 Task: Look for space in Pergamino, Argentina from 5th June, 2023 to 16th June, 2023 for 2 adults in price range Rs.7000 to Rs.15000. Place can be entire place with 1  bedroom having 1 bed and 1 bathroom. Property type can be hotel. Amenities needed are: heating, . Booking option can be shelf check-in. Required host language is English.
Action: Mouse moved to (529, 105)
Screenshot: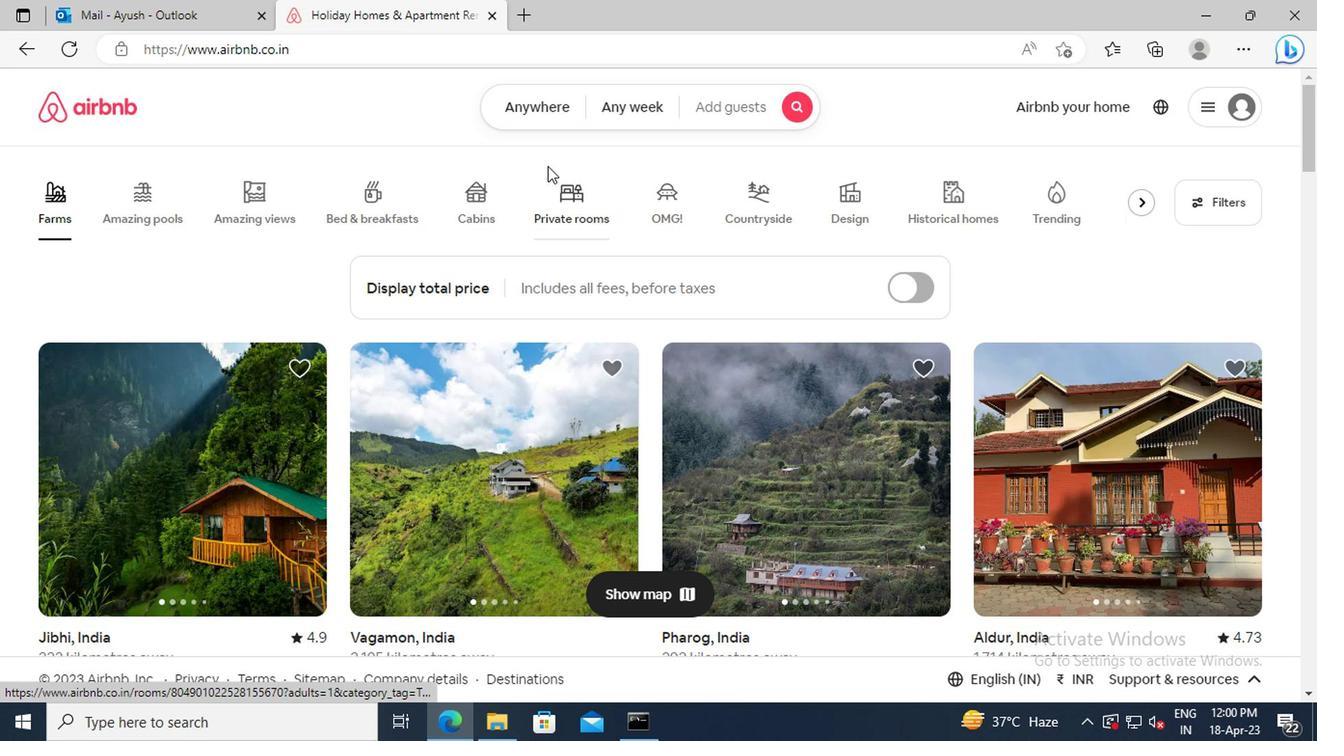 
Action: Mouse pressed left at (529, 105)
Screenshot: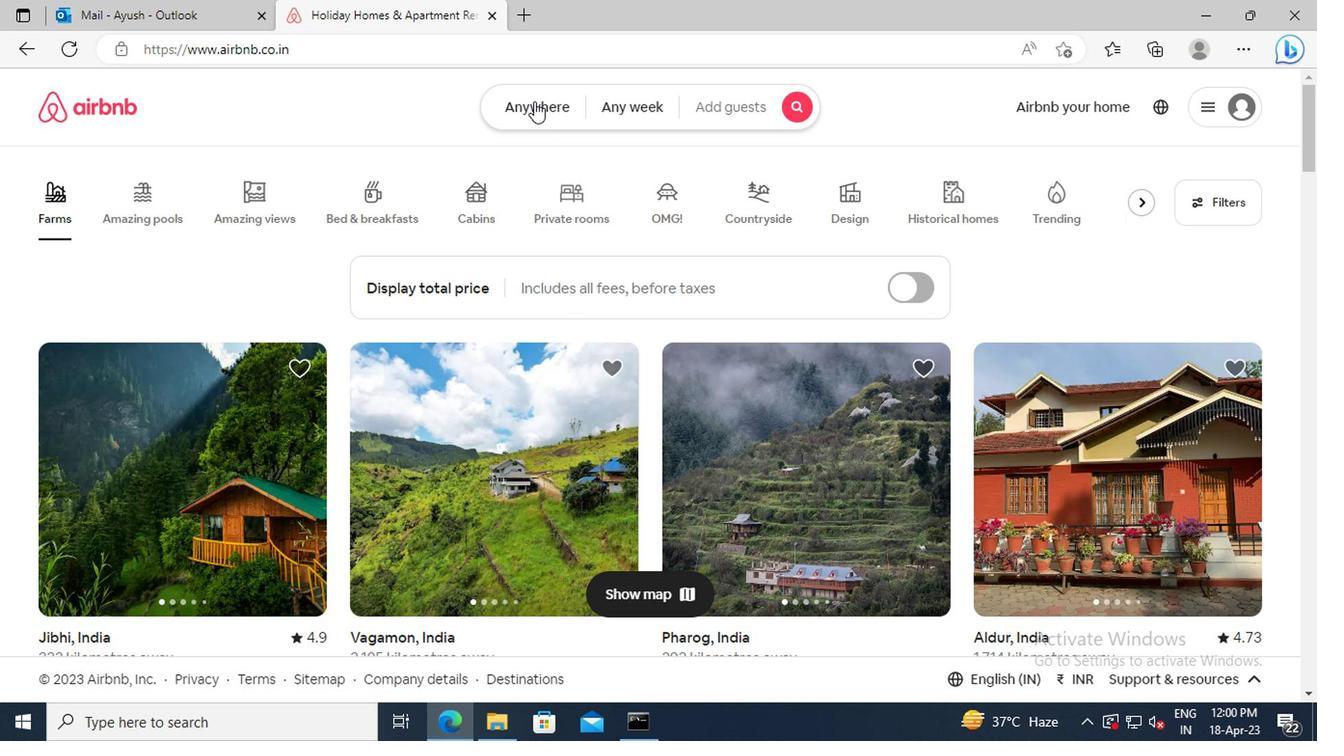 
Action: Mouse moved to (349, 188)
Screenshot: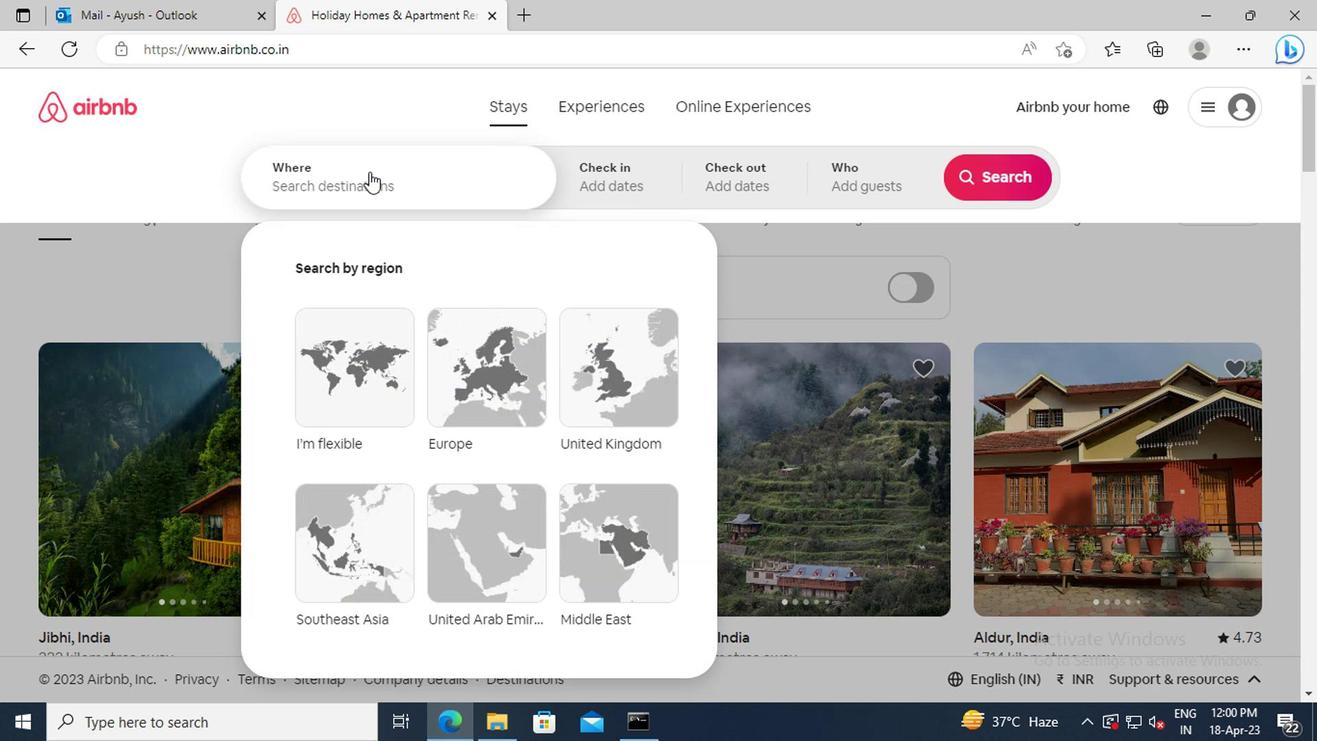 
Action: Mouse pressed left at (349, 188)
Screenshot: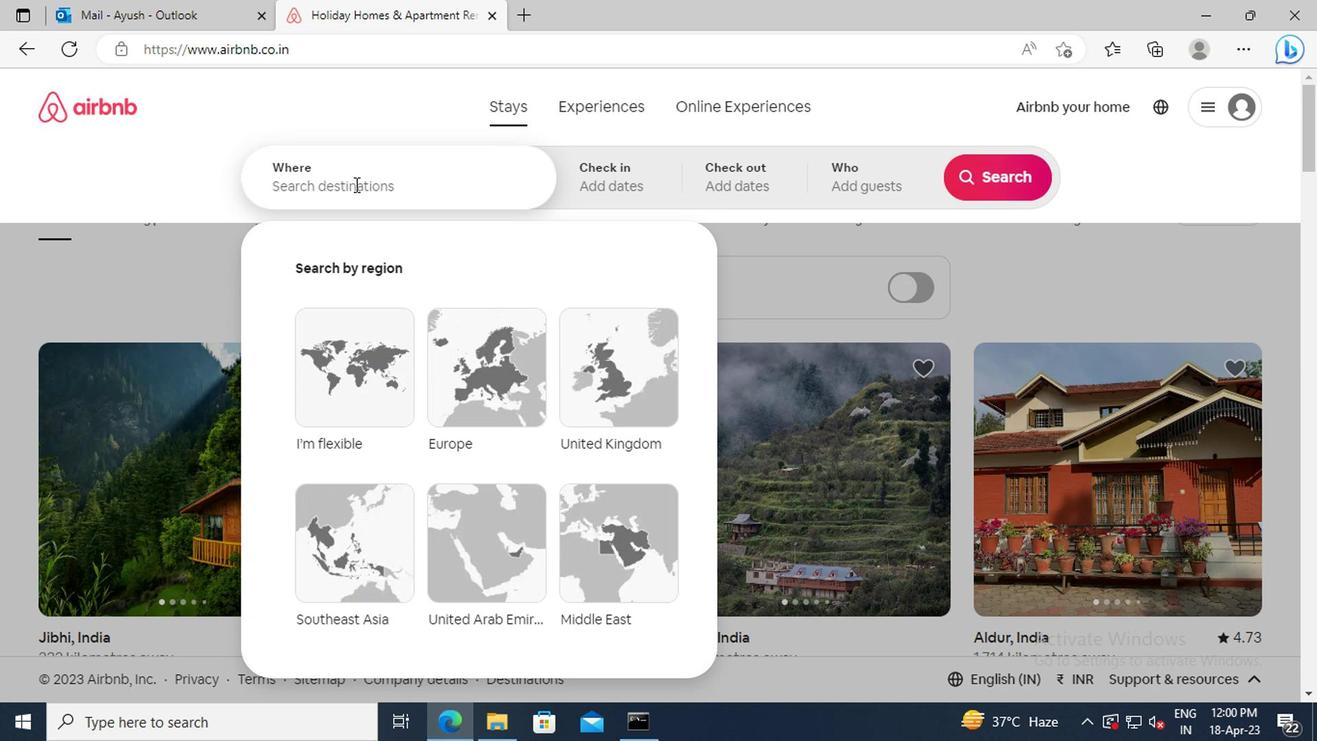 
Action: Key pressed <Key.shift>PERGAMINO,<Key.space><Key.shift_r>ARGENTINA<Key.enter>
Screenshot: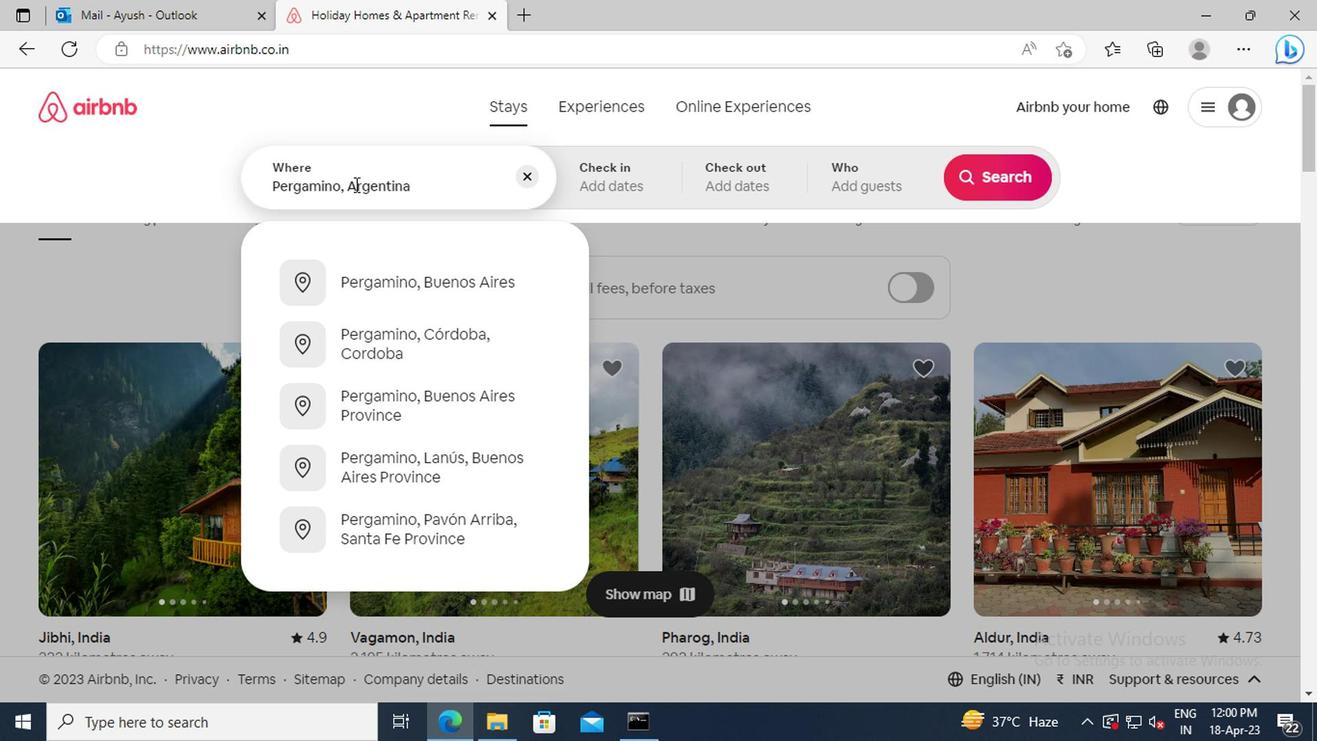 
Action: Mouse moved to (994, 334)
Screenshot: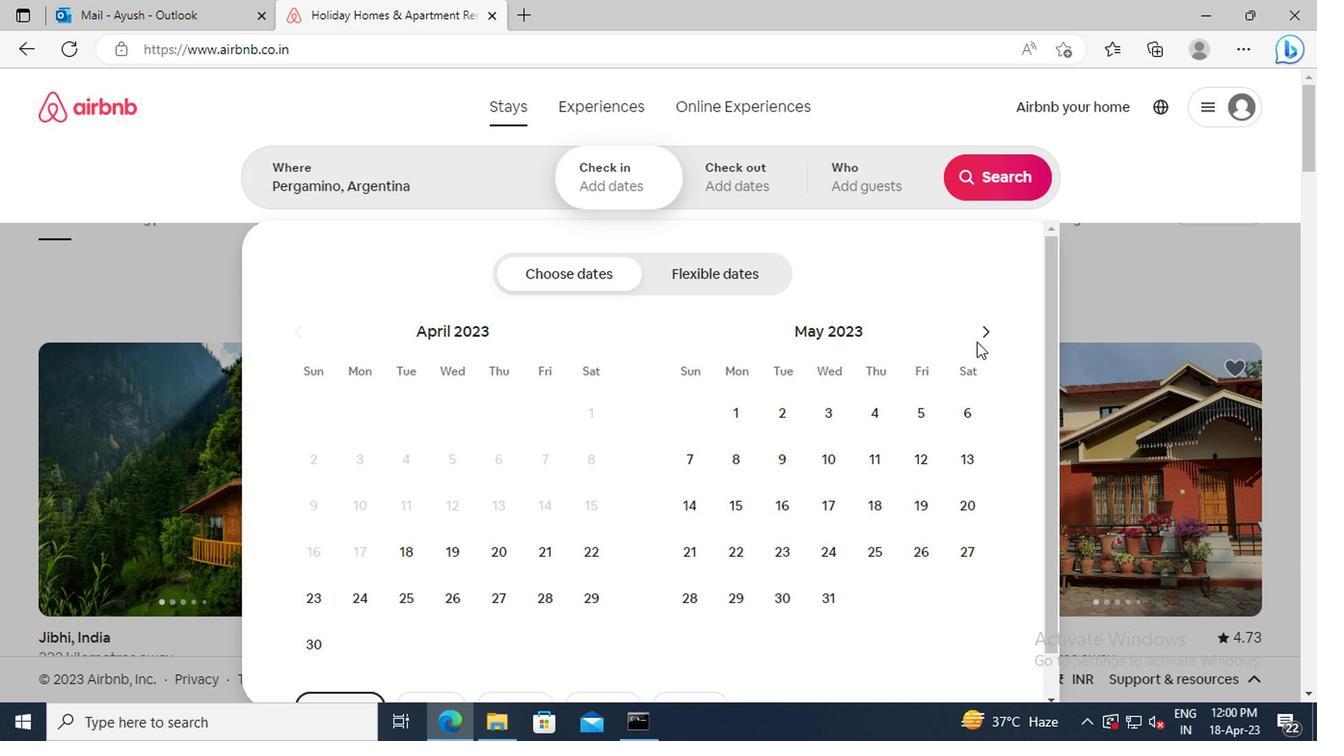 
Action: Mouse pressed left at (994, 334)
Screenshot: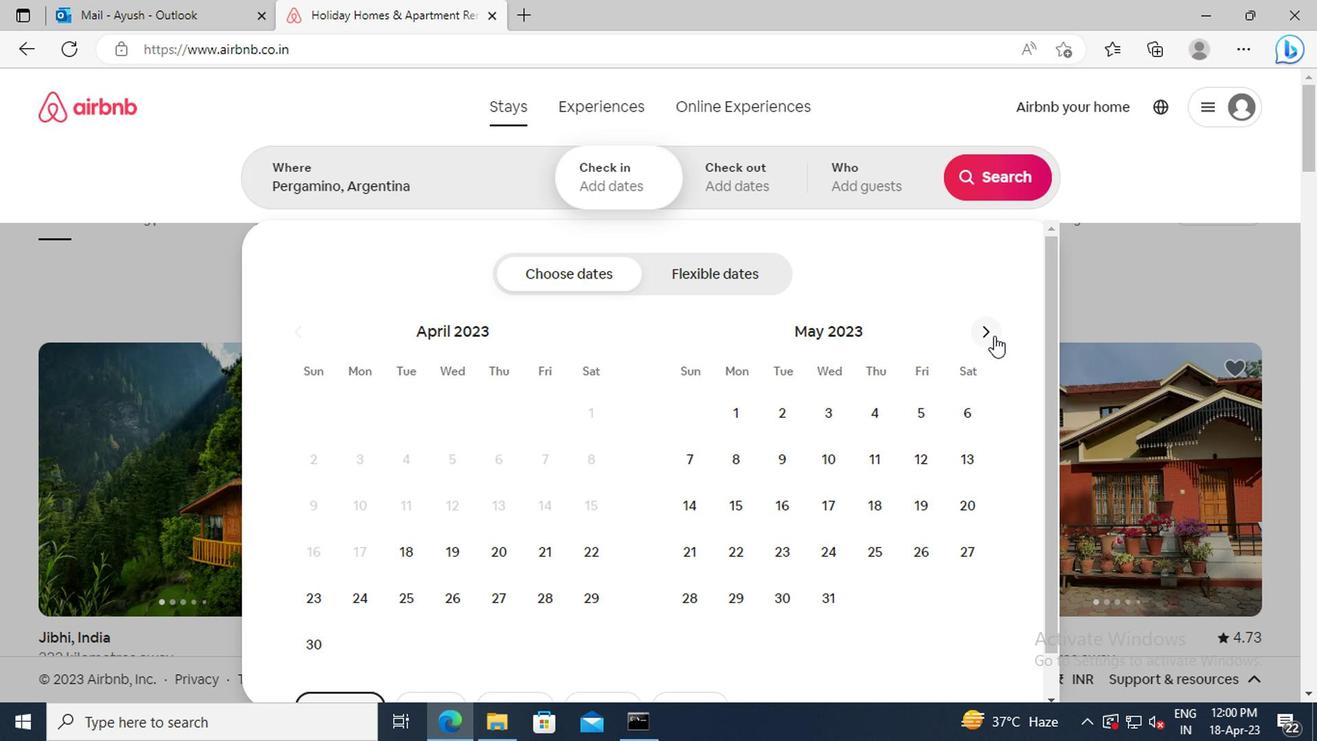 
Action: Mouse moved to (734, 451)
Screenshot: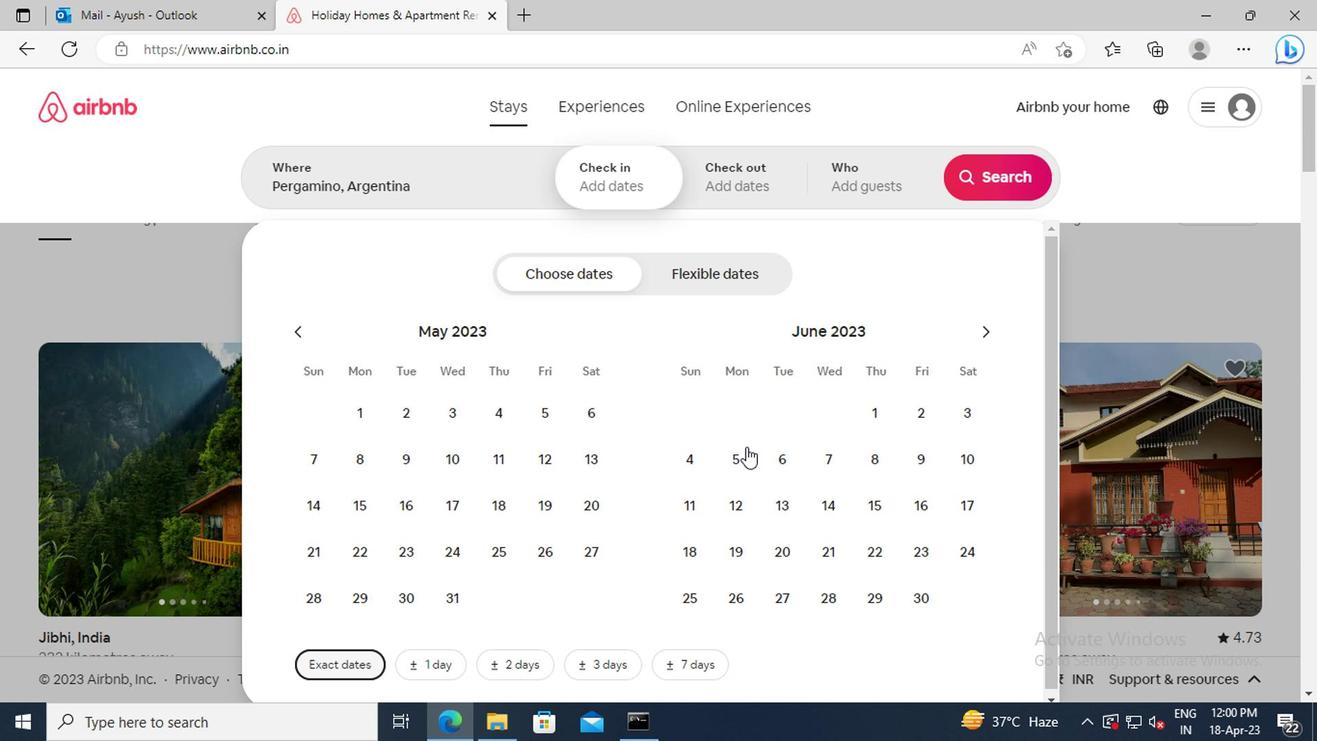 
Action: Mouse pressed left at (734, 451)
Screenshot: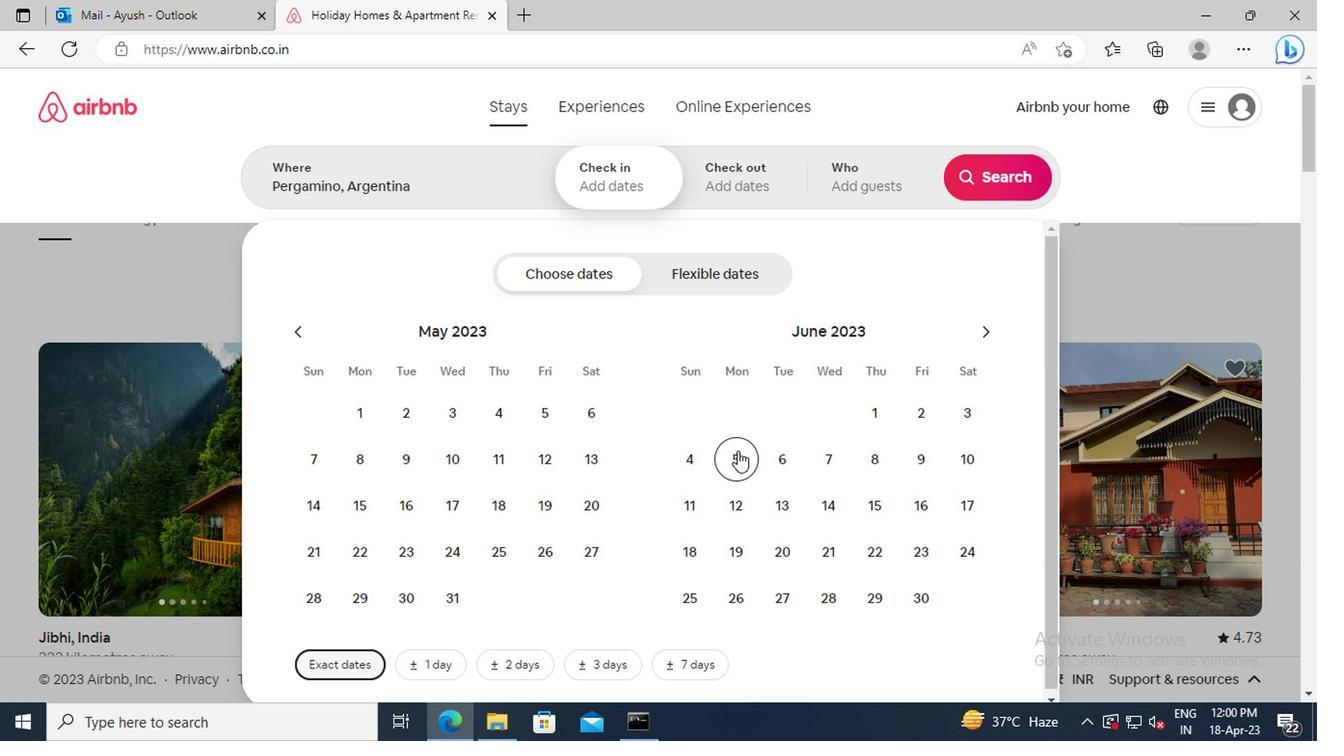 
Action: Mouse moved to (911, 507)
Screenshot: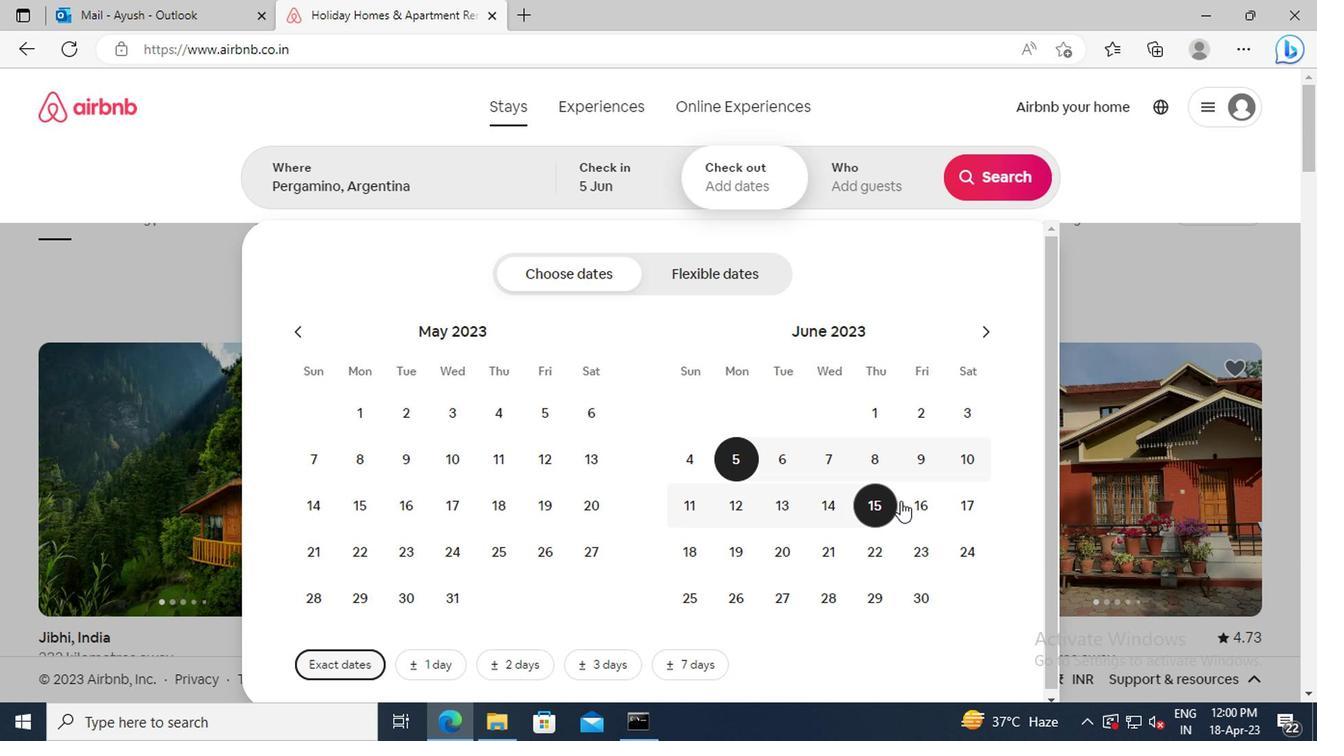 
Action: Mouse pressed left at (911, 507)
Screenshot: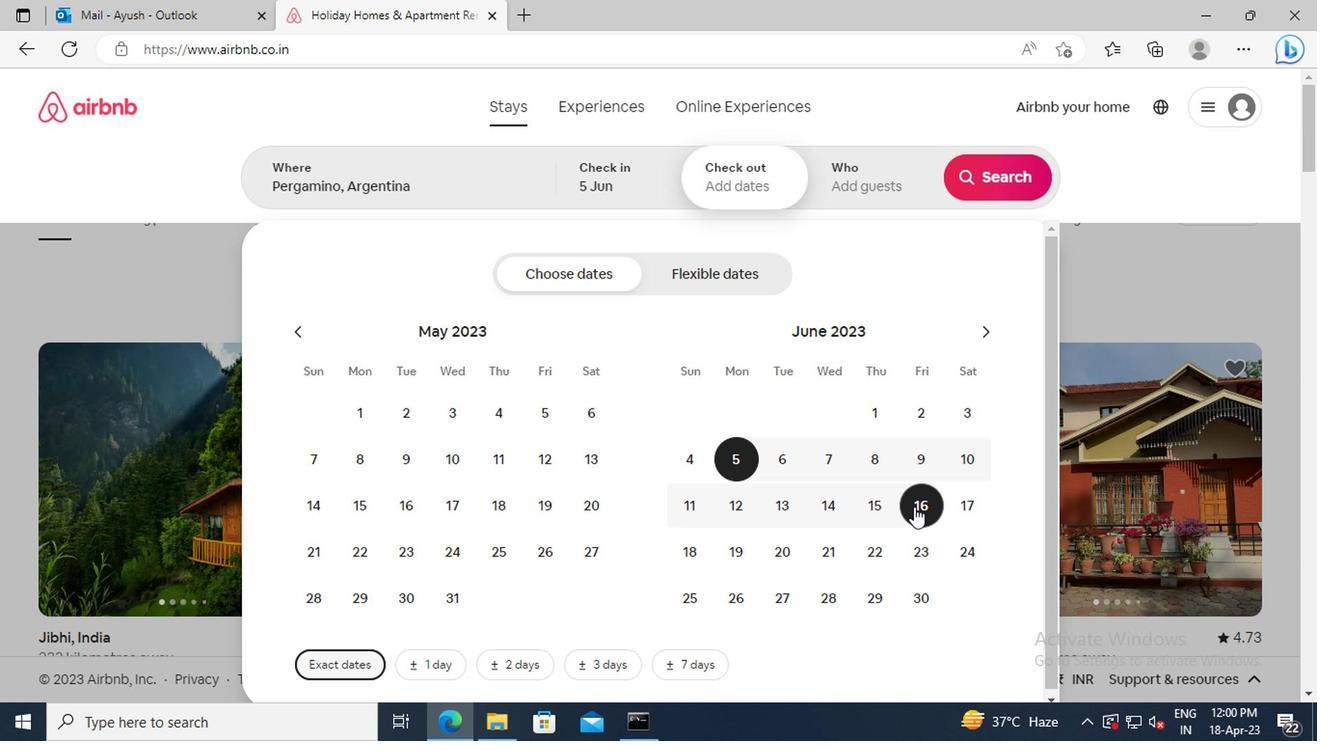 
Action: Mouse moved to (848, 188)
Screenshot: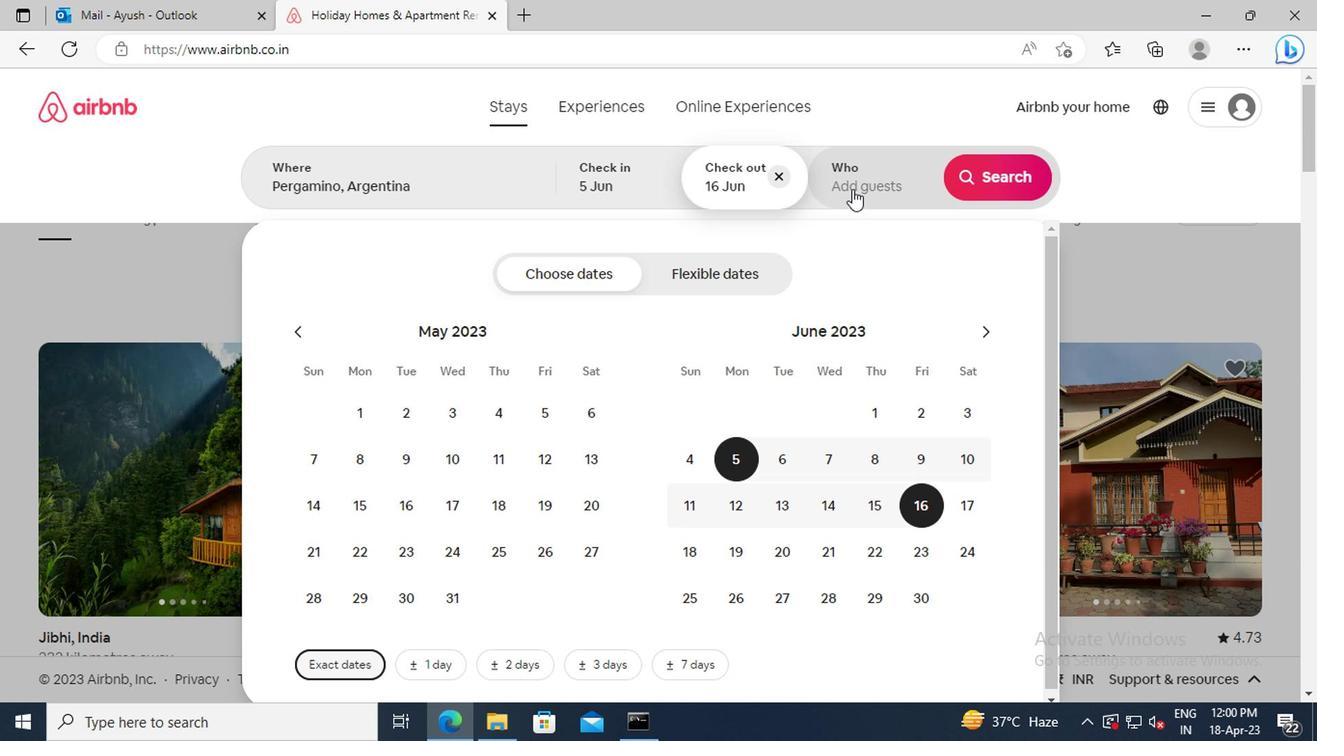
Action: Mouse pressed left at (848, 188)
Screenshot: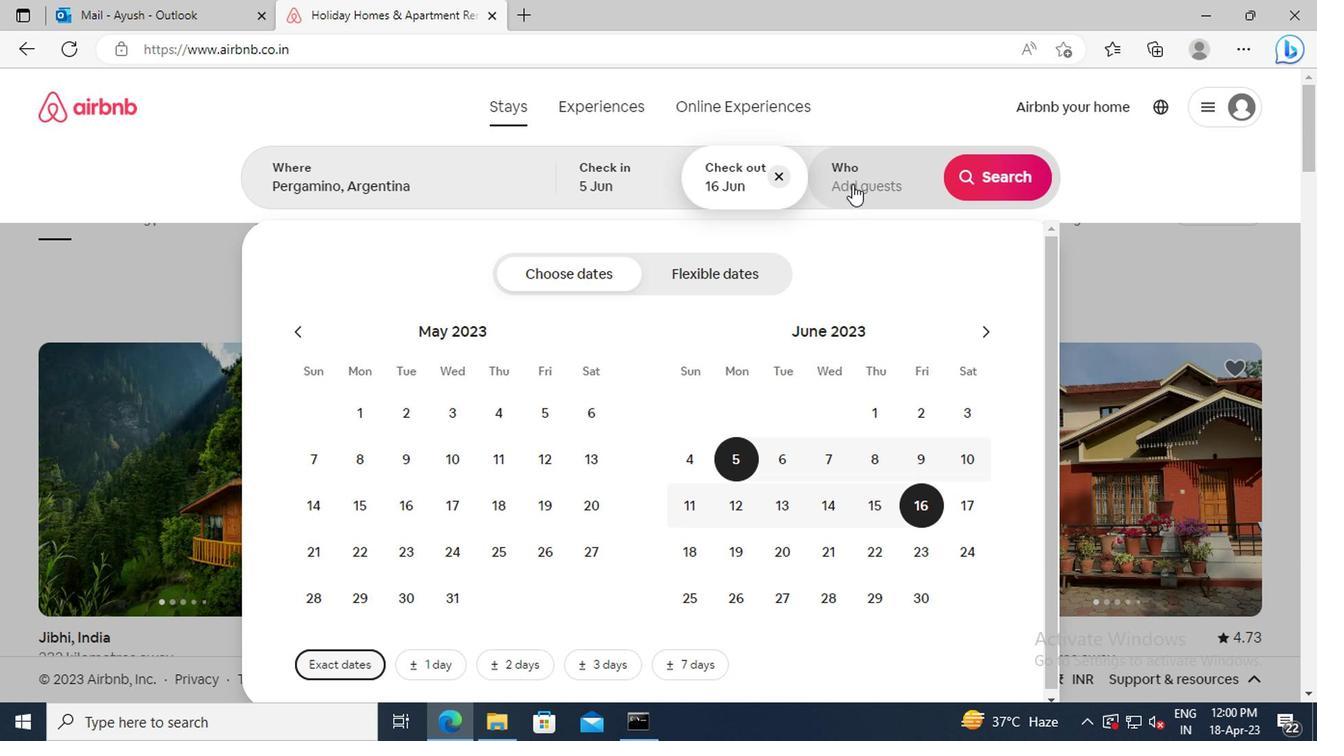 
Action: Mouse moved to (995, 281)
Screenshot: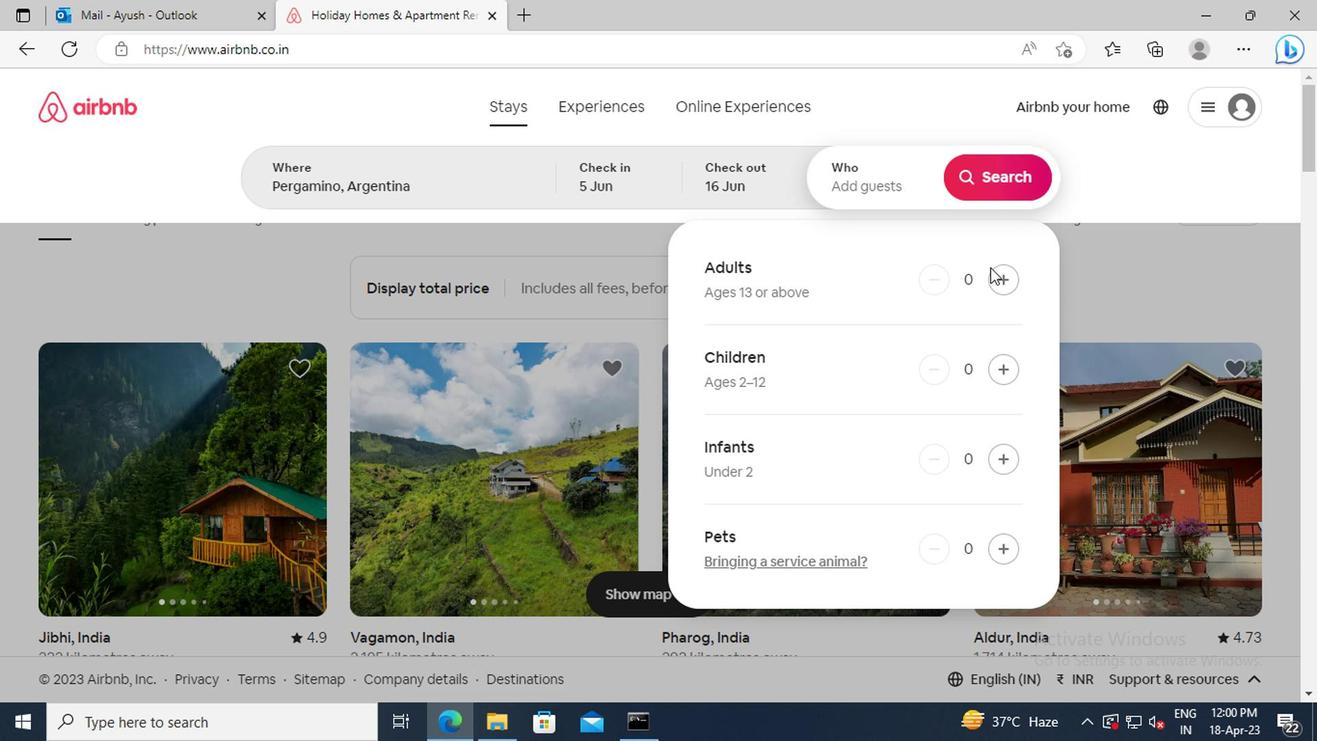 
Action: Mouse pressed left at (995, 281)
Screenshot: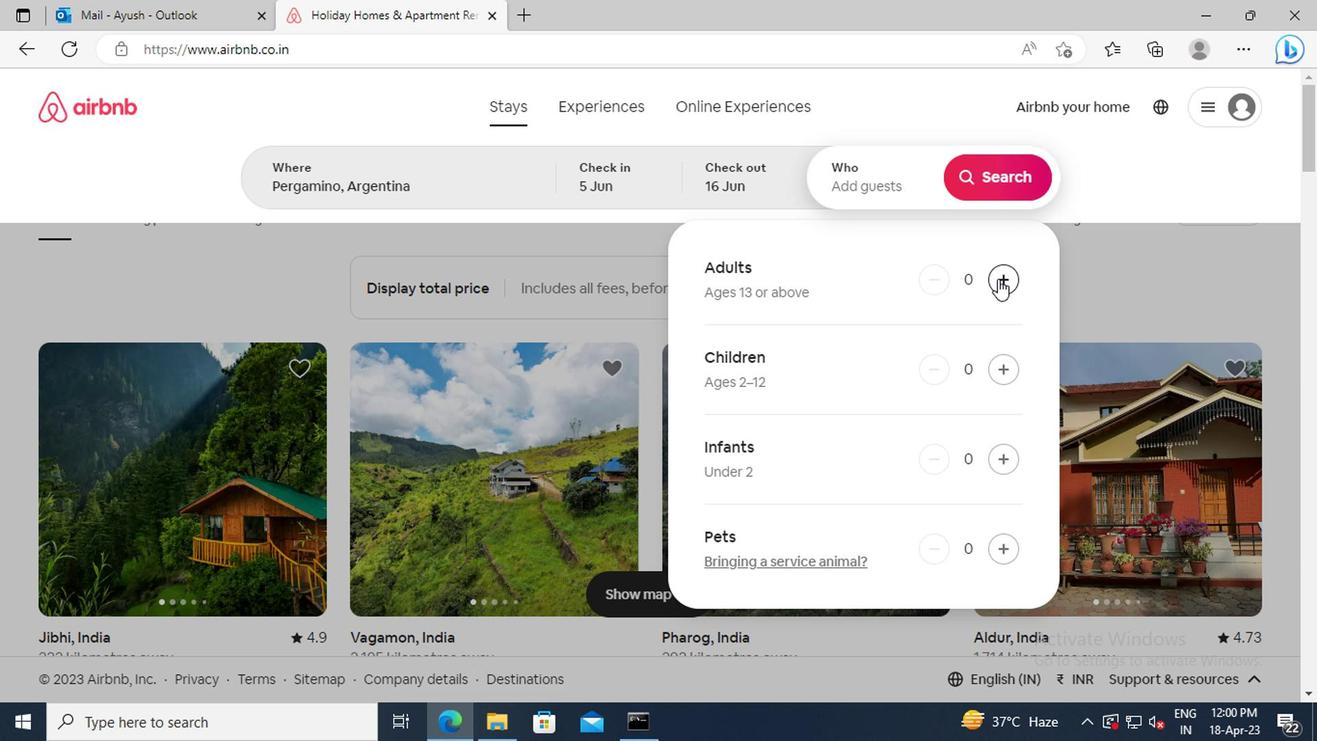 
Action: Mouse moved to (996, 281)
Screenshot: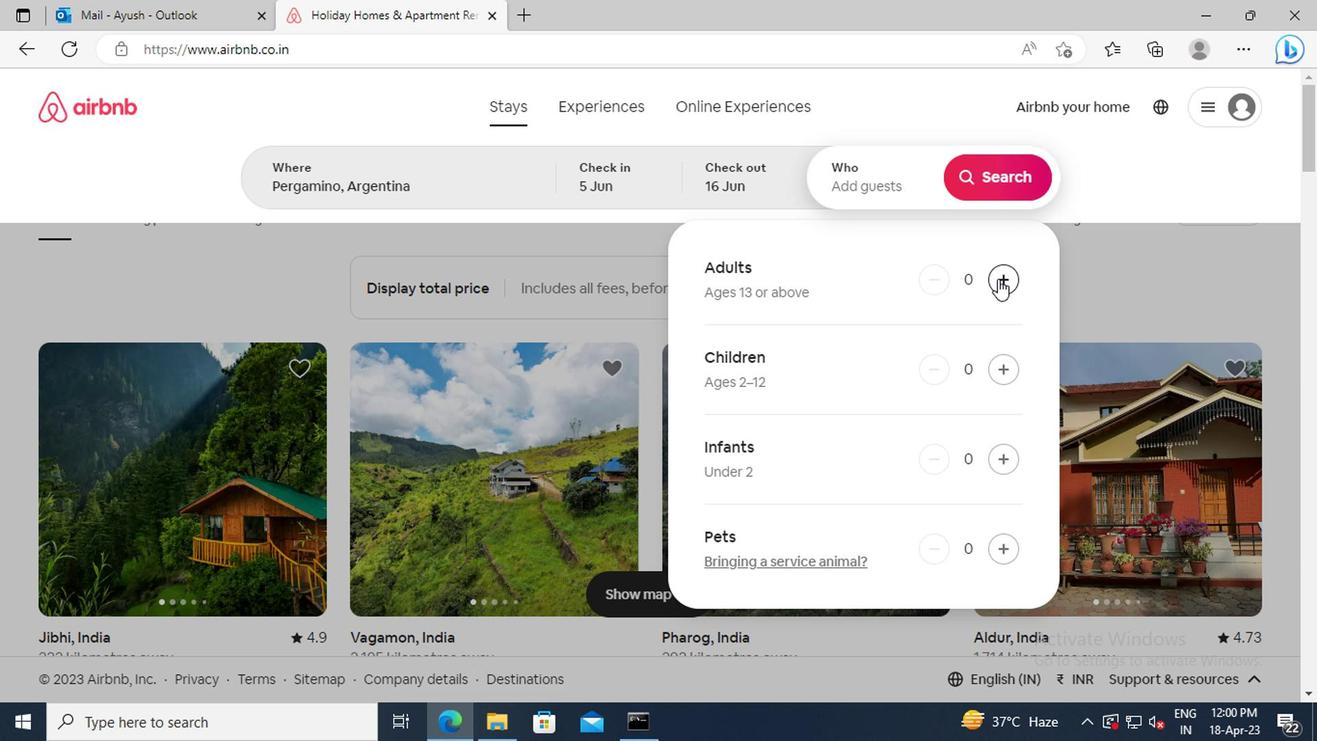 
Action: Mouse pressed left at (996, 281)
Screenshot: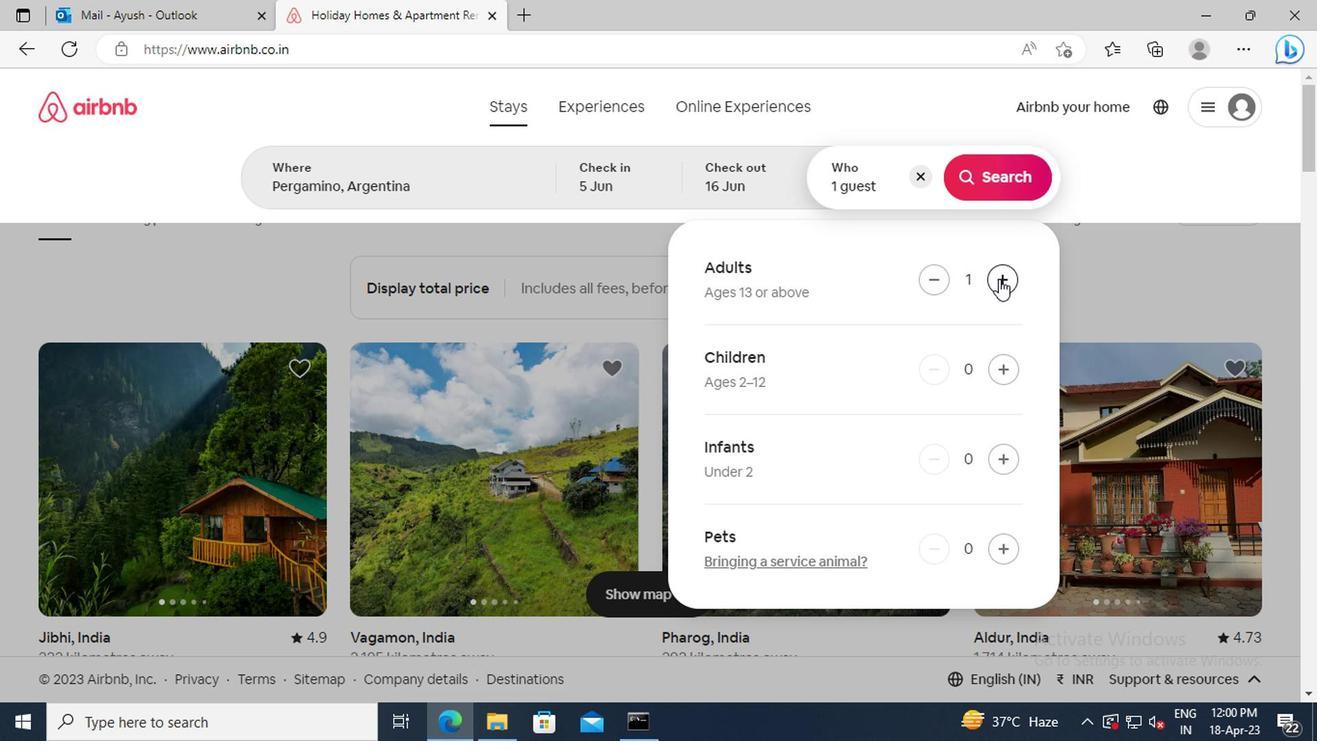 
Action: Mouse moved to (992, 181)
Screenshot: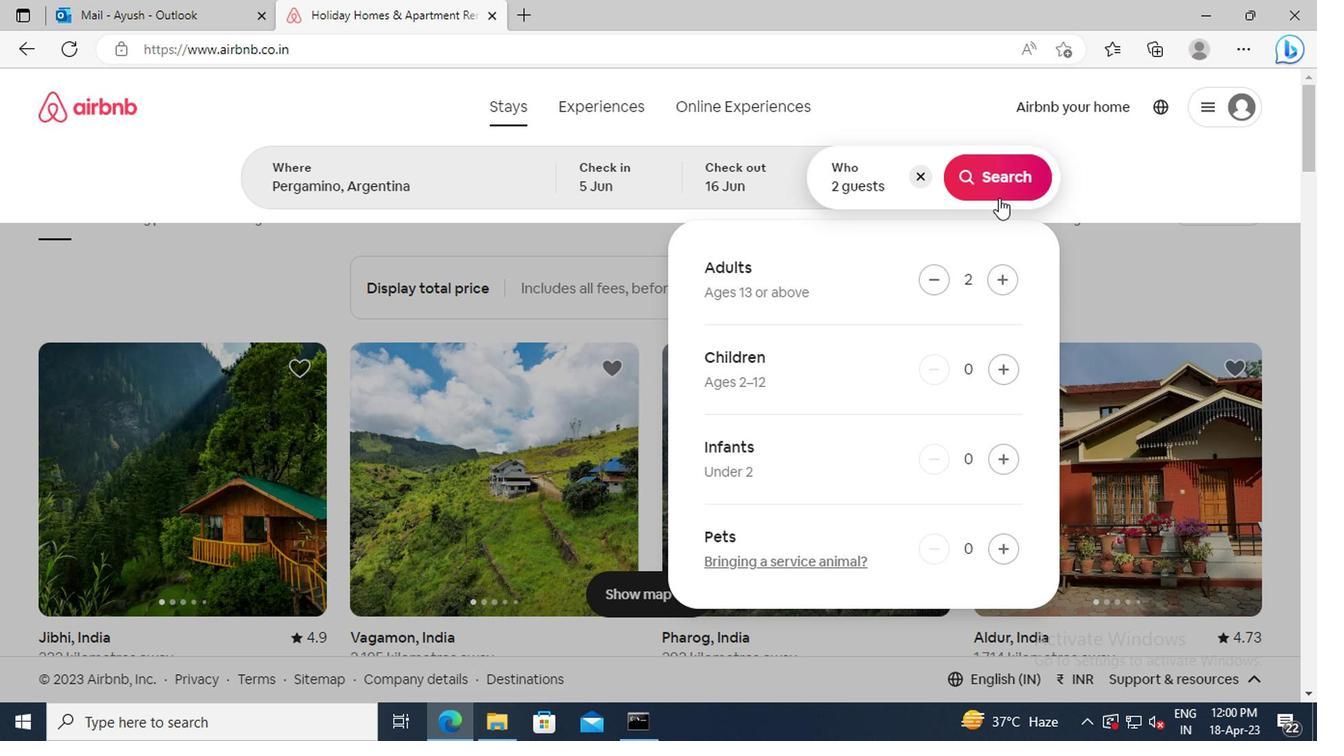 
Action: Mouse pressed left at (992, 181)
Screenshot: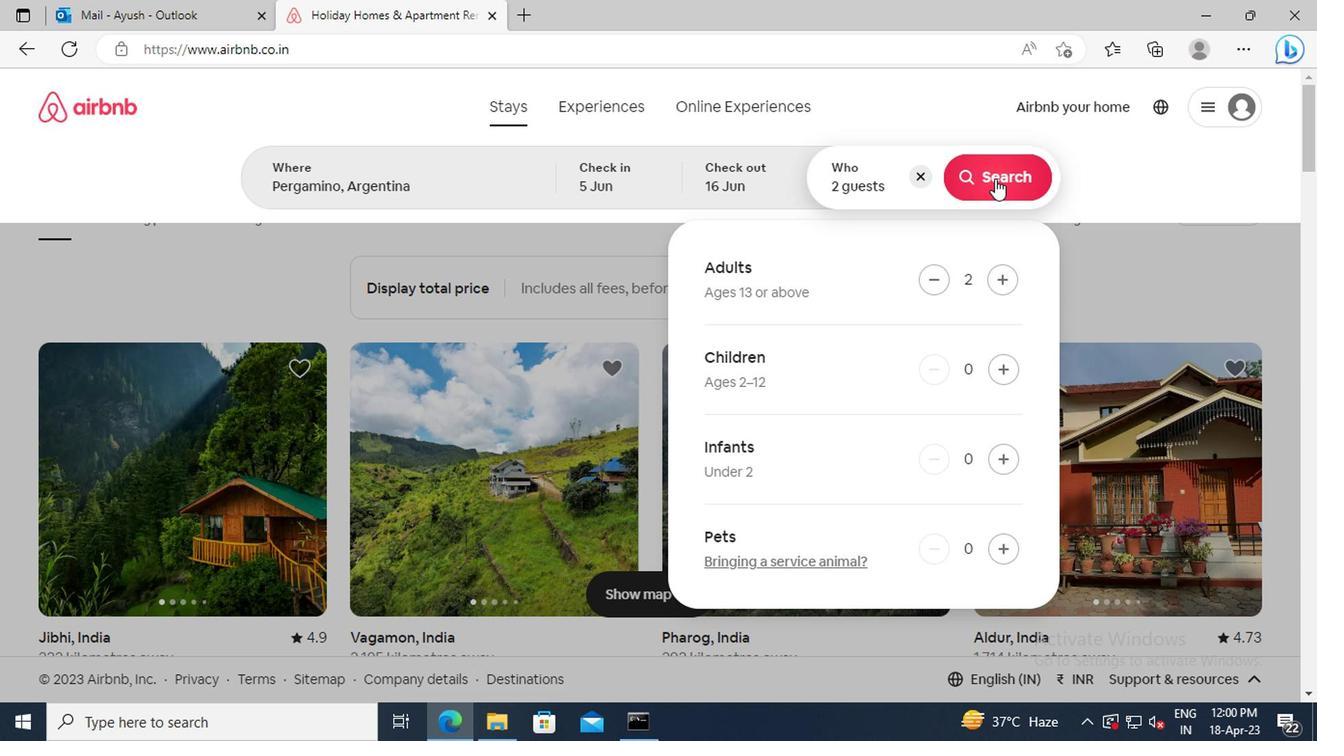 
Action: Mouse moved to (1223, 195)
Screenshot: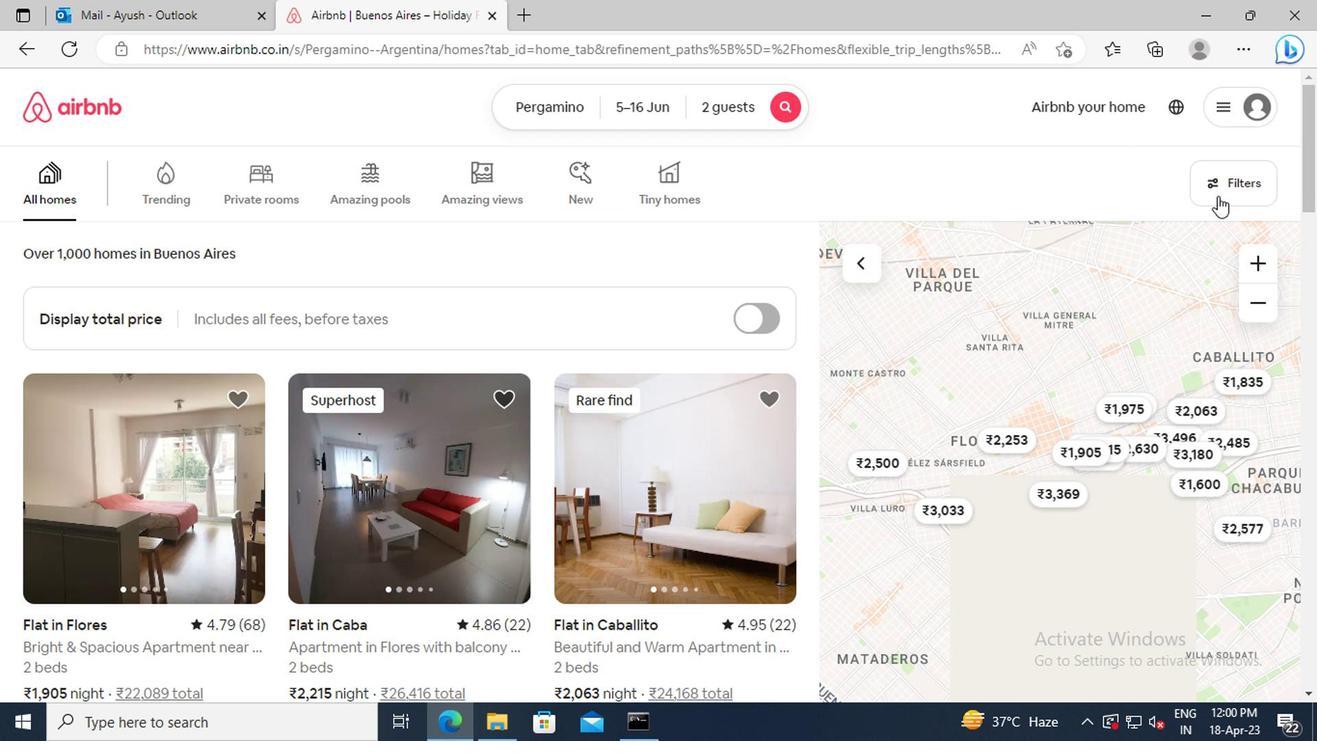 
Action: Mouse pressed left at (1223, 195)
Screenshot: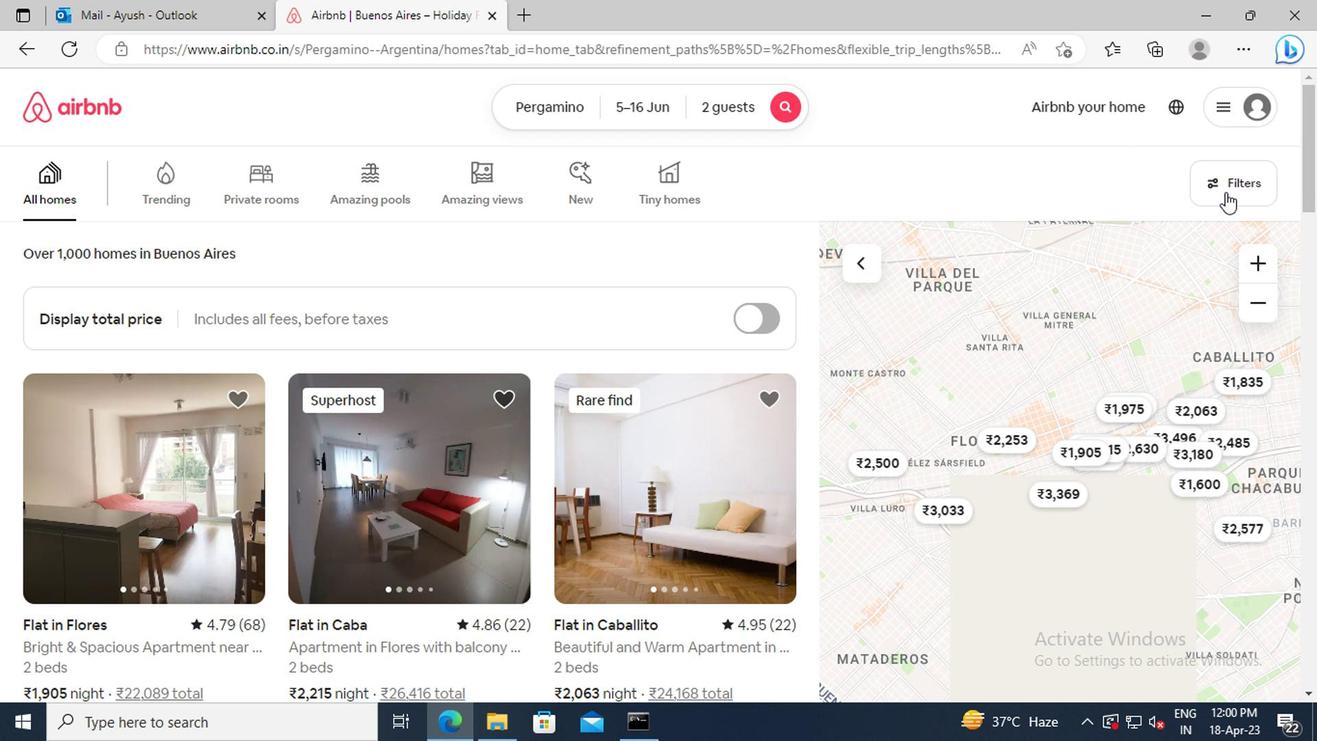 
Action: Mouse moved to (413, 429)
Screenshot: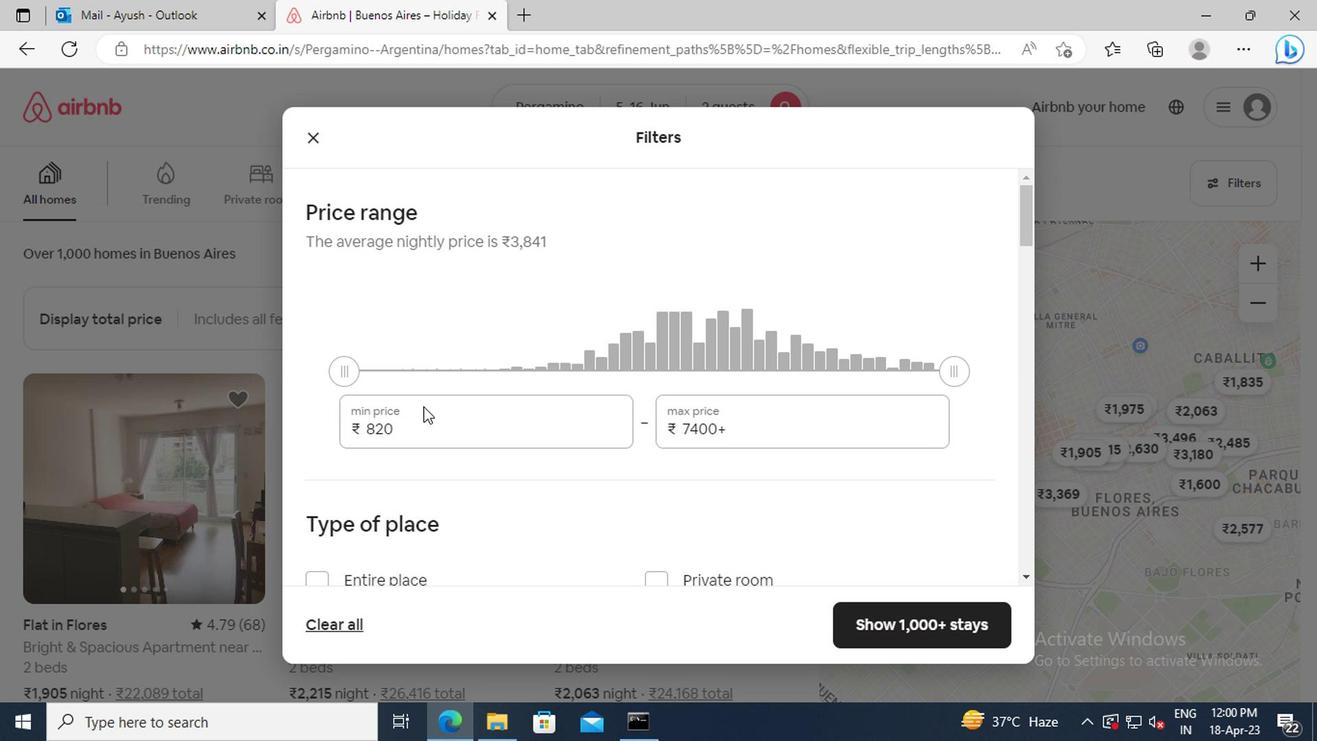 
Action: Mouse pressed left at (413, 429)
Screenshot: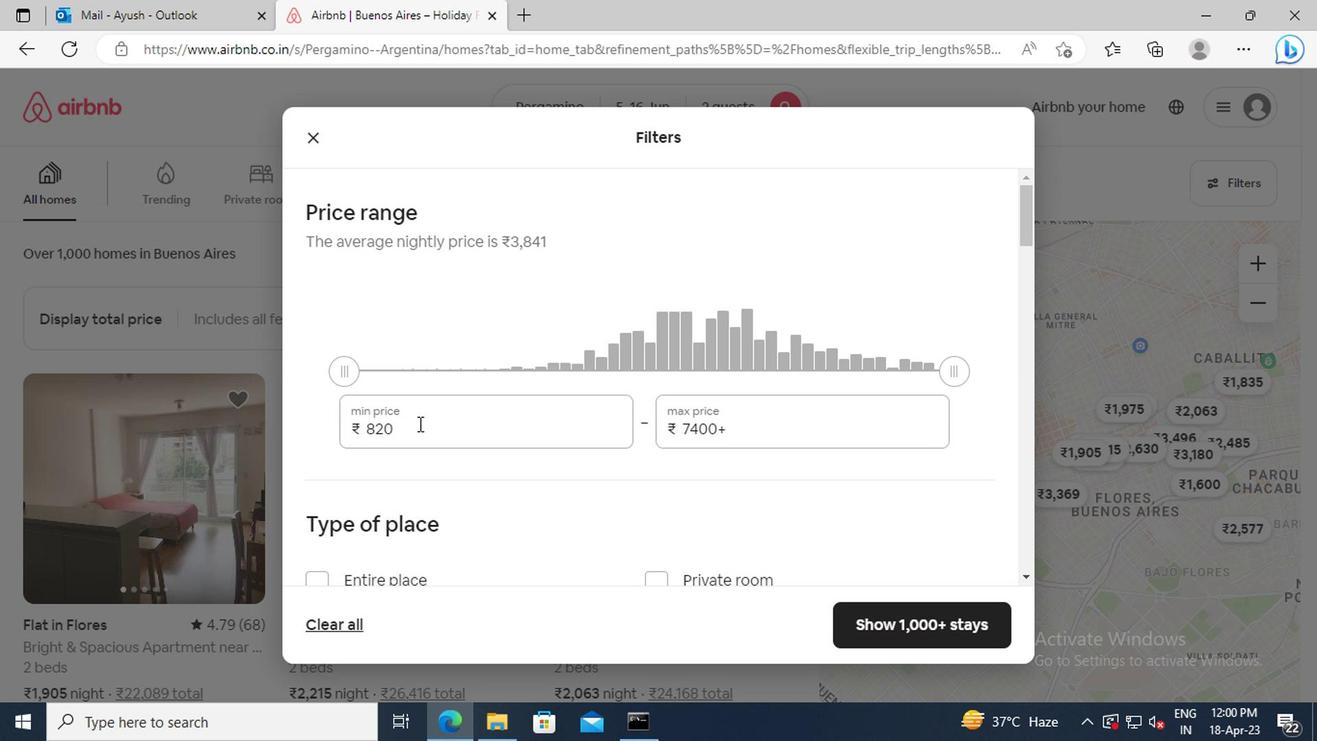 
Action: Key pressed <Key.backspace><Key.backspace><Key.backspace>7000<Key.tab><Key.delete>15000
Screenshot: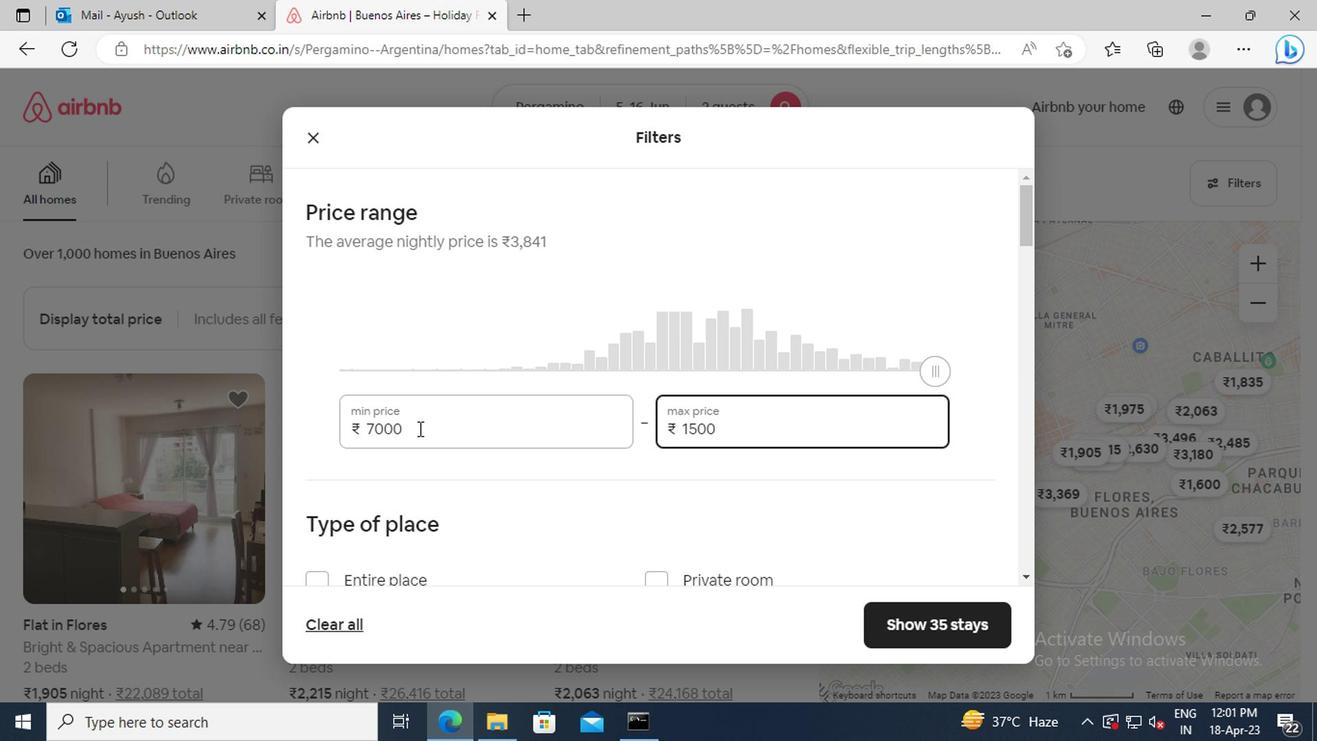 
Action: Mouse moved to (424, 409)
Screenshot: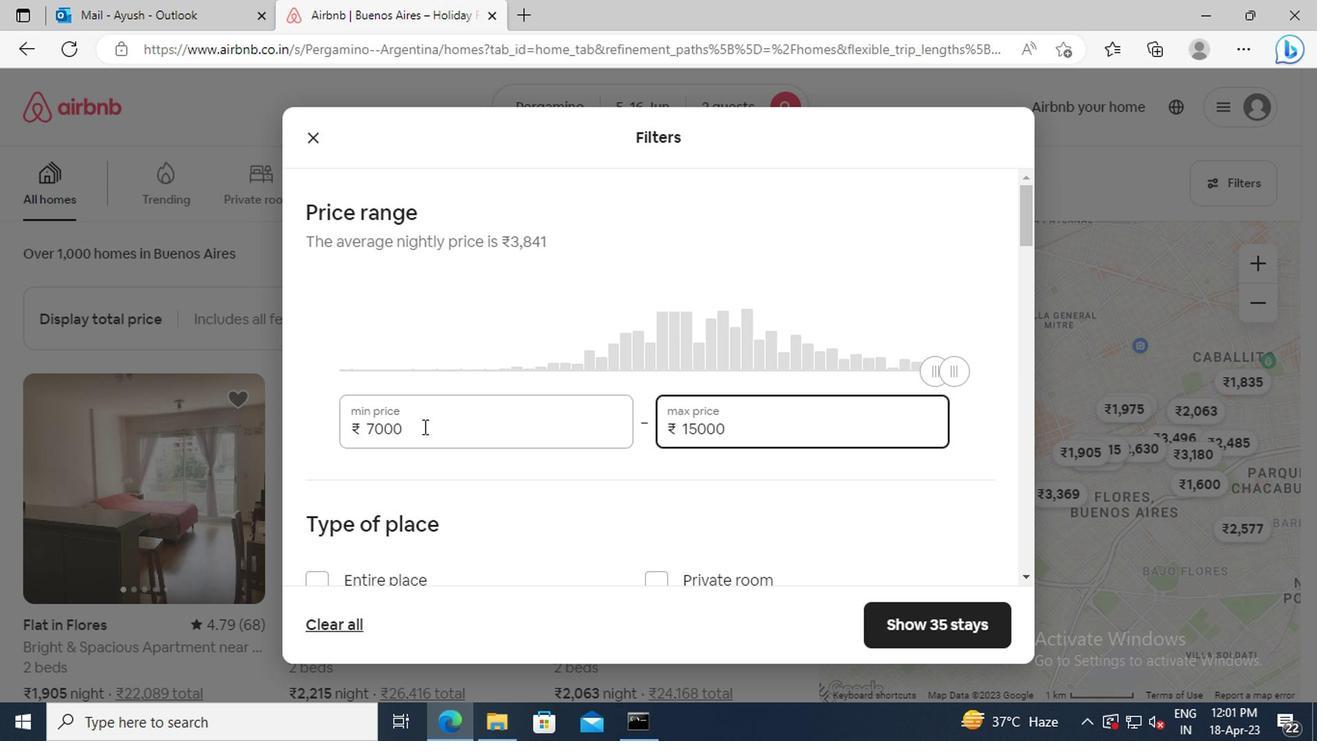 
Action: Mouse scrolled (424, 408) with delta (0, -1)
Screenshot: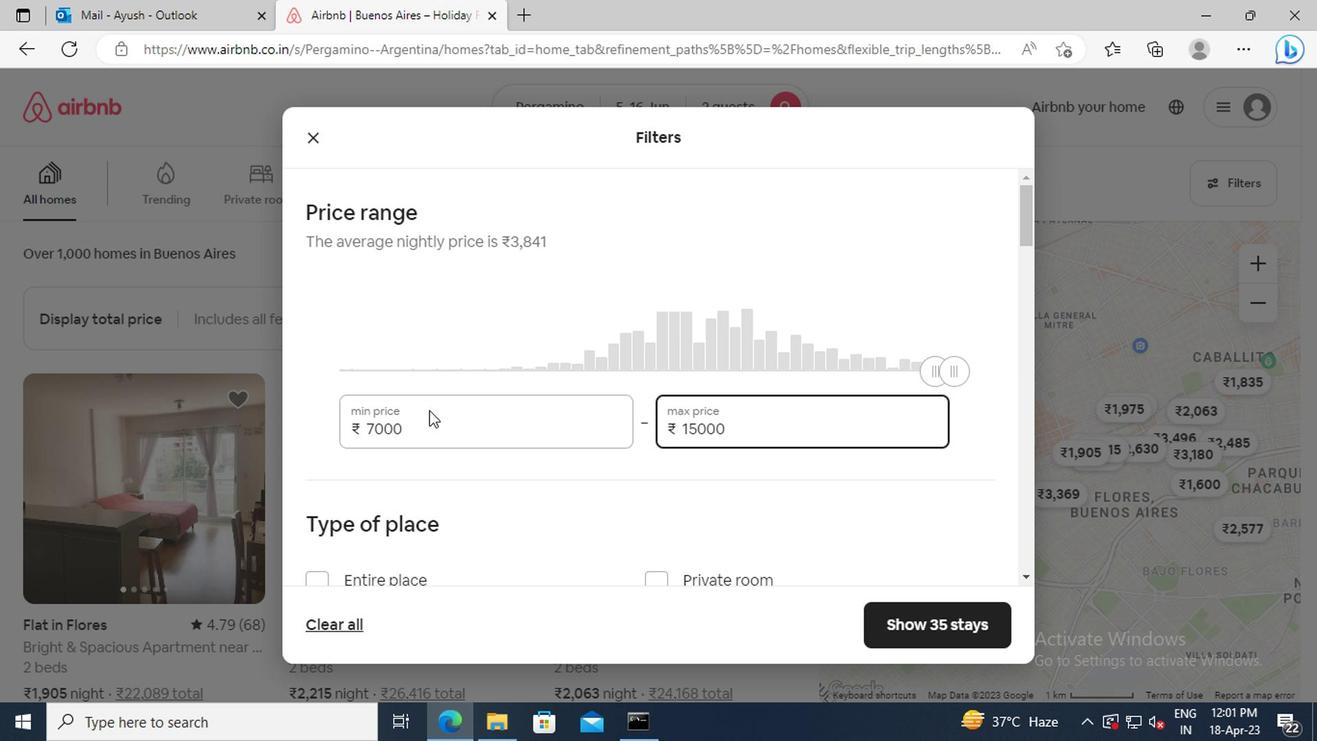 
Action: Mouse scrolled (424, 408) with delta (0, -1)
Screenshot: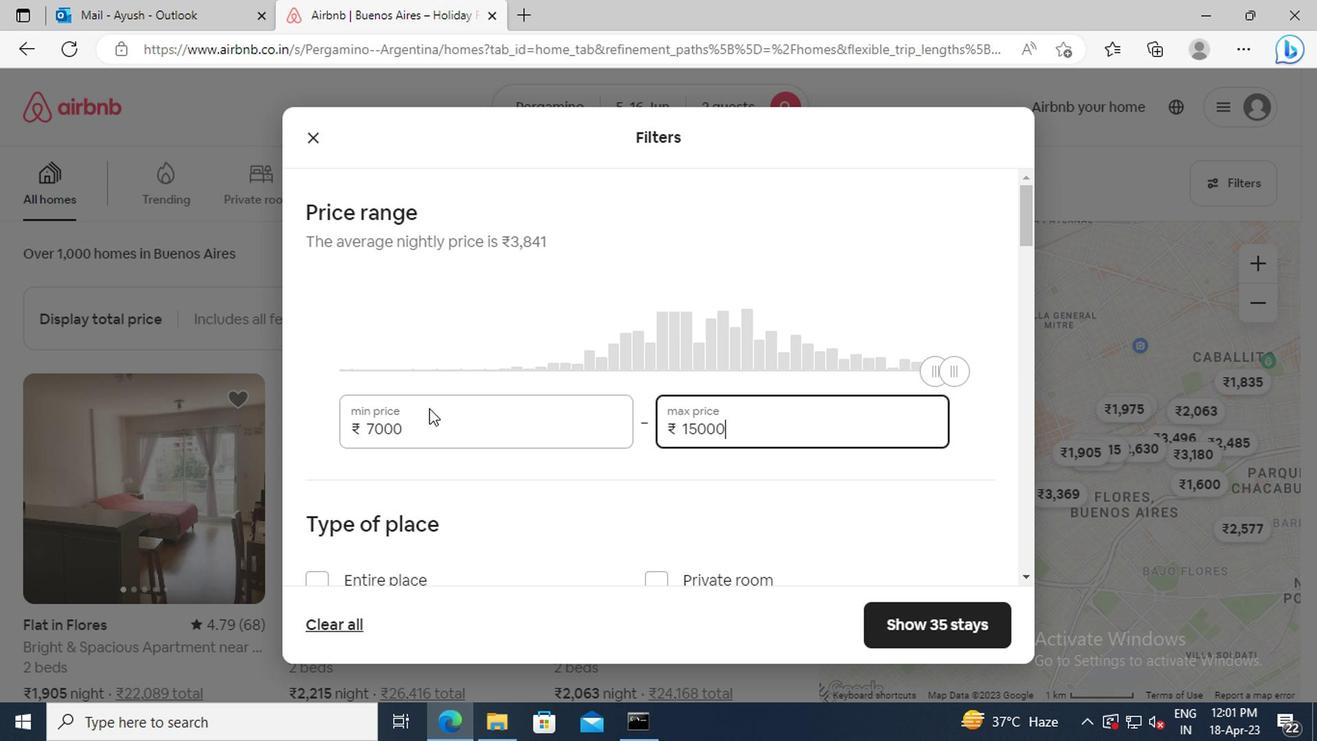 
Action: Mouse moved to (320, 455)
Screenshot: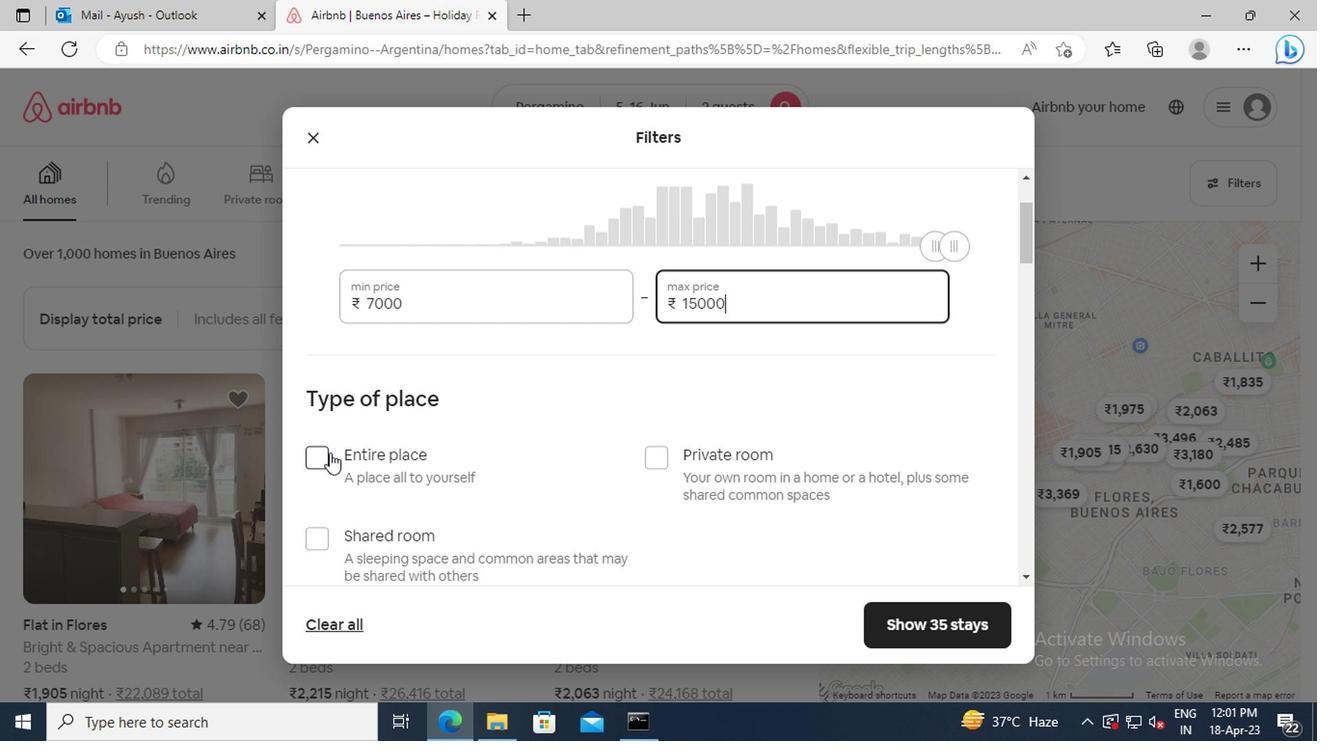 
Action: Mouse pressed left at (320, 455)
Screenshot: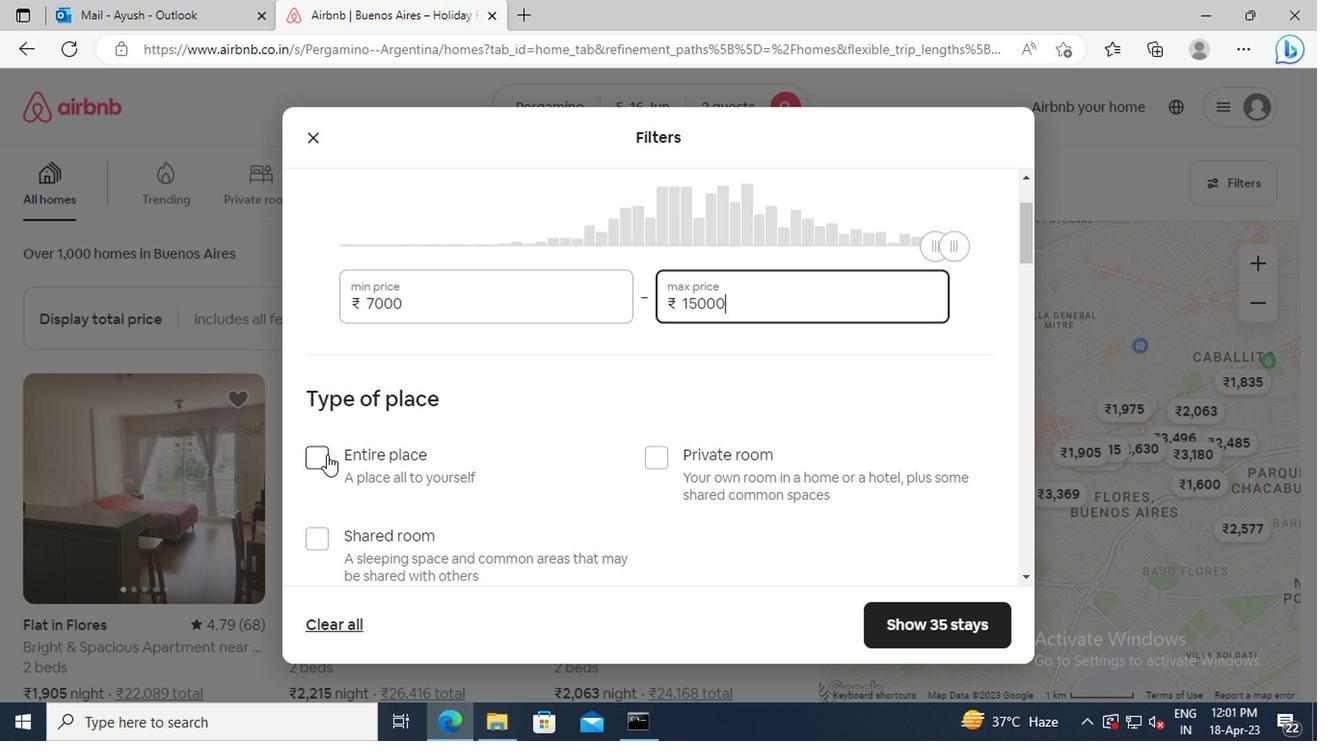 
Action: Mouse moved to (529, 411)
Screenshot: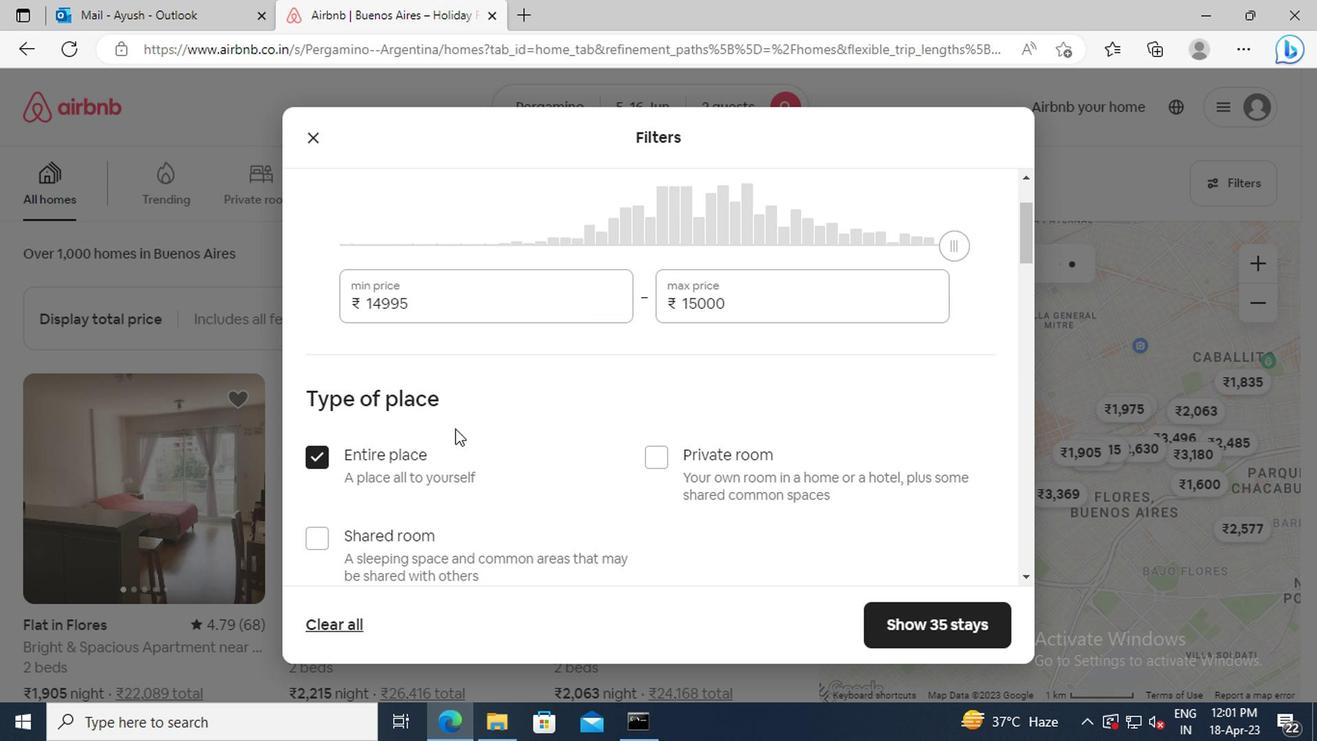 
Action: Mouse scrolled (529, 410) with delta (0, -1)
Screenshot: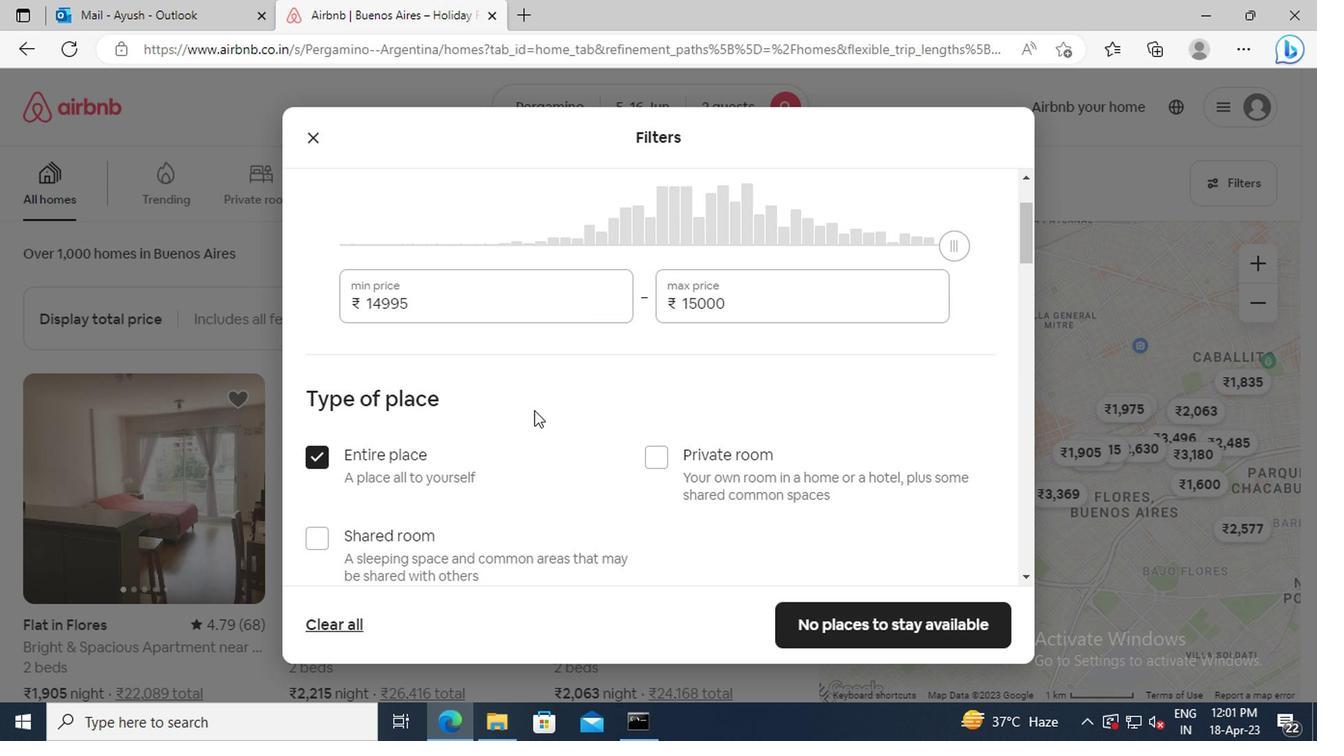 
Action: Mouse scrolled (529, 410) with delta (0, -1)
Screenshot: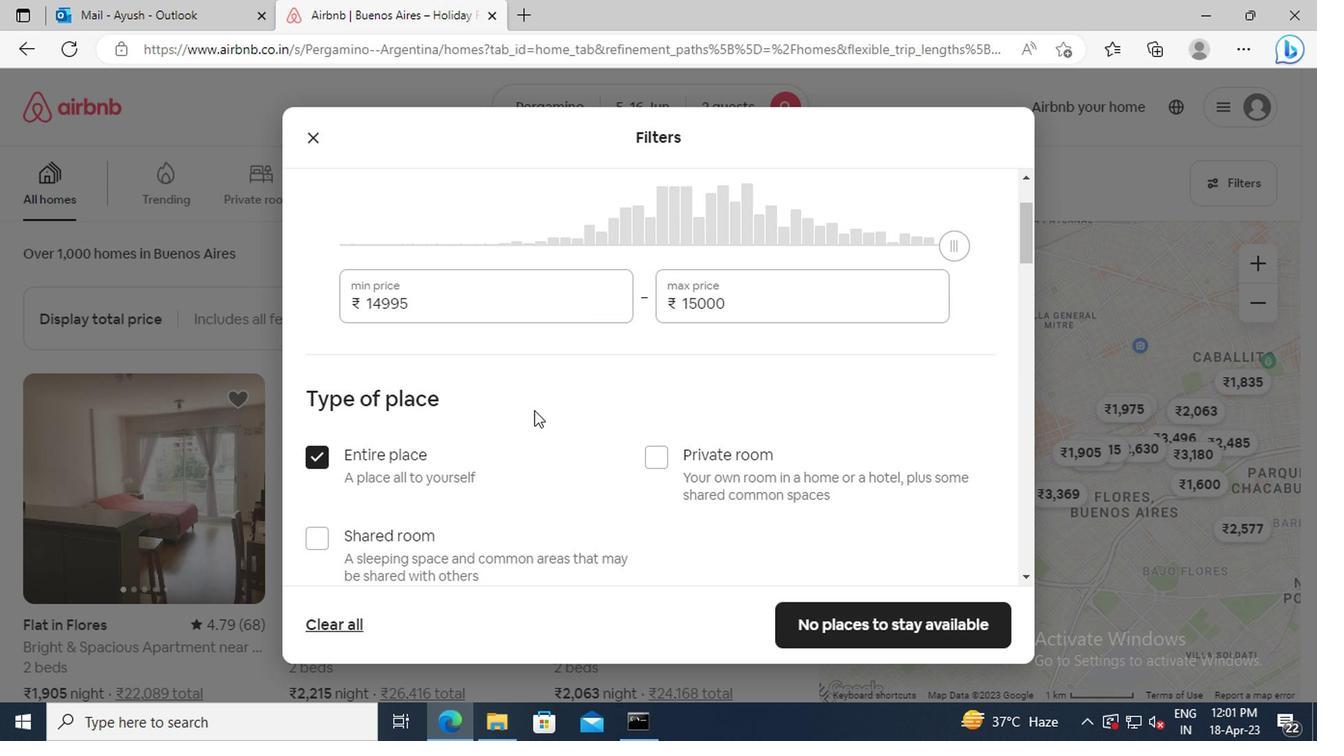 
Action: Mouse scrolled (529, 410) with delta (0, -1)
Screenshot: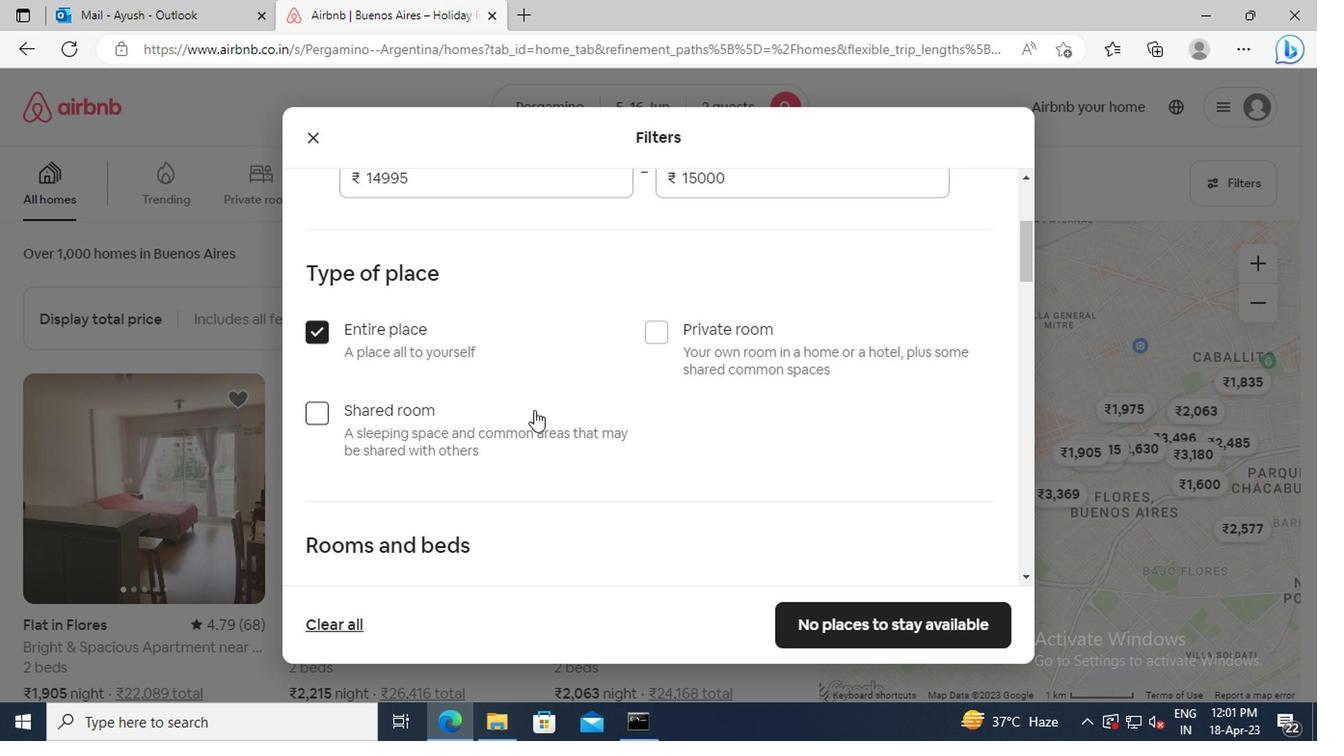
Action: Mouse scrolled (529, 410) with delta (0, -1)
Screenshot: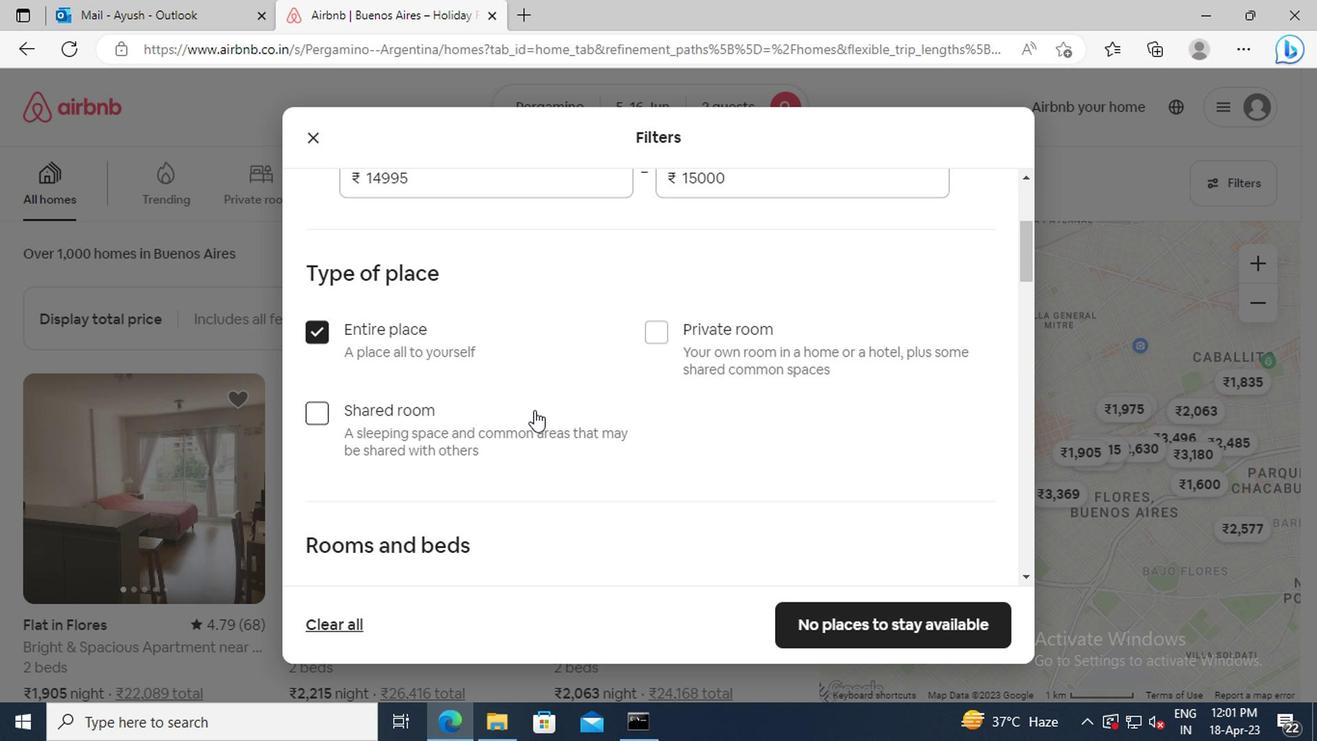 
Action: Mouse moved to (543, 365)
Screenshot: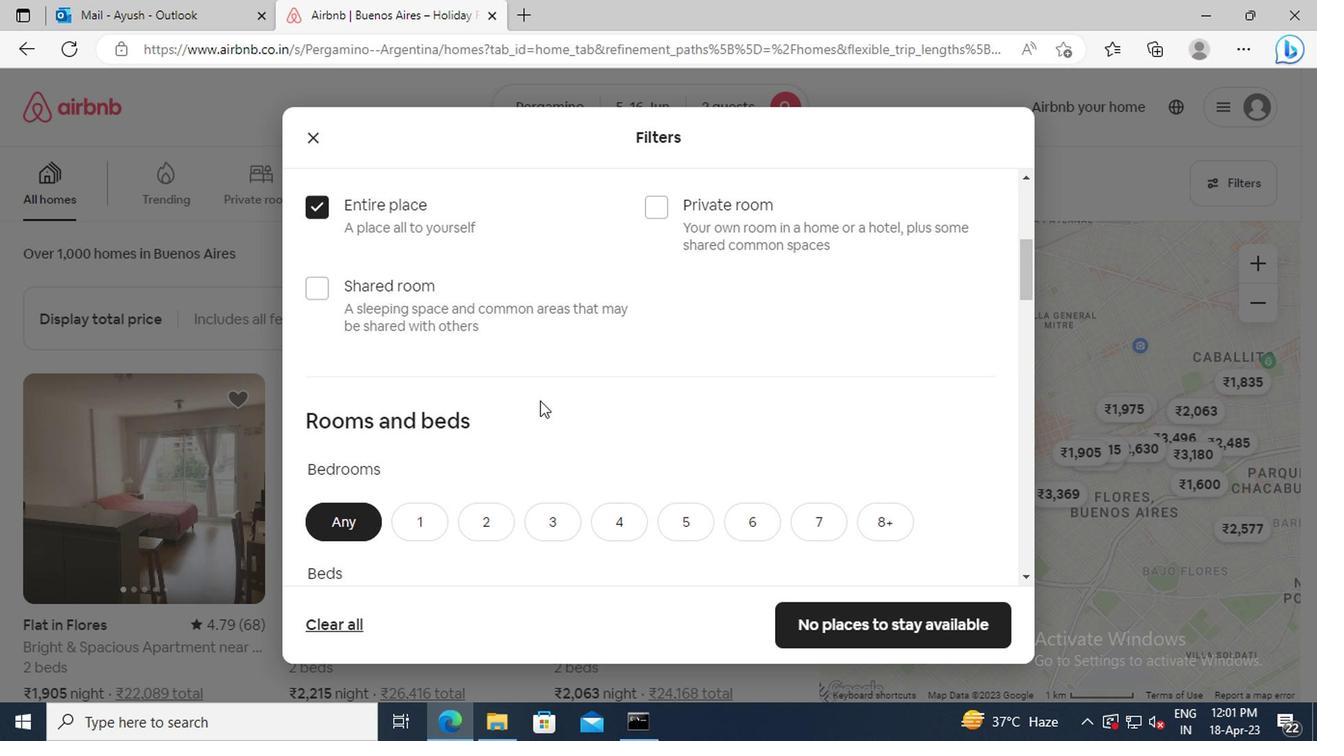 
Action: Mouse scrolled (543, 364) with delta (0, -1)
Screenshot: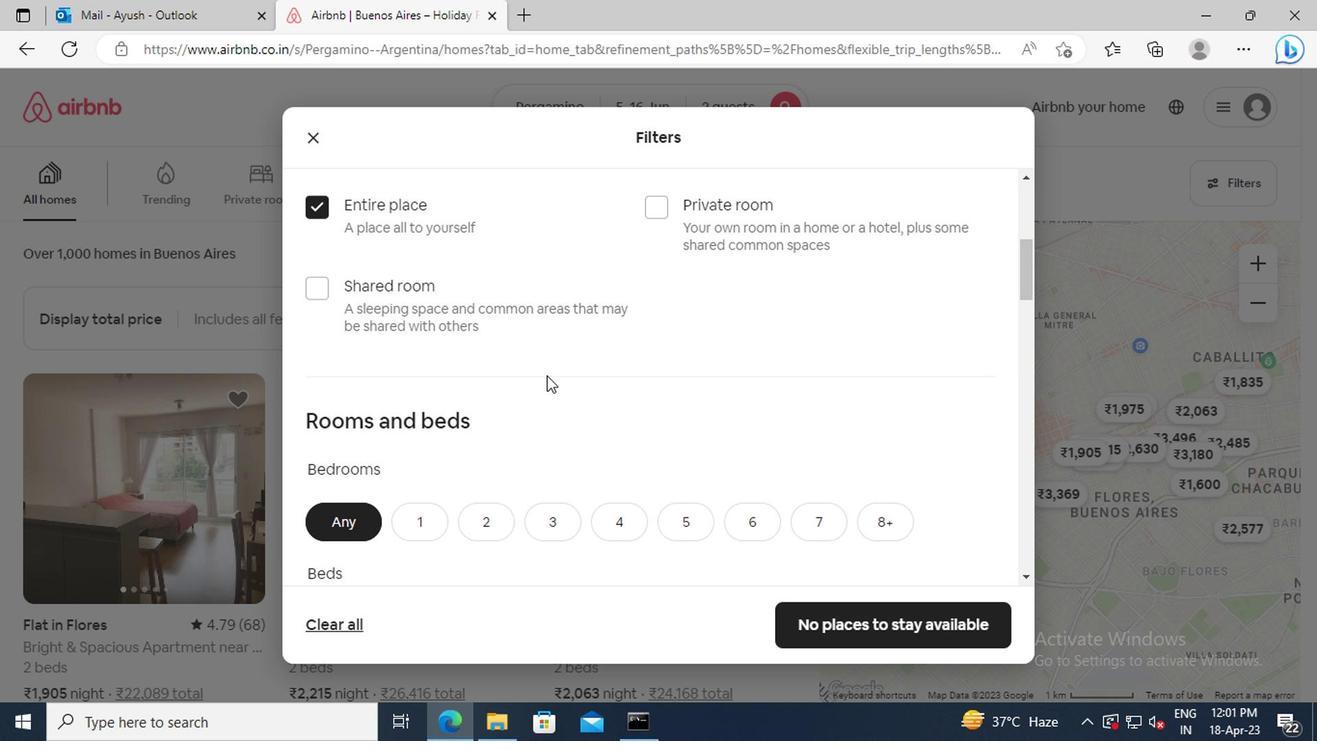 
Action: Mouse scrolled (543, 364) with delta (0, -1)
Screenshot: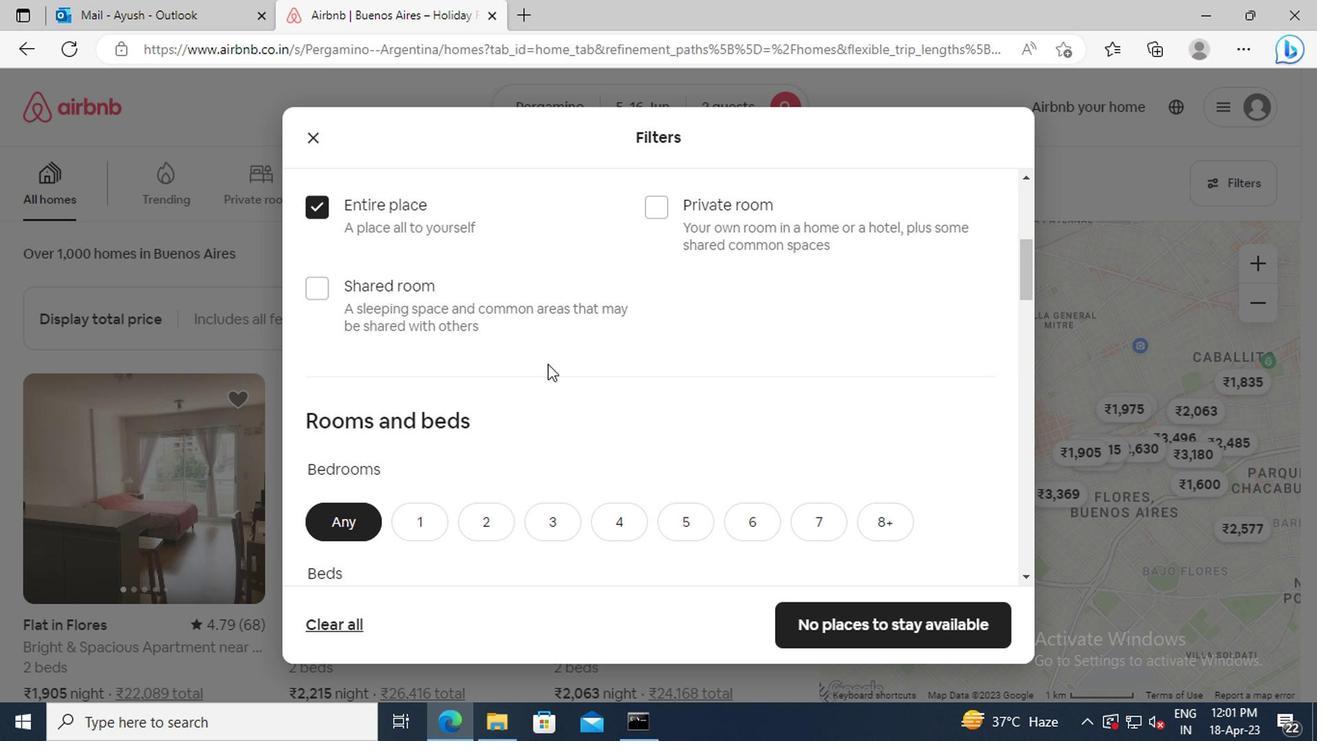 
Action: Mouse moved to (428, 395)
Screenshot: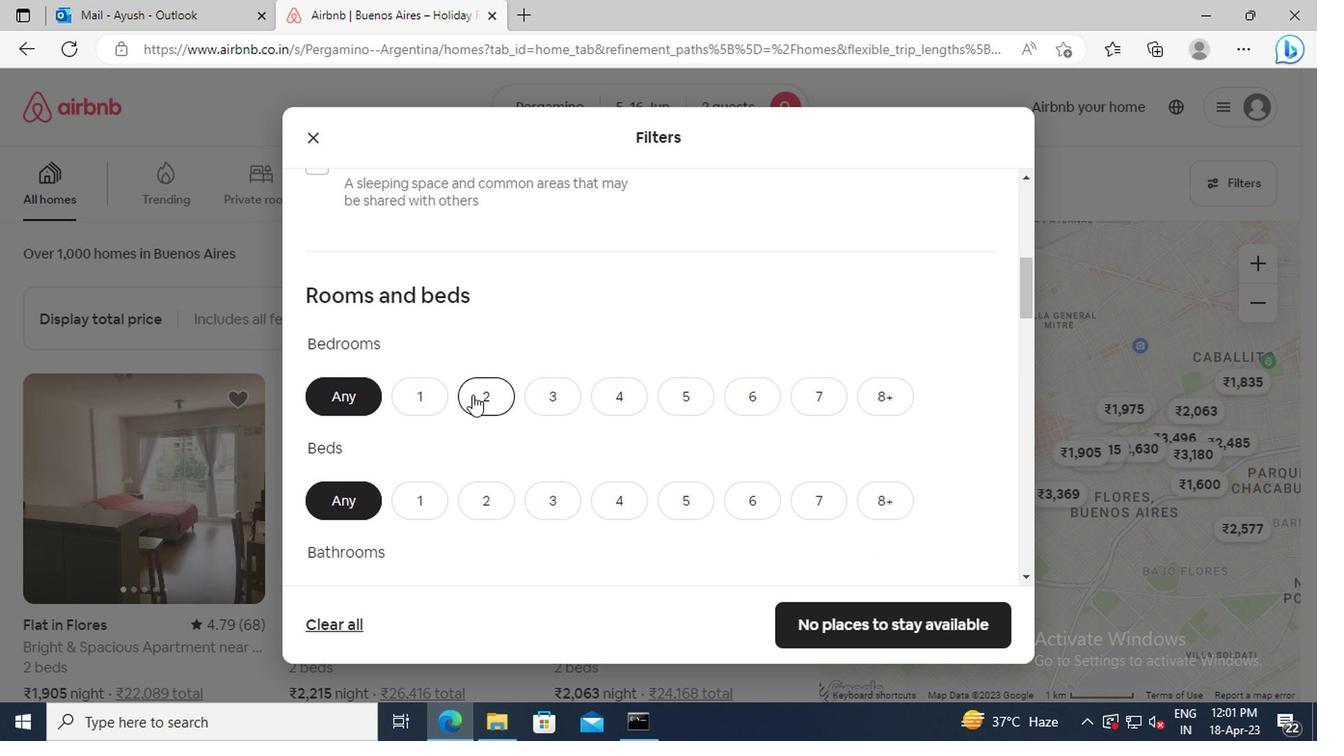 
Action: Mouse pressed left at (428, 395)
Screenshot: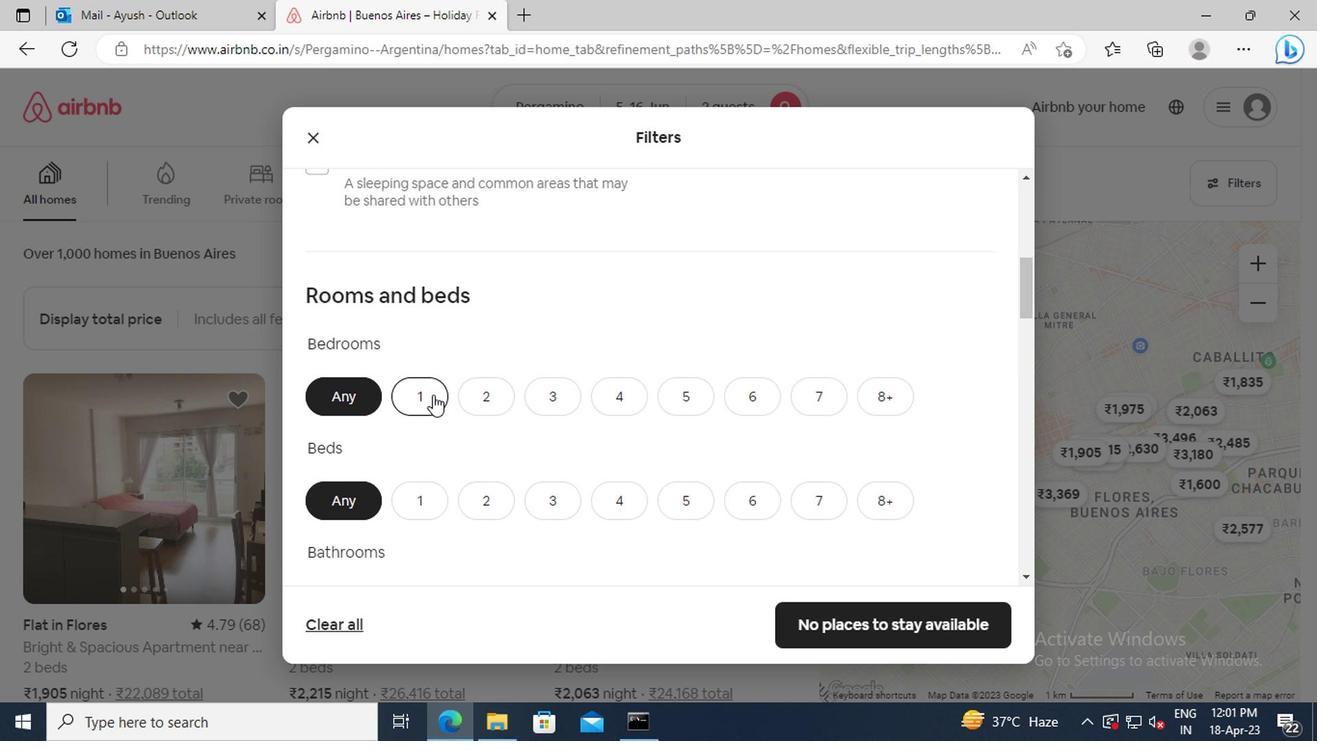 
Action: Mouse scrolled (428, 395) with delta (0, 0)
Screenshot: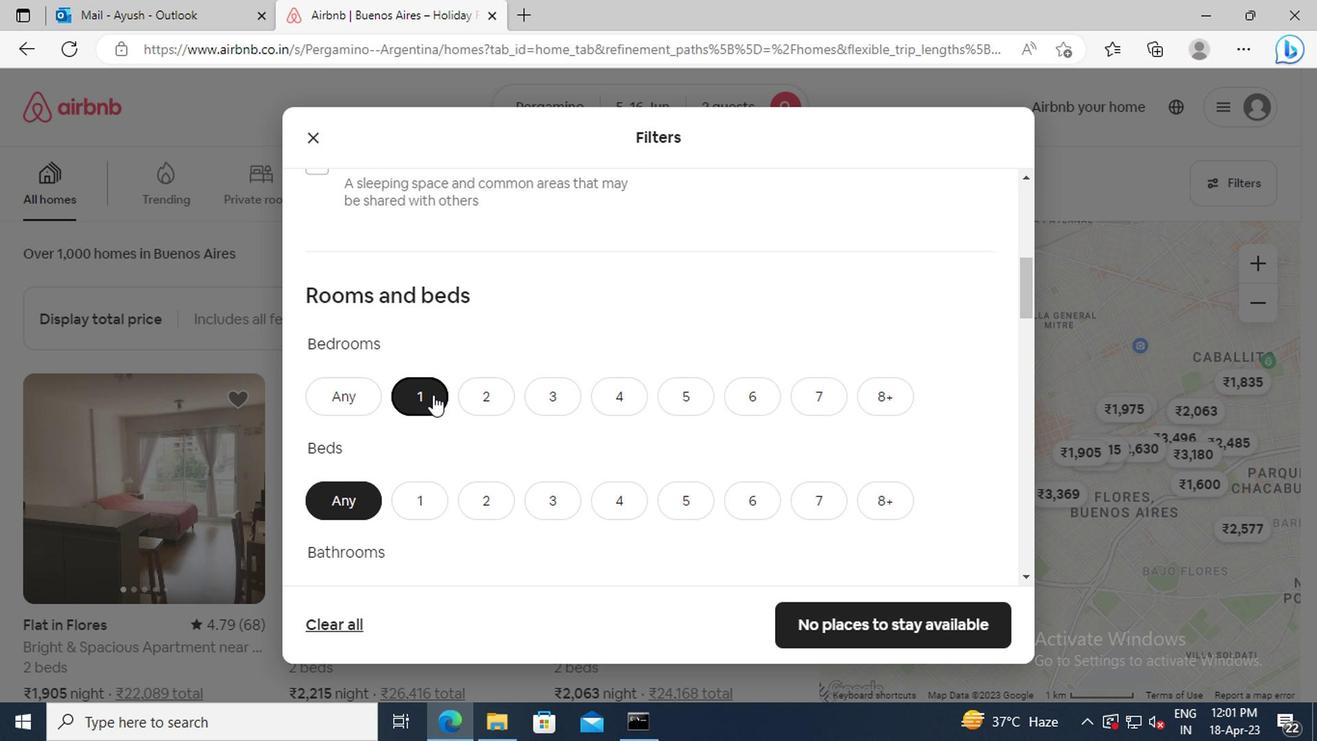 
Action: Mouse moved to (422, 428)
Screenshot: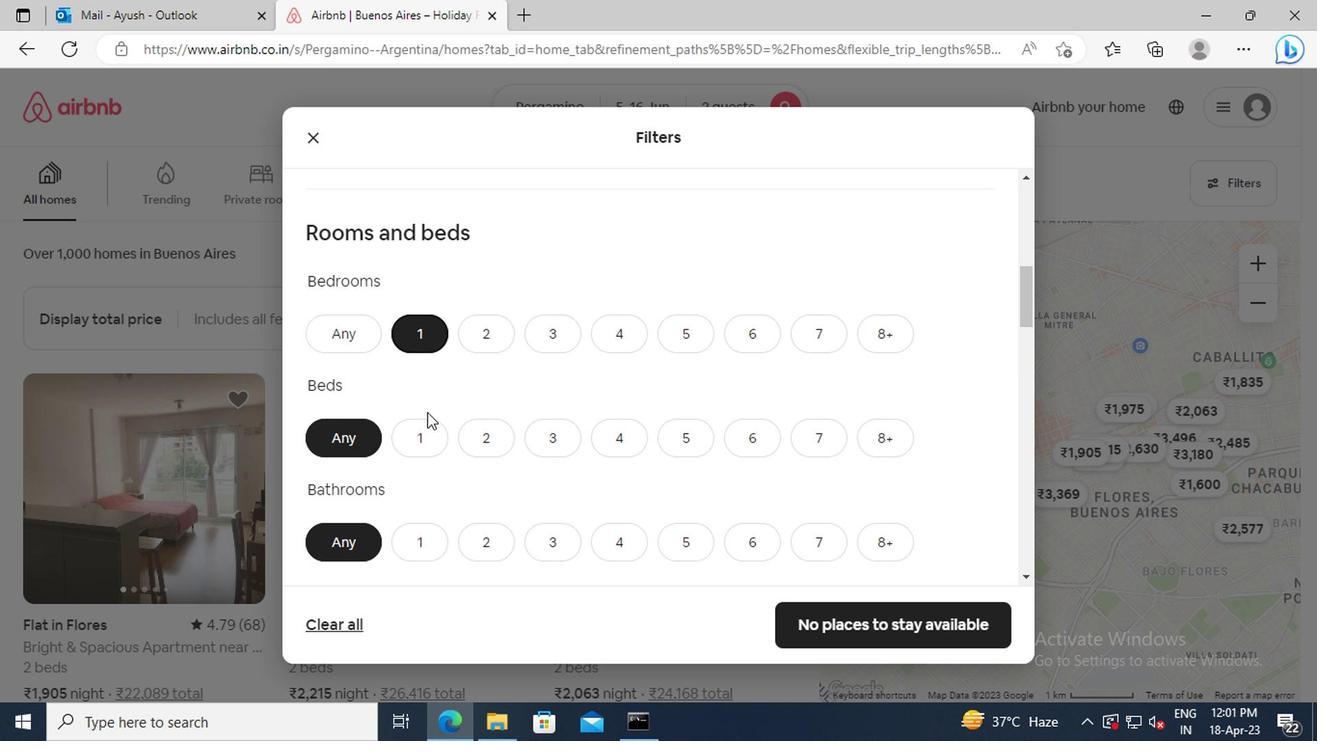 
Action: Mouse pressed left at (422, 428)
Screenshot: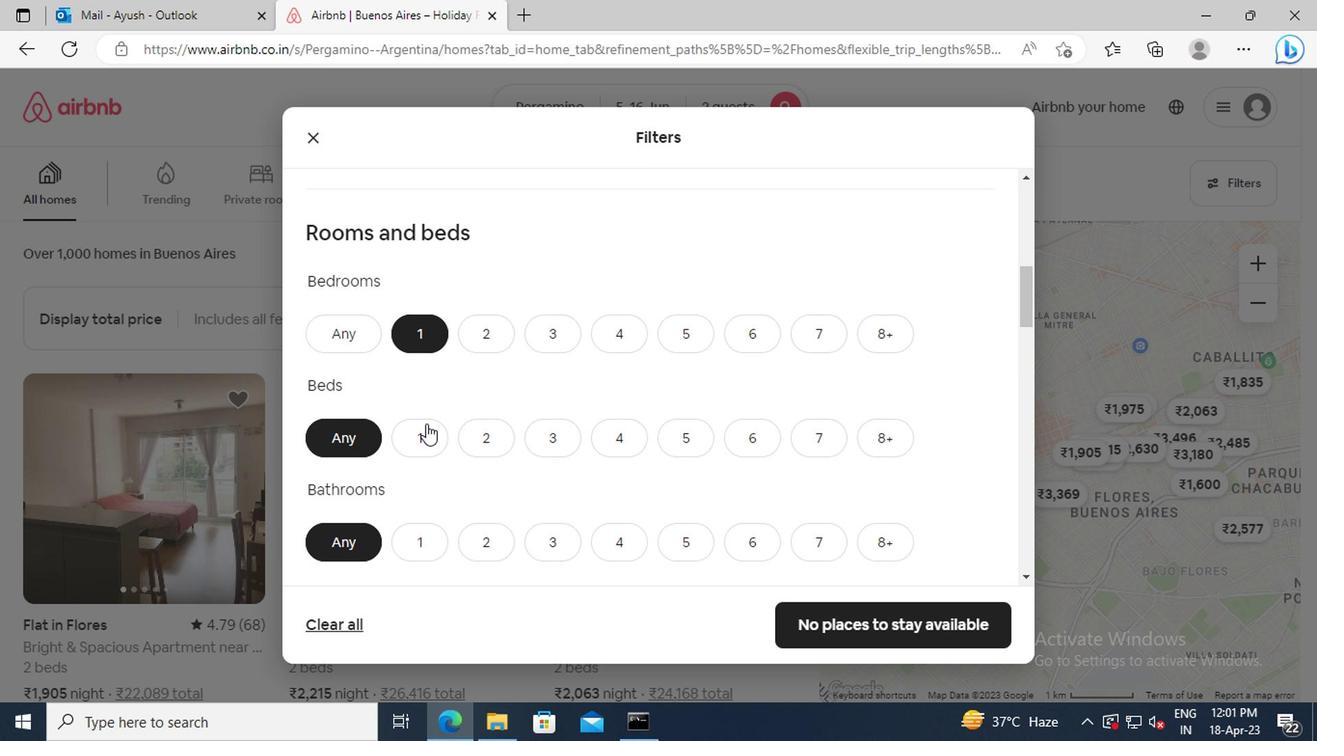 
Action: Mouse scrolled (422, 427) with delta (0, -1)
Screenshot: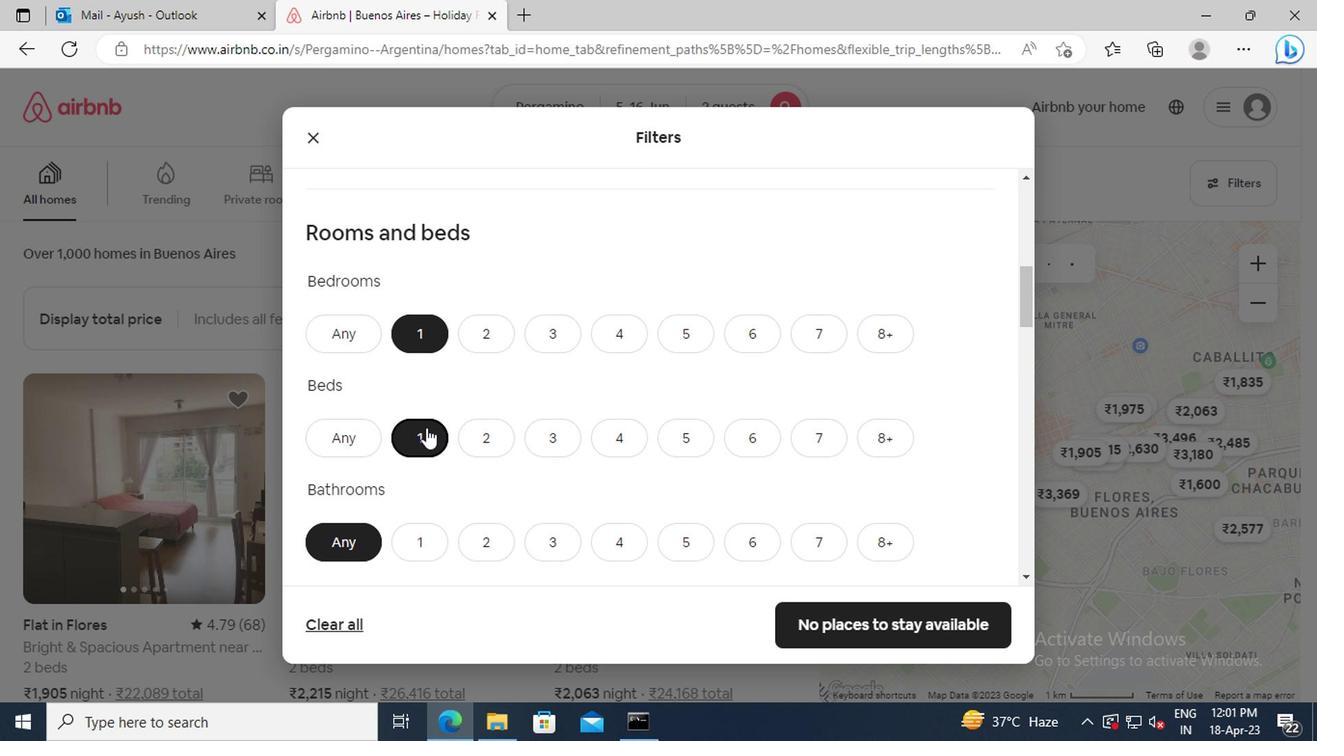 
Action: Mouse scrolled (422, 427) with delta (0, -1)
Screenshot: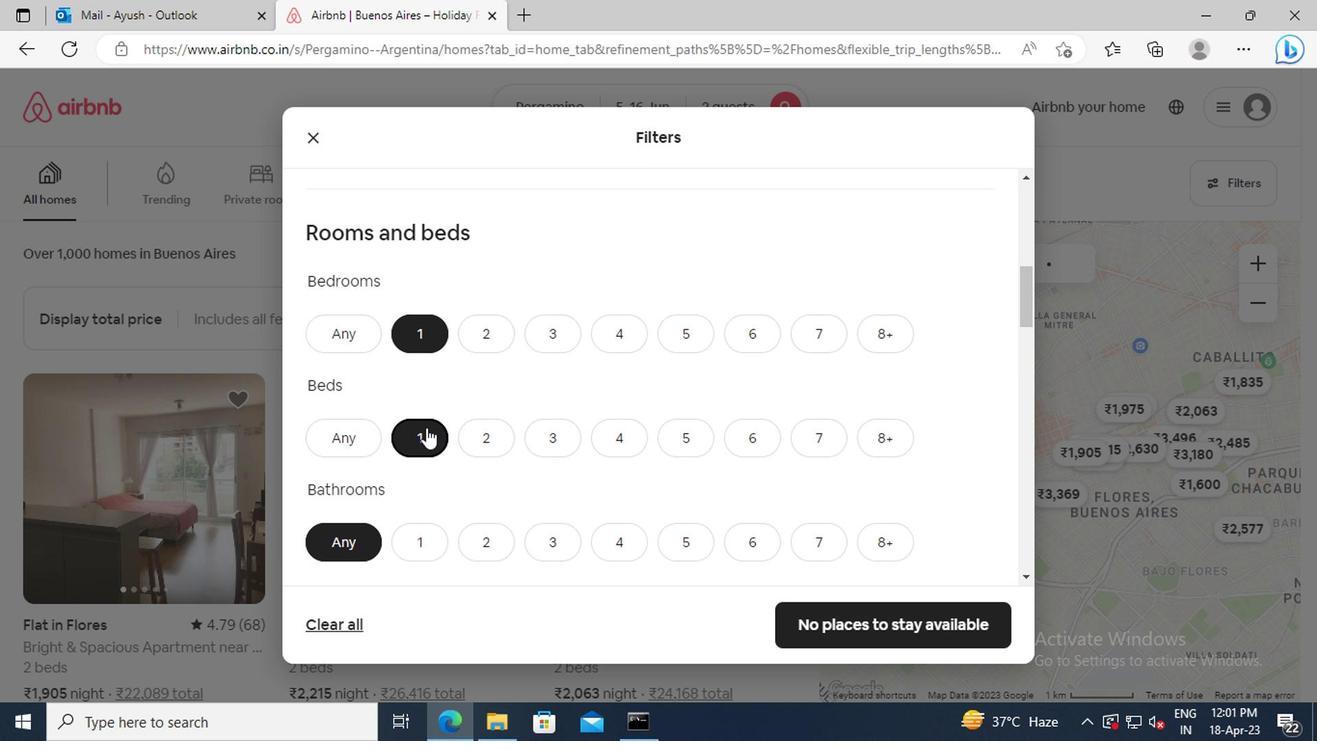 
Action: Mouse scrolled (422, 427) with delta (0, -1)
Screenshot: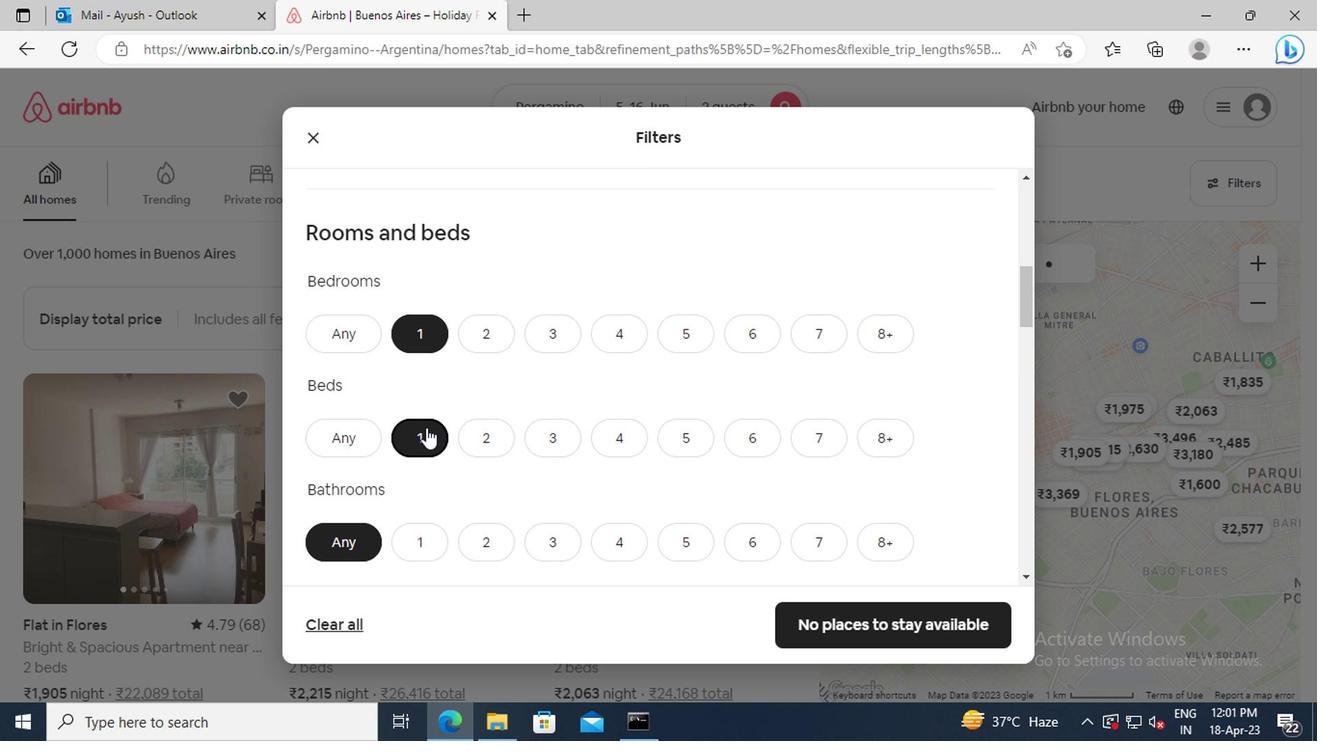 
Action: Mouse moved to (422, 359)
Screenshot: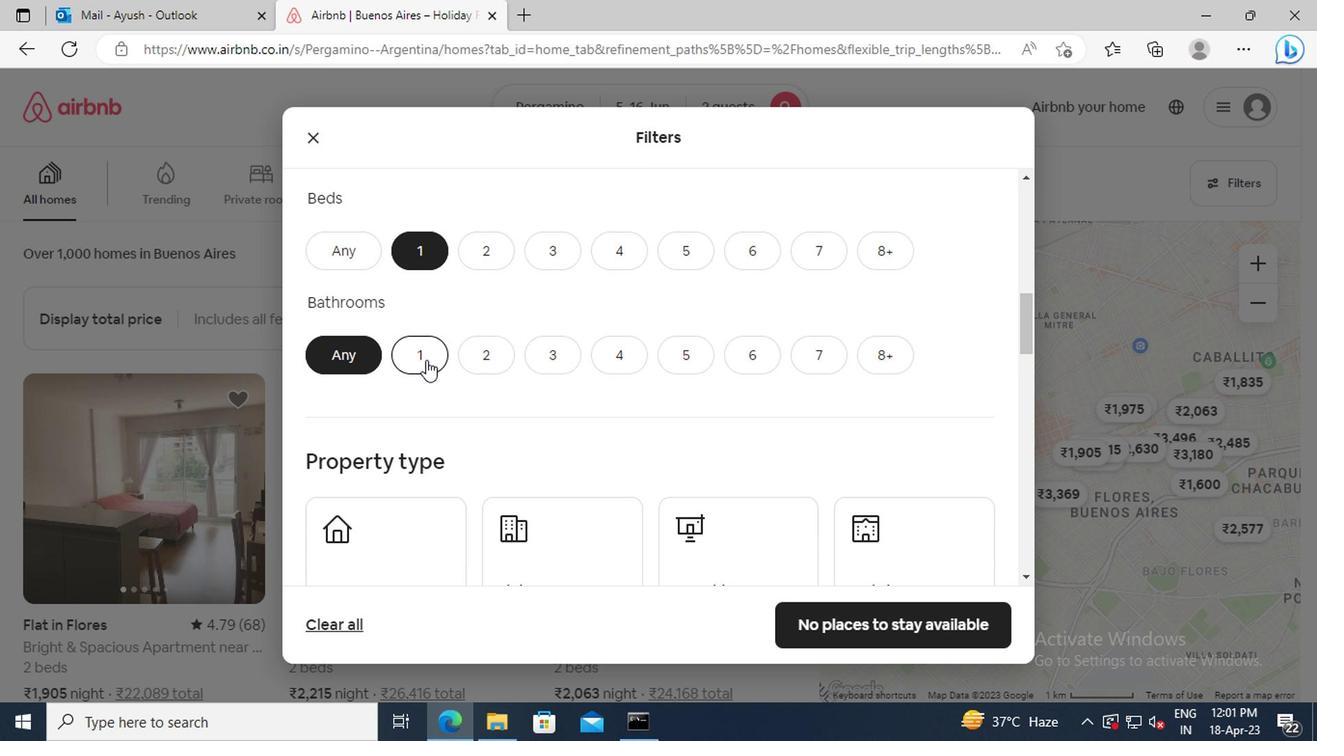 
Action: Mouse pressed left at (422, 359)
Screenshot: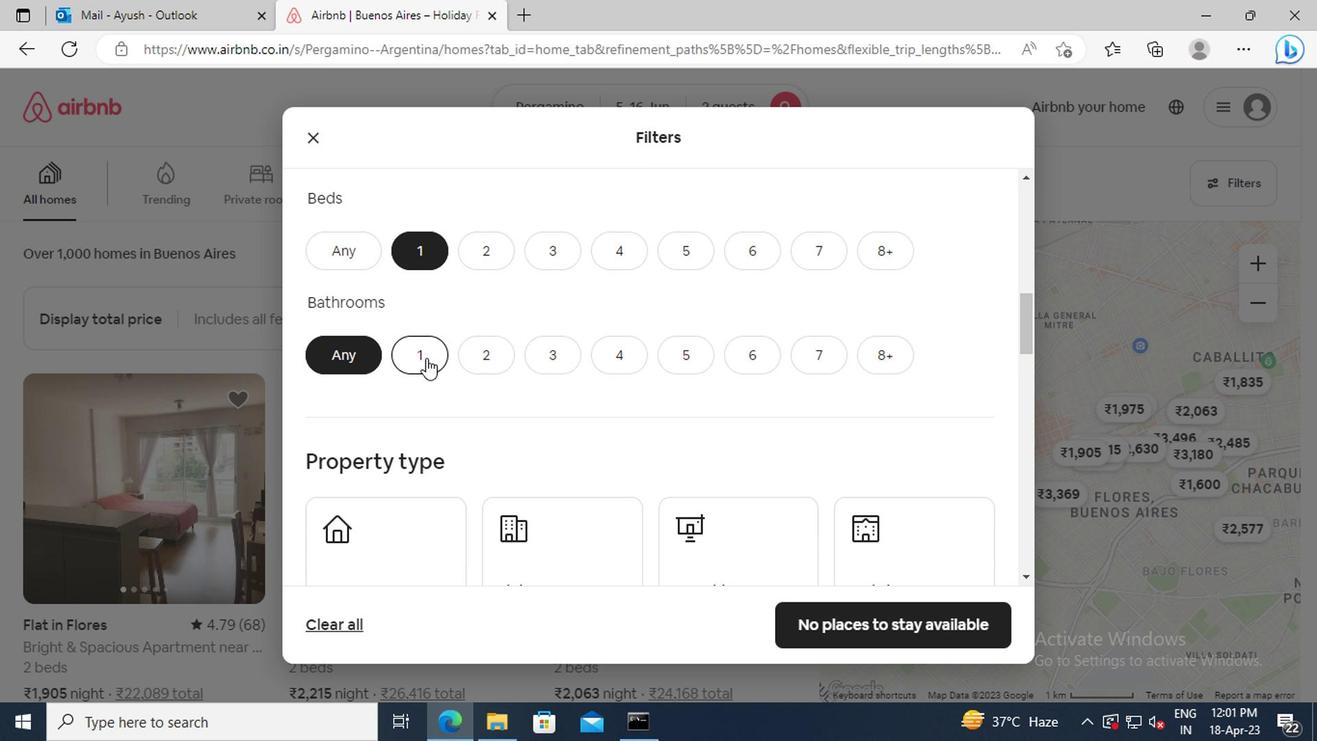 
Action: Mouse scrolled (422, 358) with delta (0, 0)
Screenshot: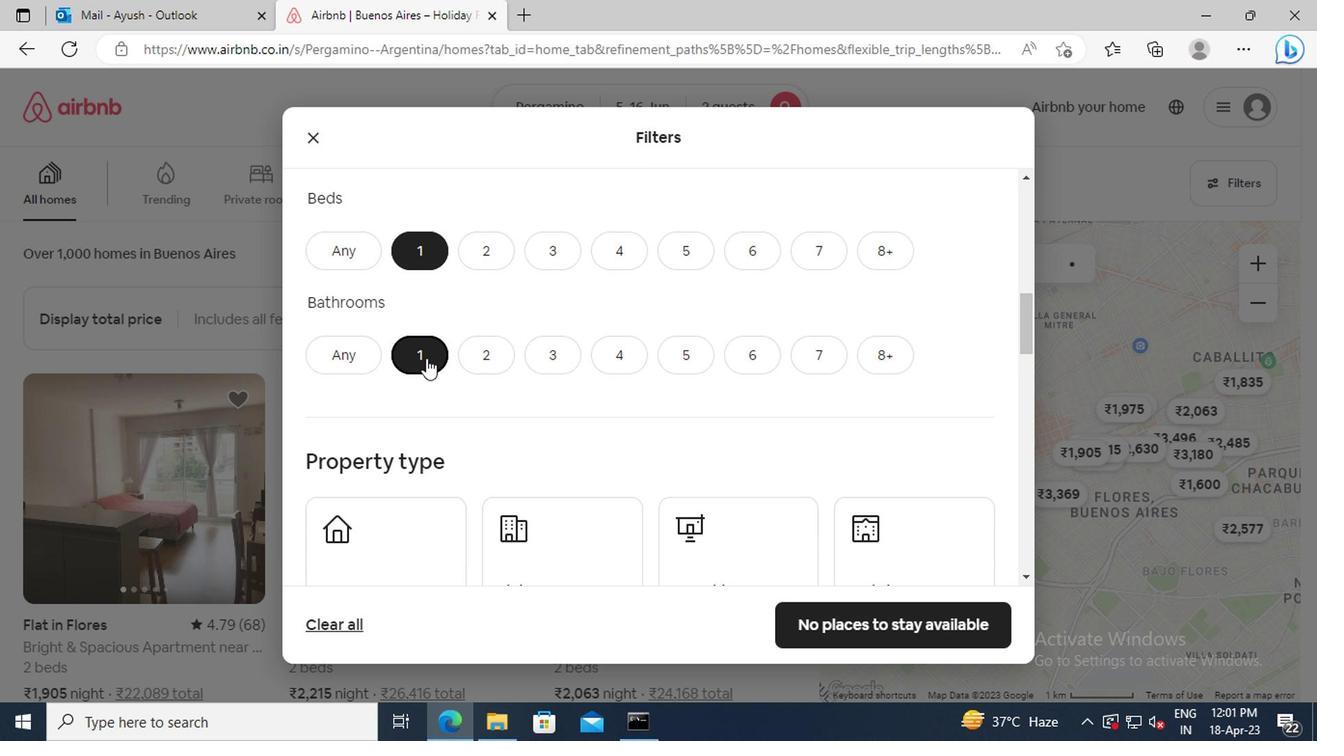 
Action: Mouse scrolled (422, 358) with delta (0, 0)
Screenshot: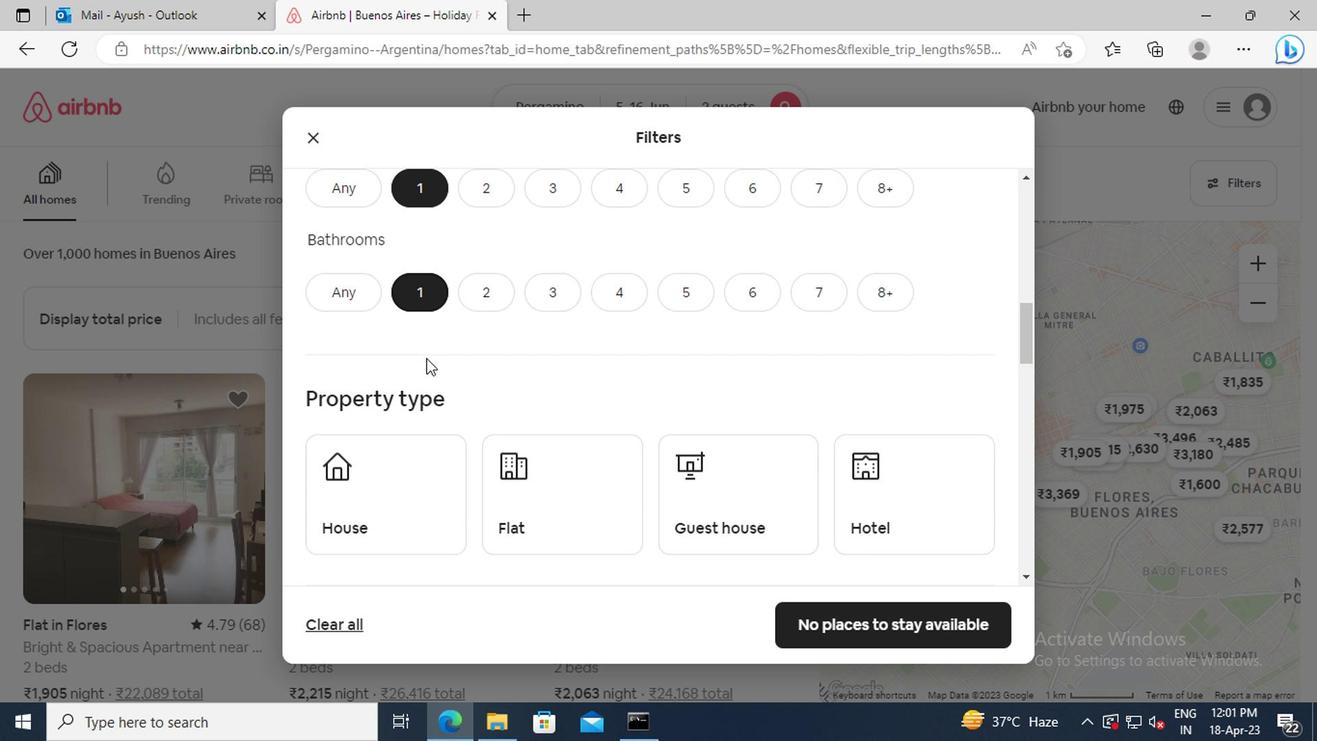 
Action: Mouse scrolled (422, 358) with delta (0, 0)
Screenshot: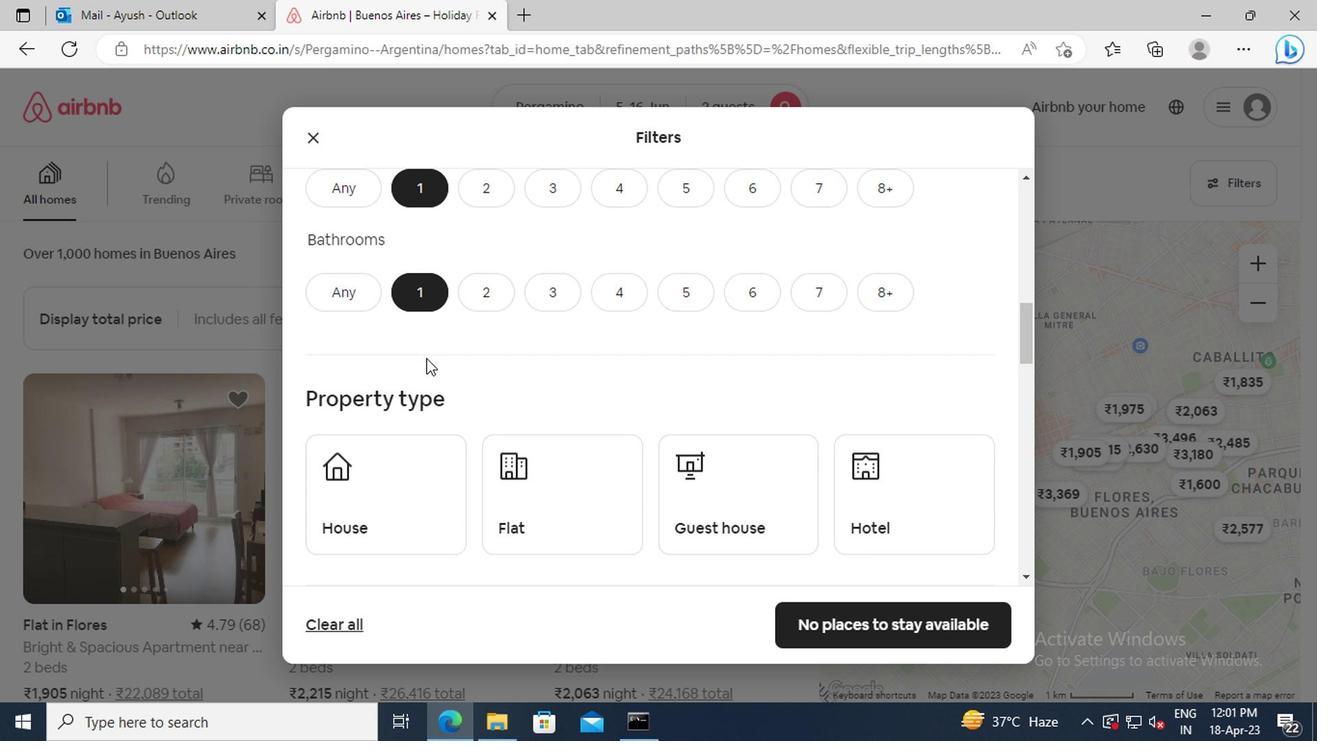 
Action: Mouse moved to (871, 339)
Screenshot: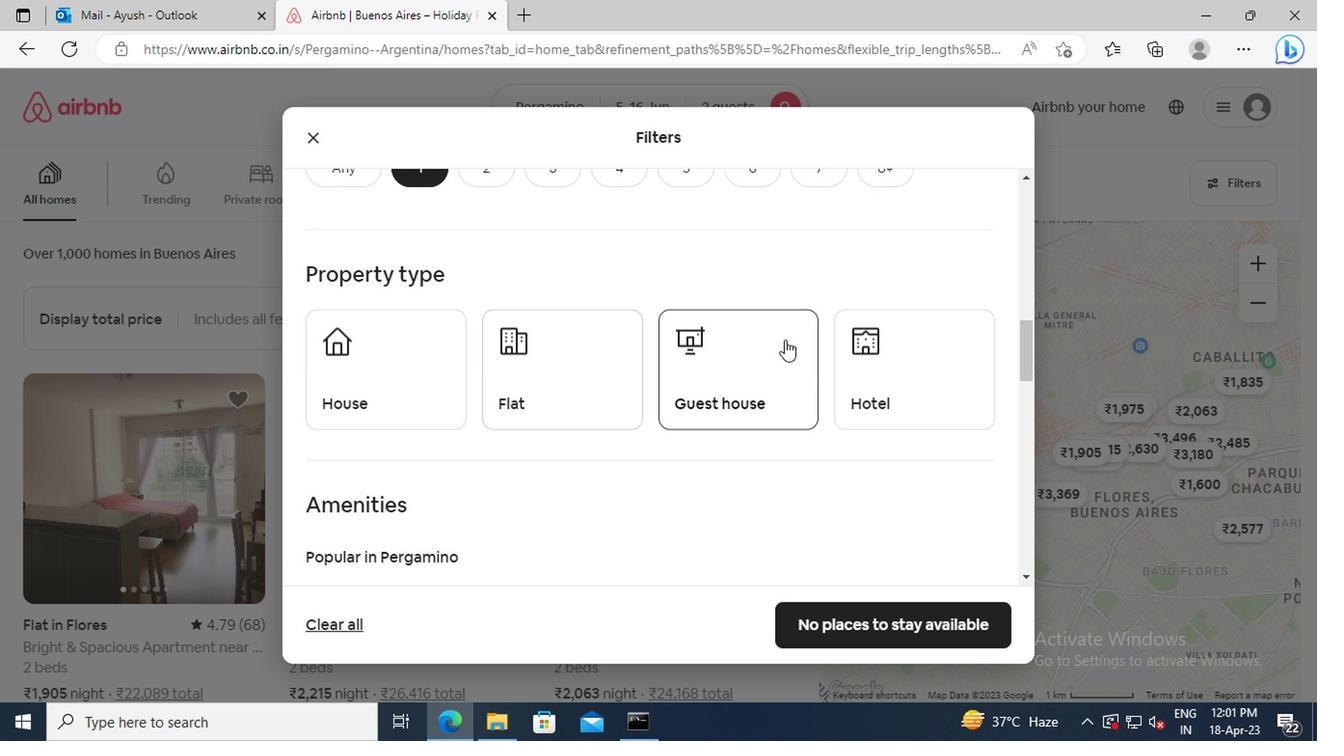 
Action: Mouse pressed left at (871, 339)
Screenshot: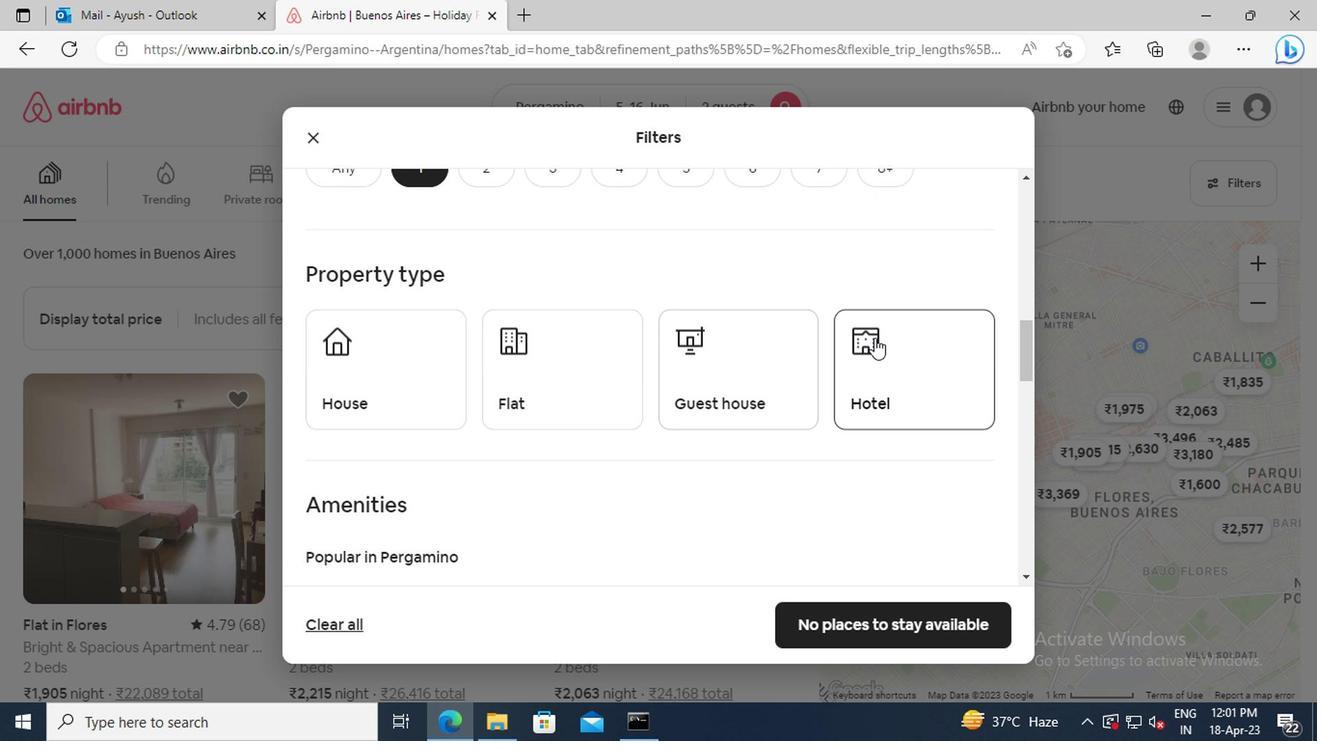 
Action: Mouse moved to (603, 345)
Screenshot: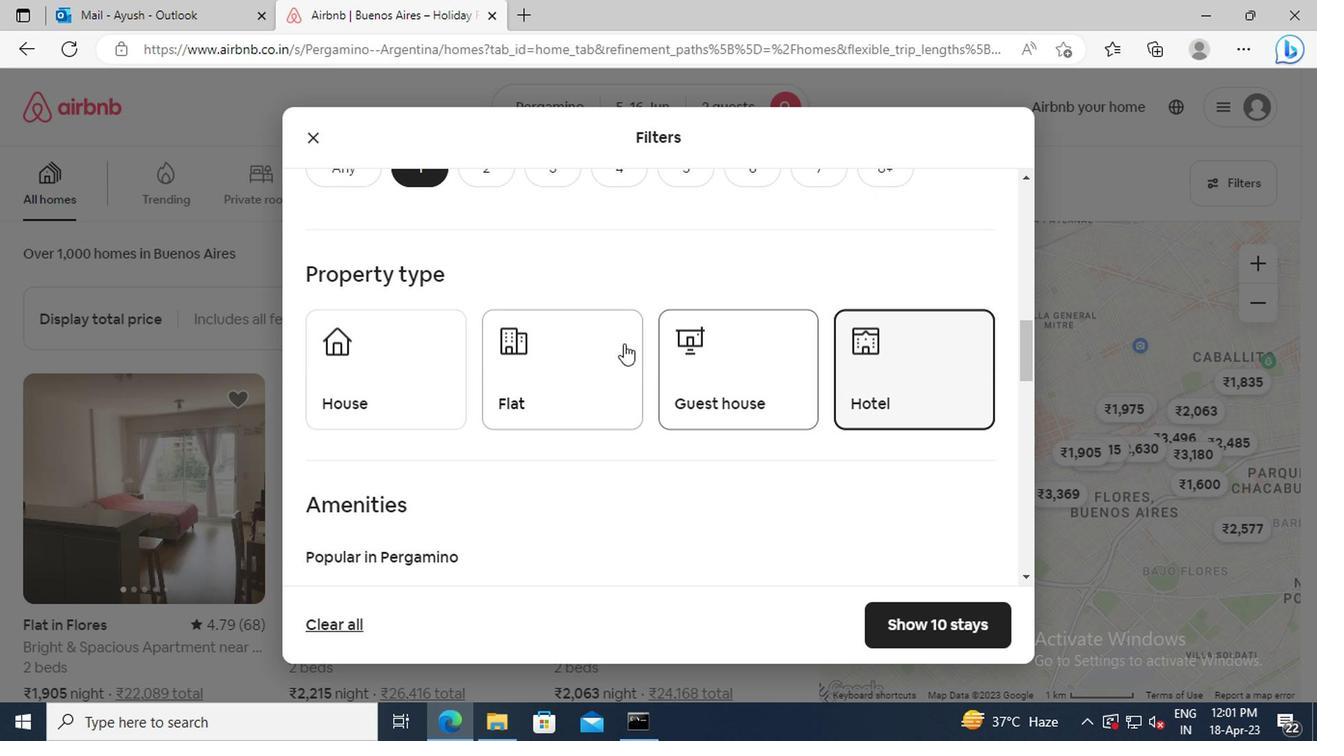 
Action: Mouse scrolled (603, 344) with delta (0, 0)
Screenshot: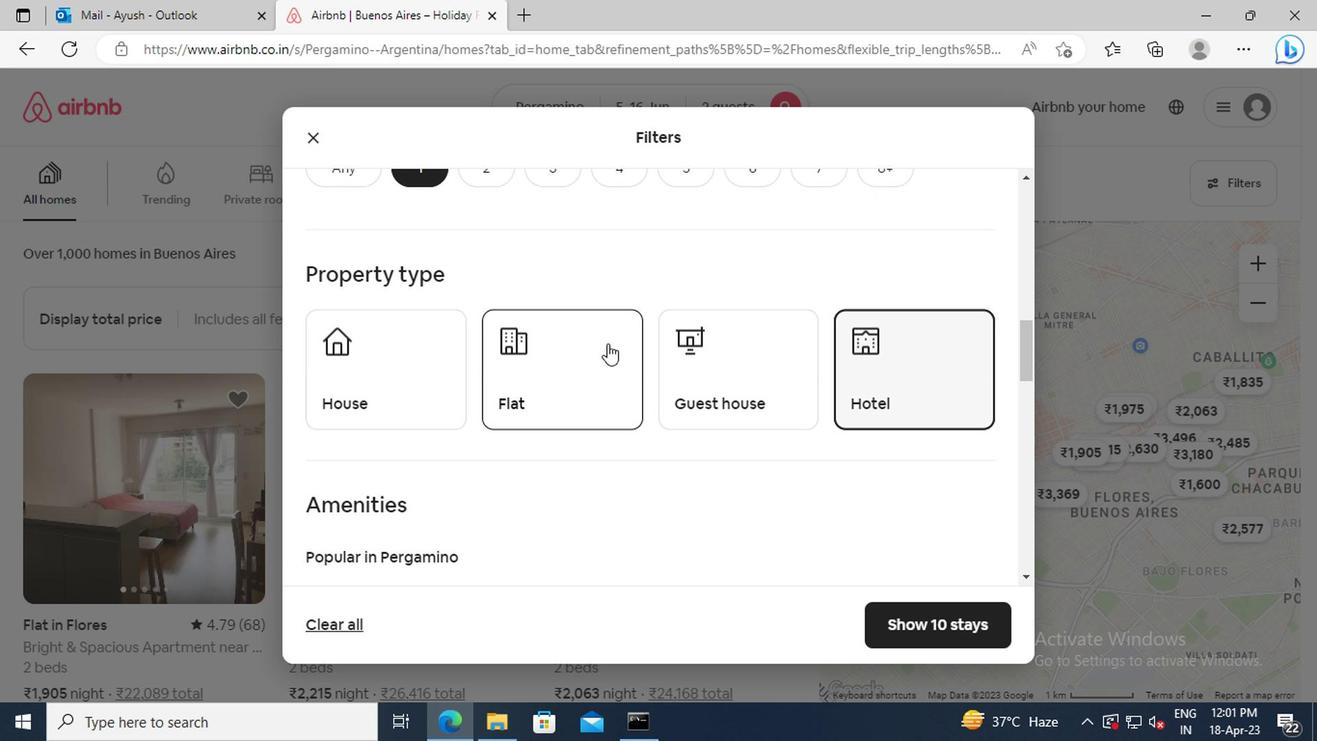 
Action: Mouse scrolled (603, 344) with delta (0, 0)
Screenshot: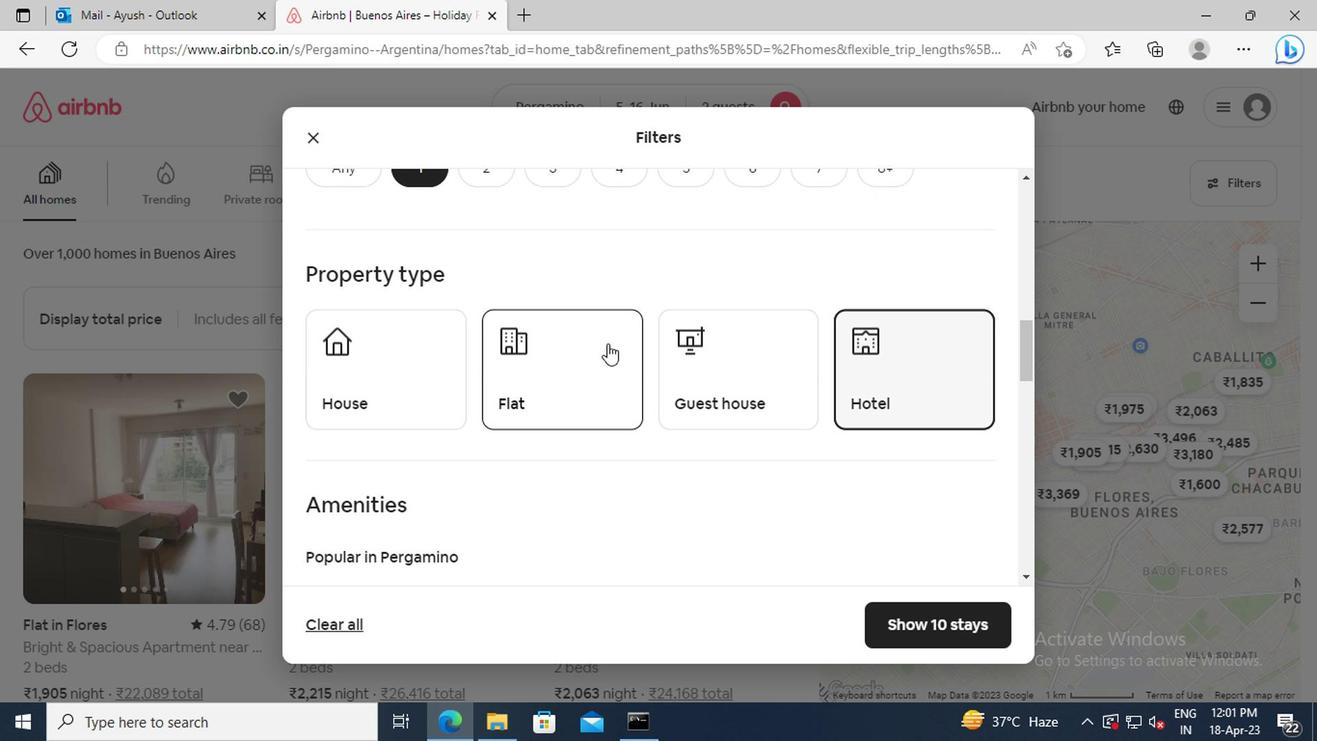 
Action: Mouse scrolled (603, 344) with delta (0, 0)
Screenshot: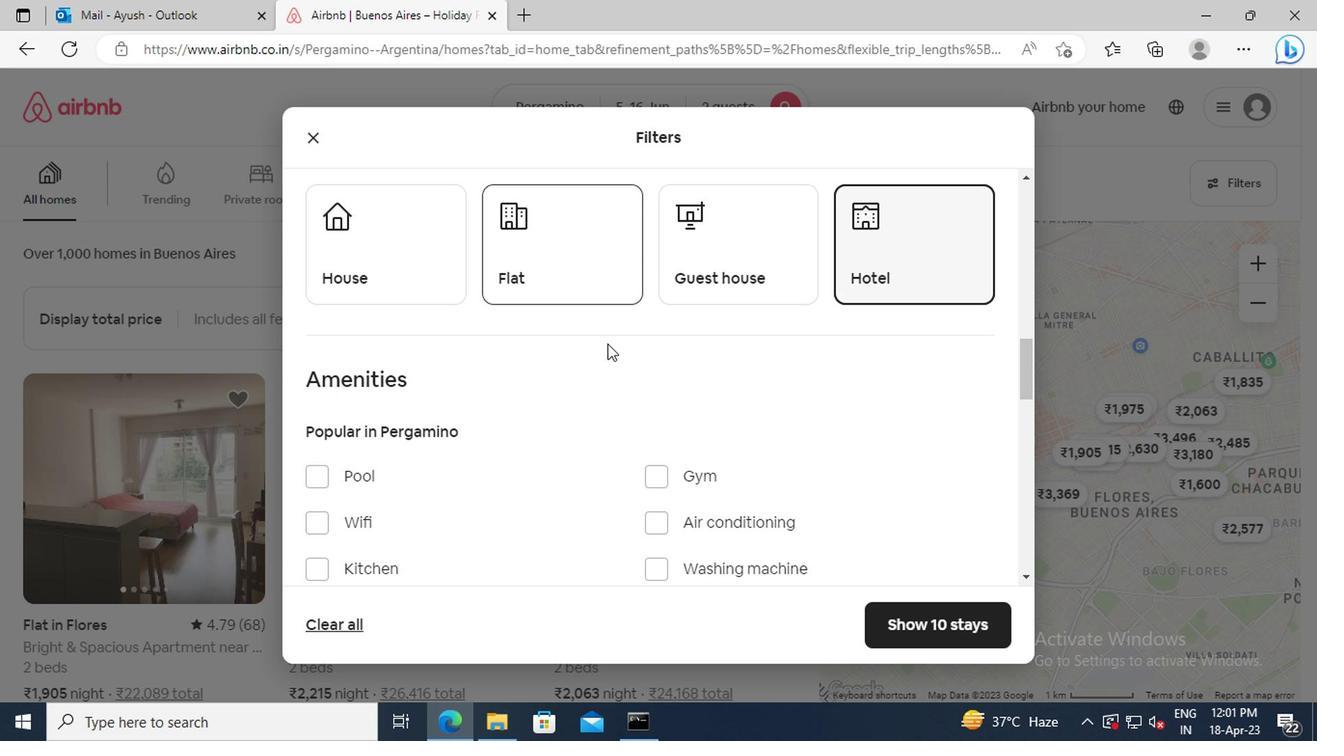 
Action: Mouse scrolled (603, 344) with delta (0, 0)
Screenshot: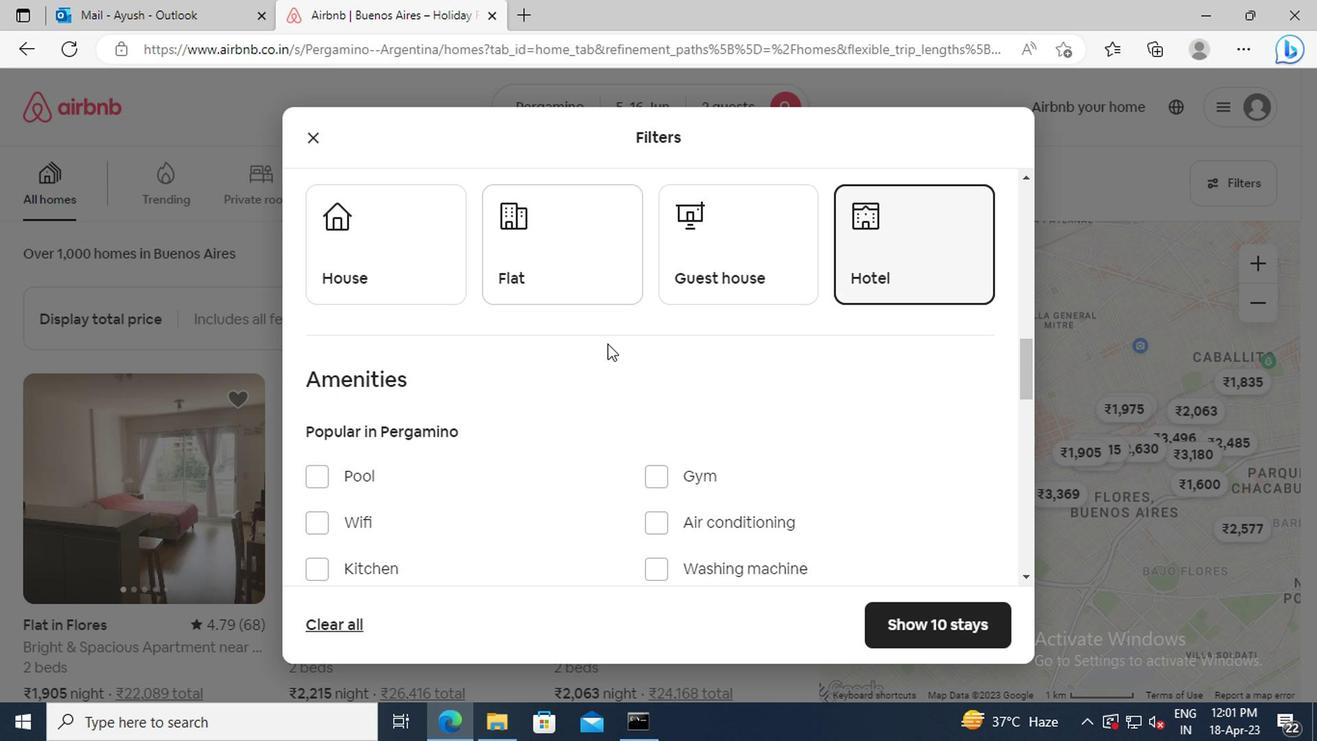 
Action: Mouse scrolled (603, 344) with delta (0, 0)
Screenshot: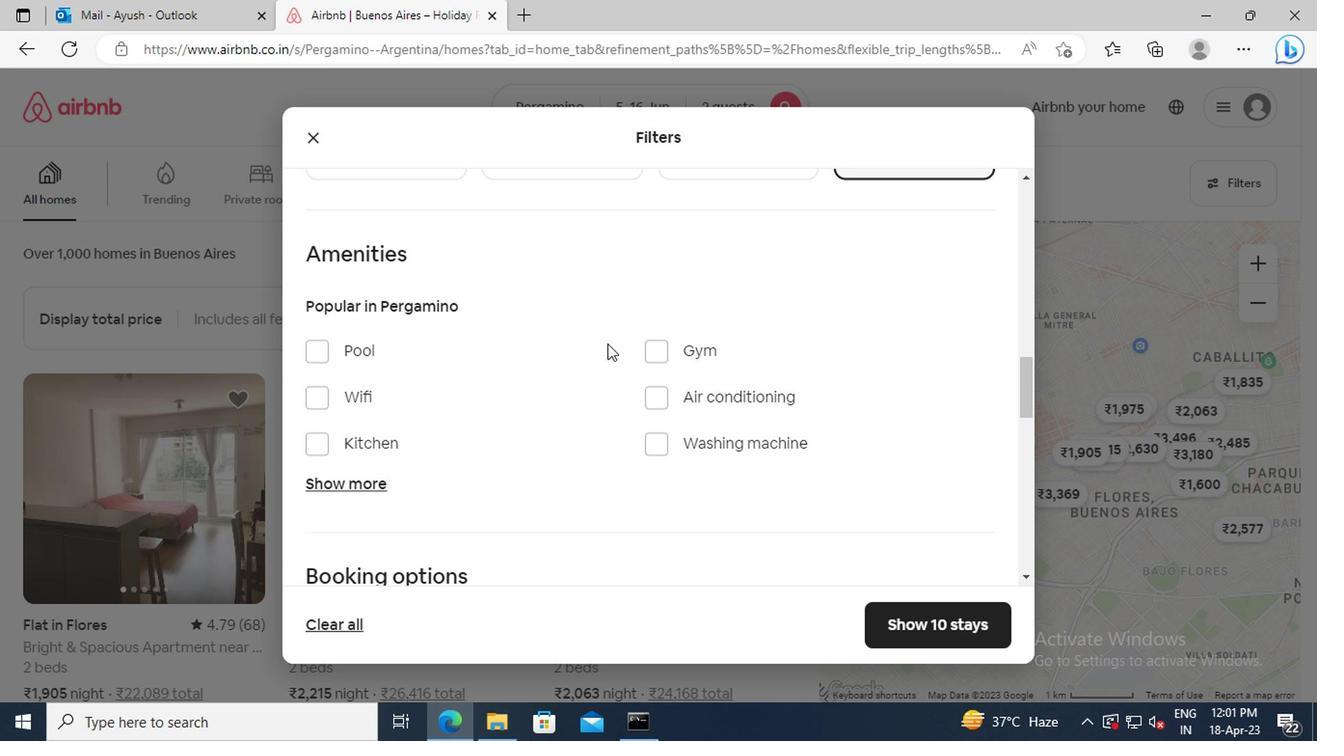 
Action: Mouse moved to (369, 416)
Screenshot: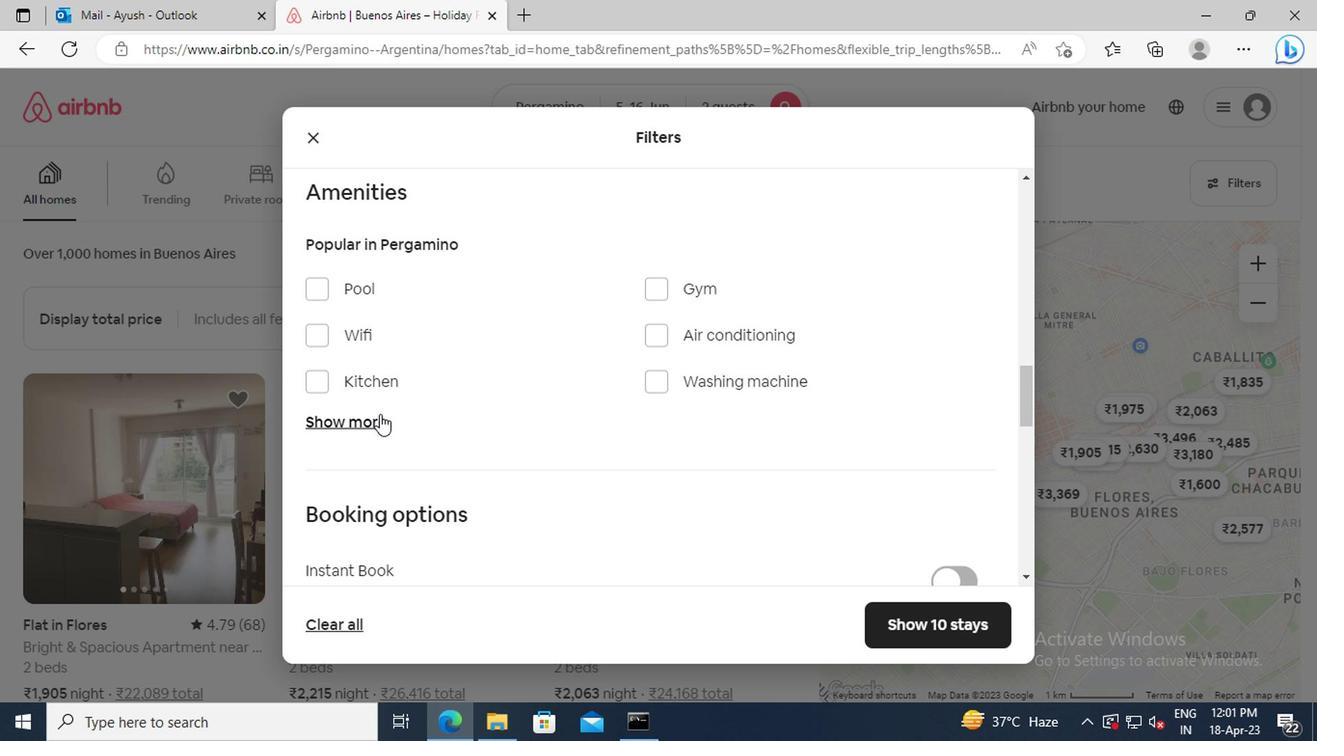 
Action: Mouse pressed left at (369, 416)
Screenshot: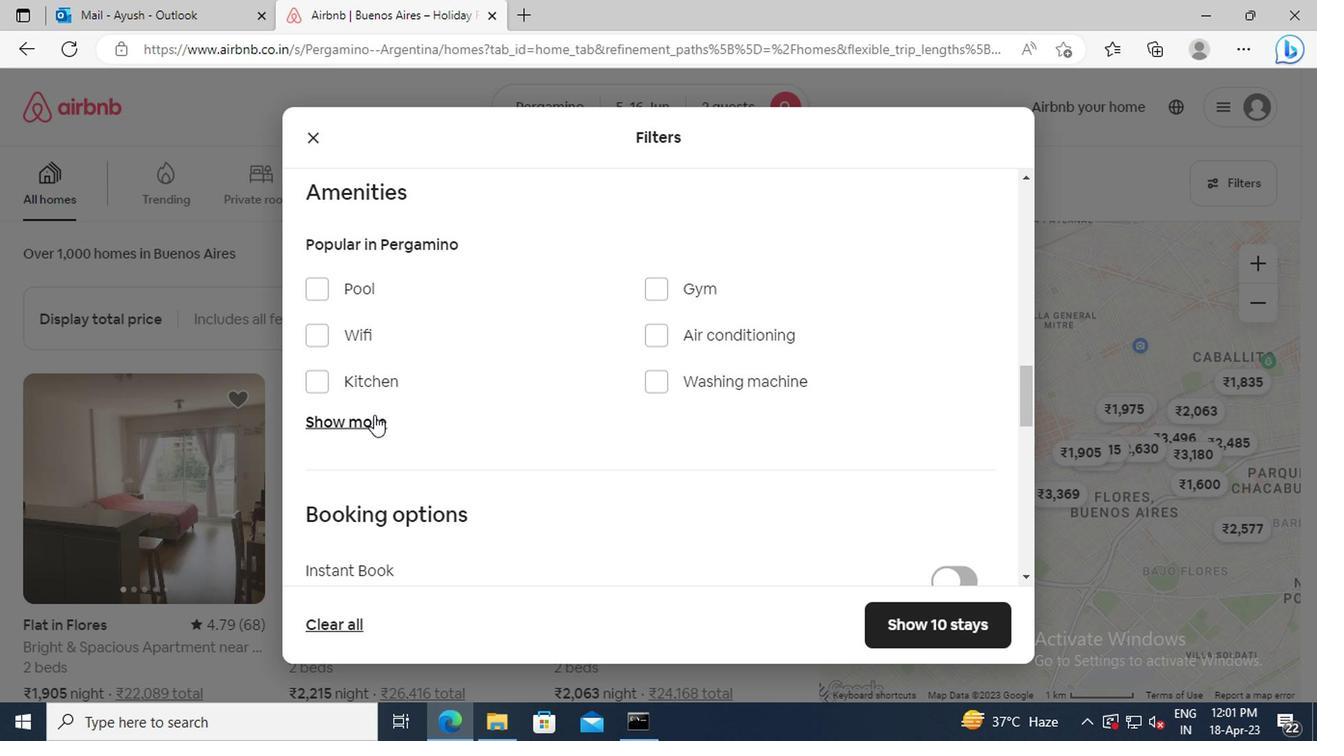 
Action: Mouse moved to (372, 413)
Screenshot: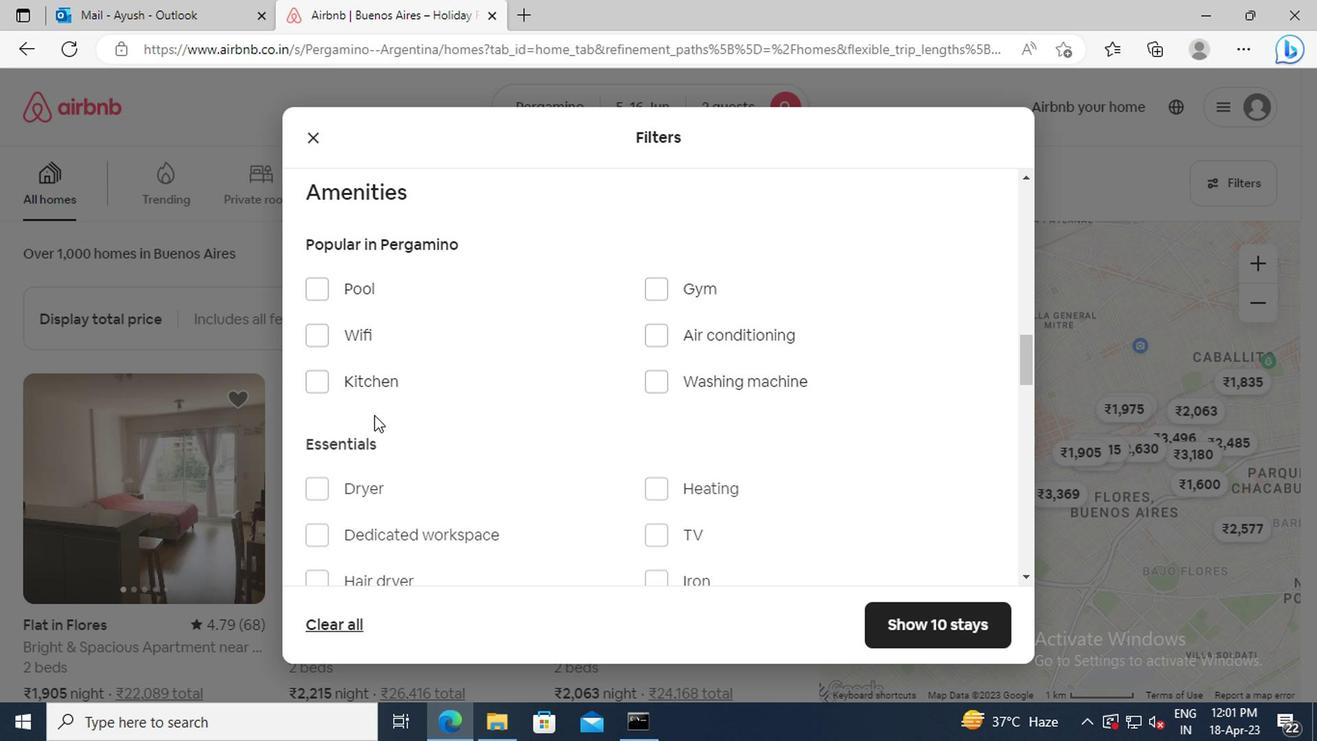 
Action: Mouse scrolled (372, 412) with delta (0, 0)
Screenshot: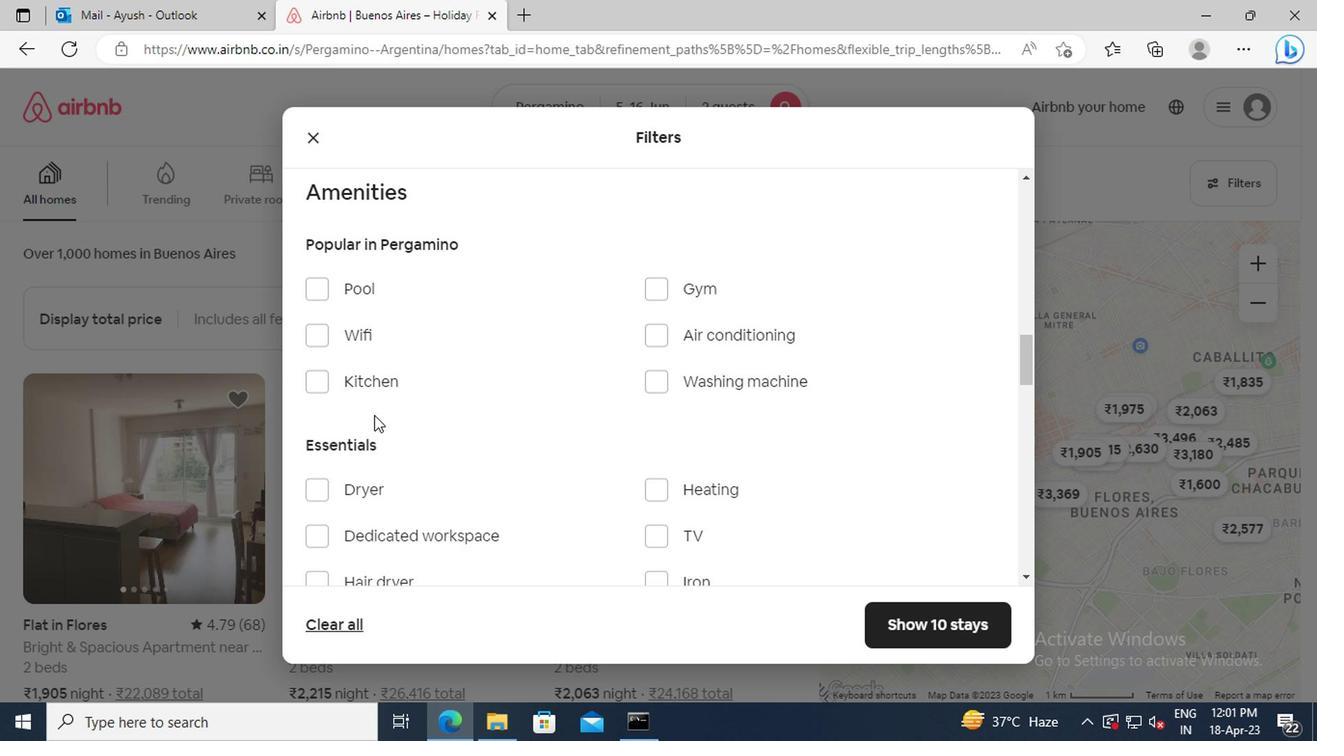 
Action: Mouse moved to (373, 412)
Screenshot: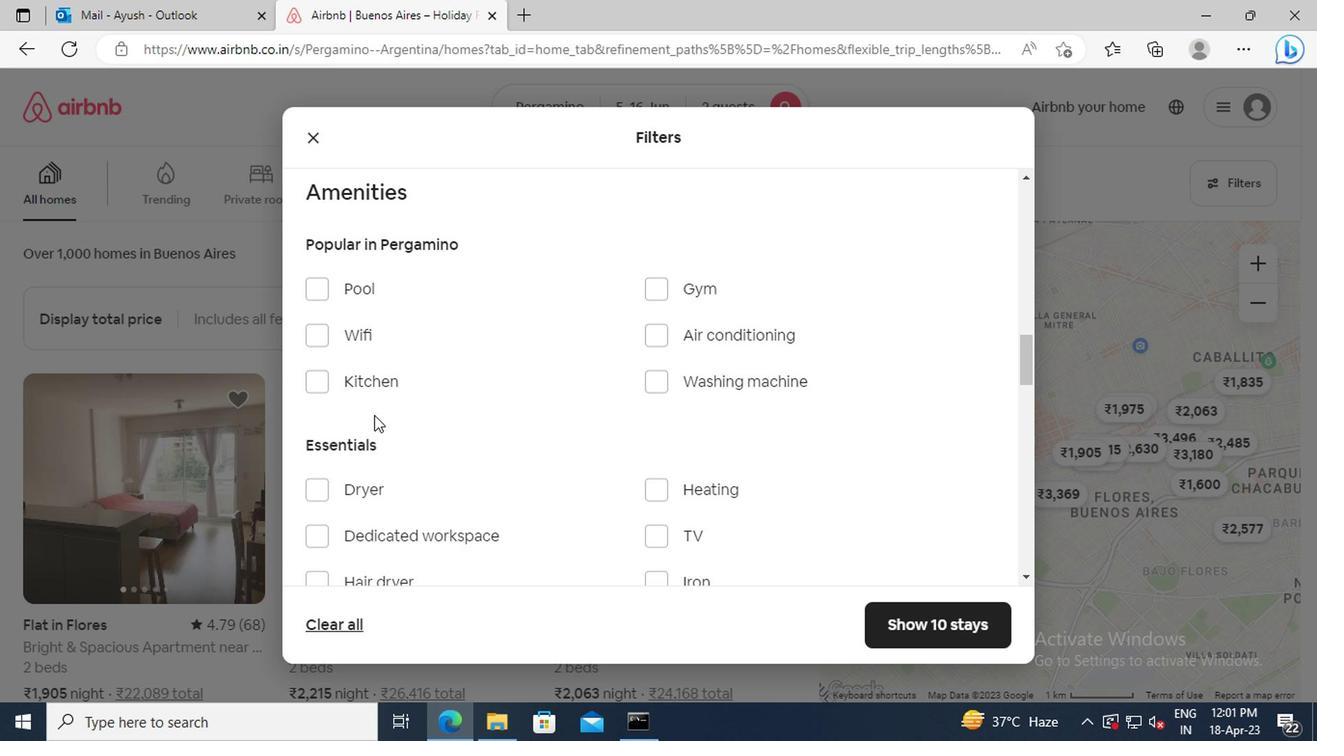 
Action: Mouse scrolled (373, 411) with delta (0, 0)
Screenshot: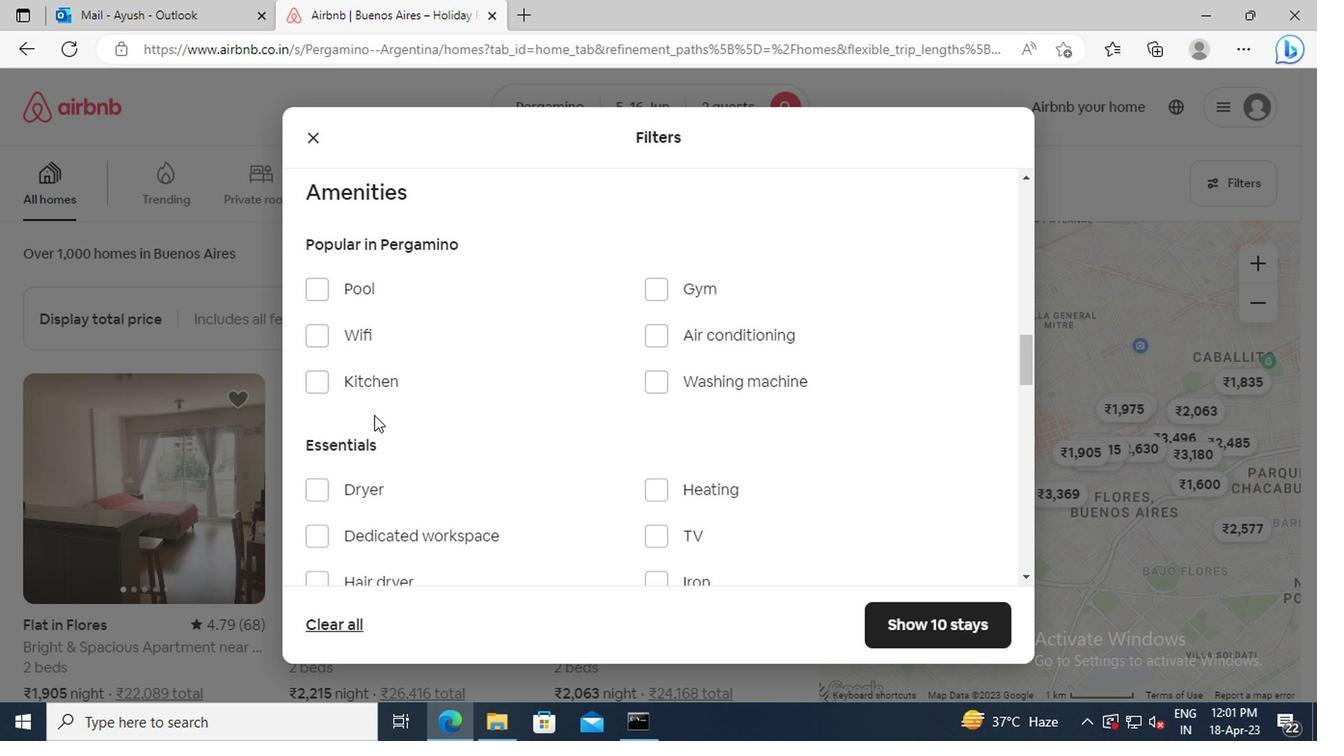 
Action: Mouse moved to (646, 366)
Screenshot: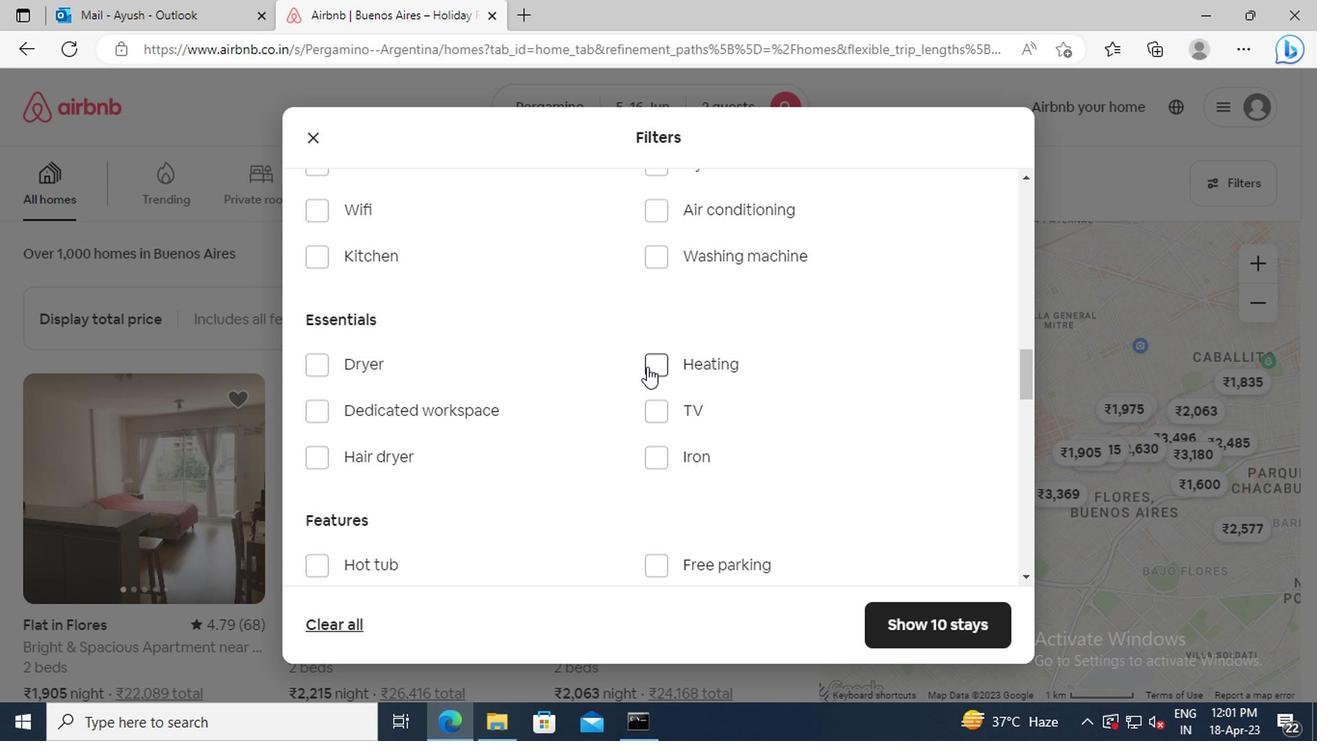 
Action: Mouse pressed left at (646, 366)
Screenshot: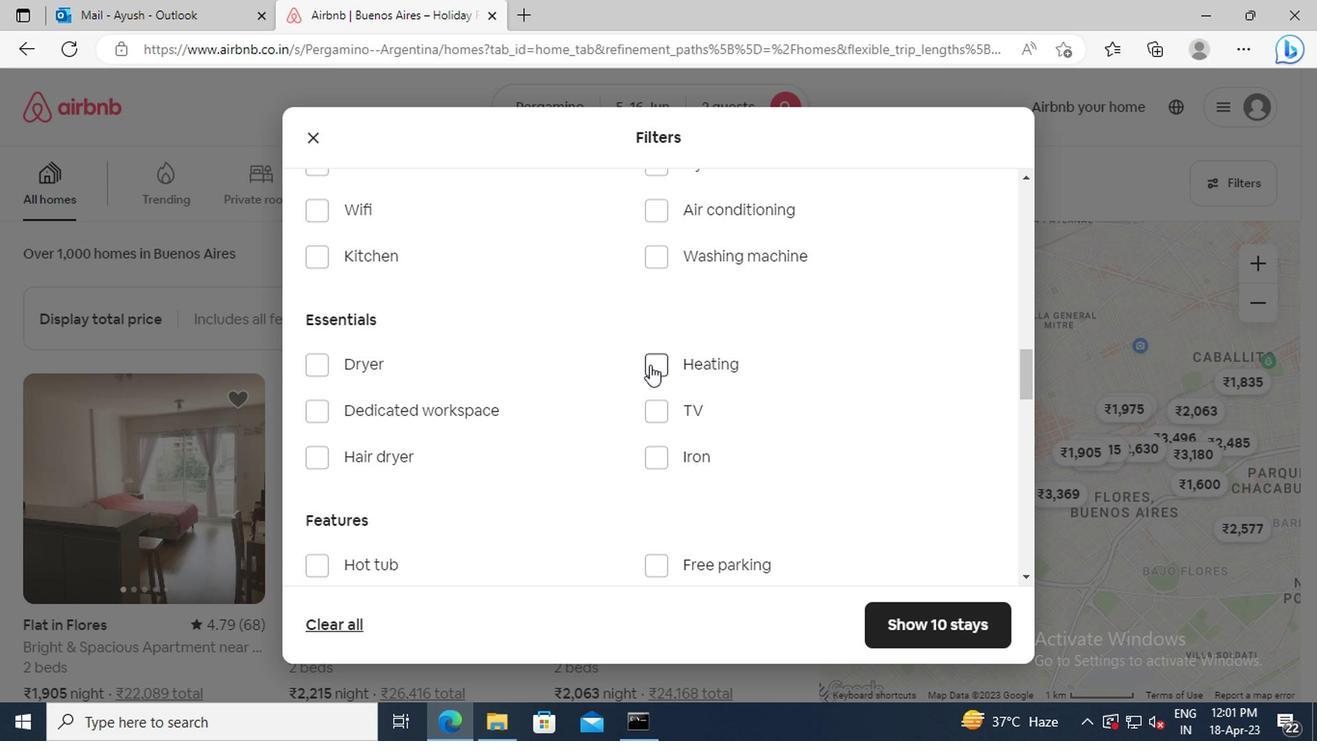 
Action: Mouse moved to (533, 366)
Screenshot: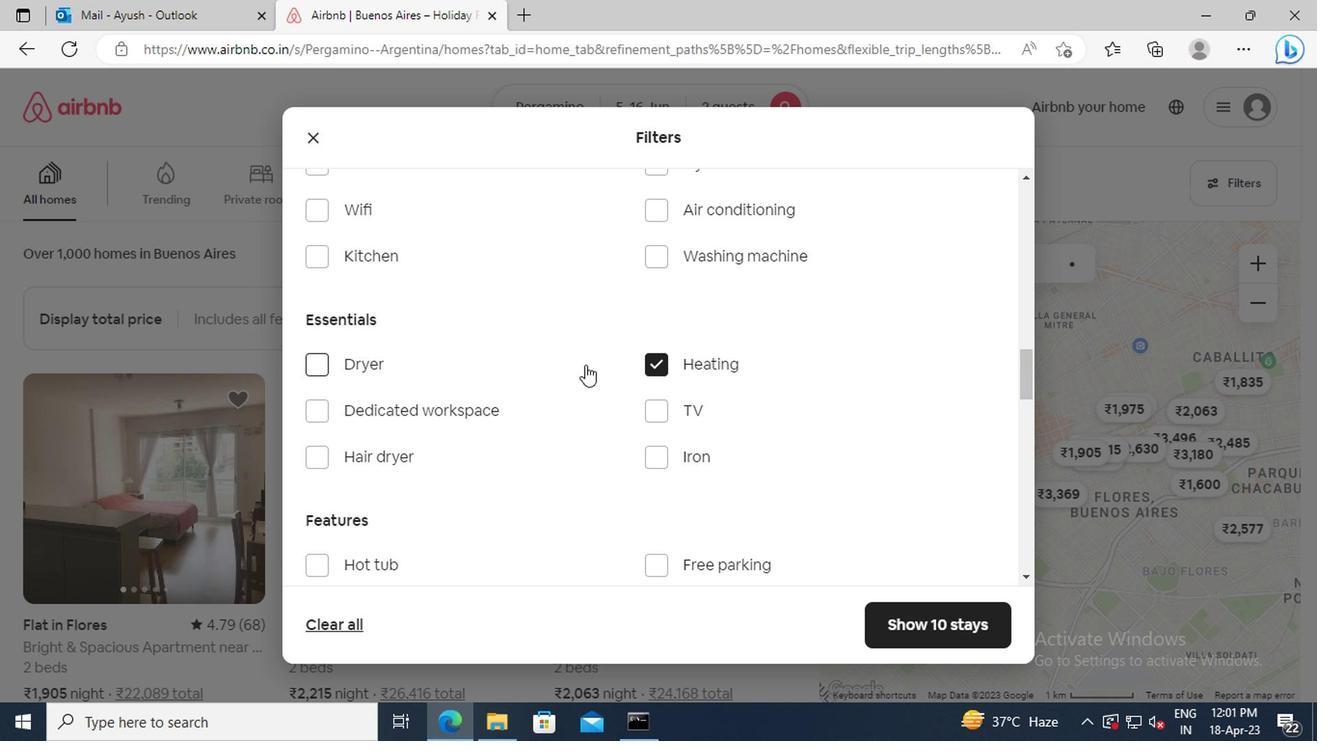 
Action: Mouse scrolled (533, 365) with delta (0, 0)
Screenshot: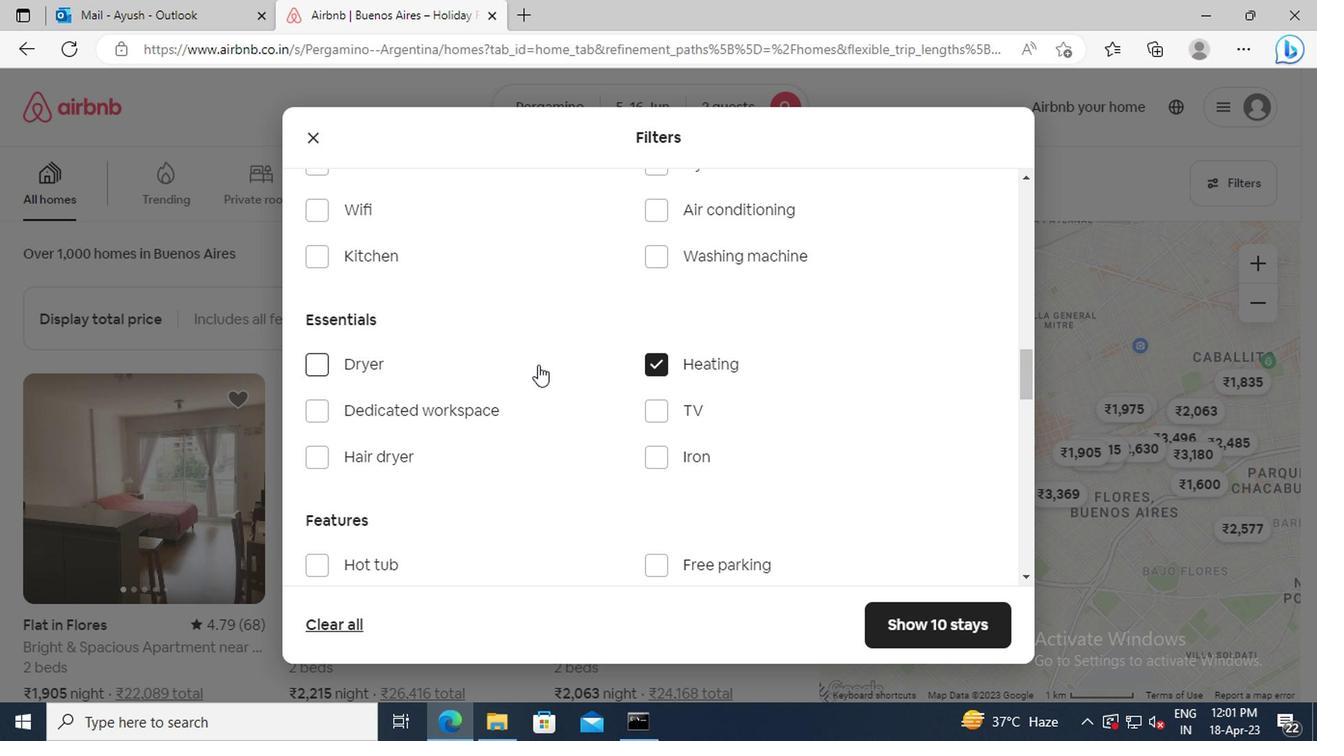 
Action: Mouse scrolled (533, 365) with delta (0, 0)
Screenshot: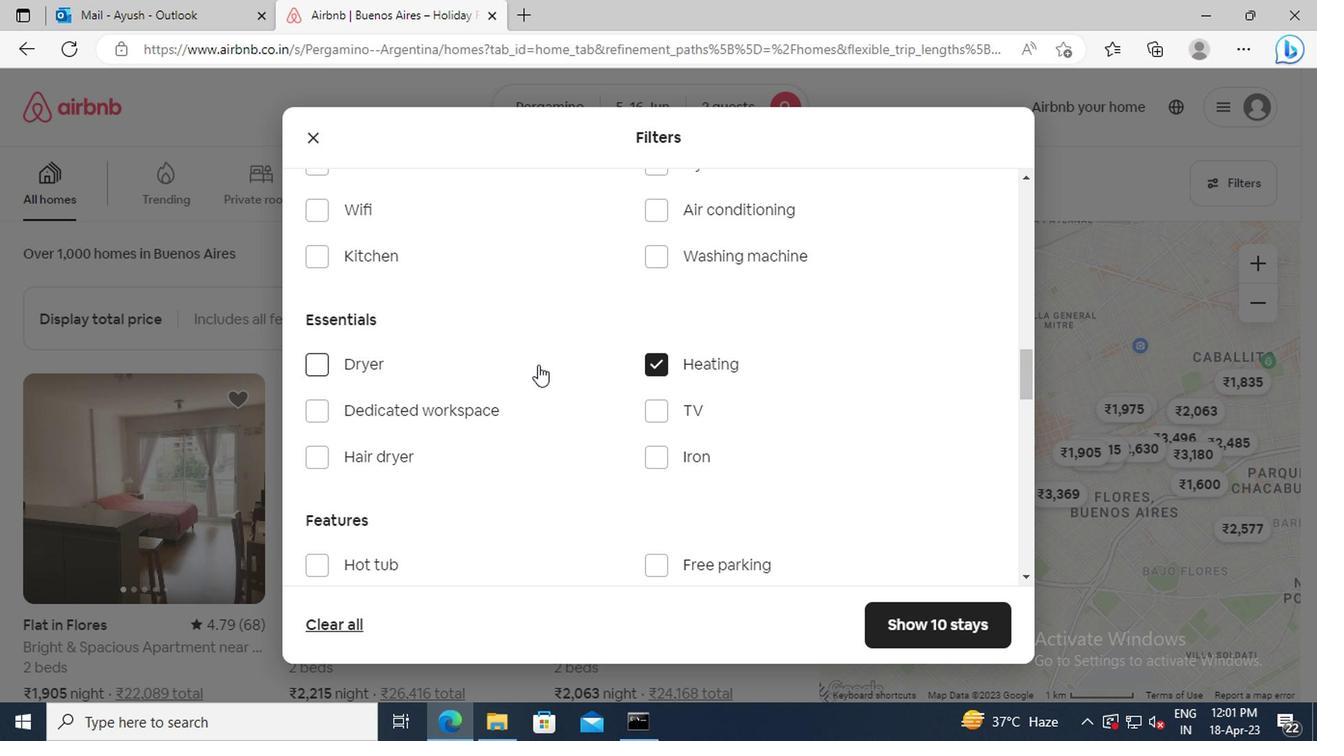 
Action: Mouse scrolled (533, 365) with delta (0, 0)
Screenshot: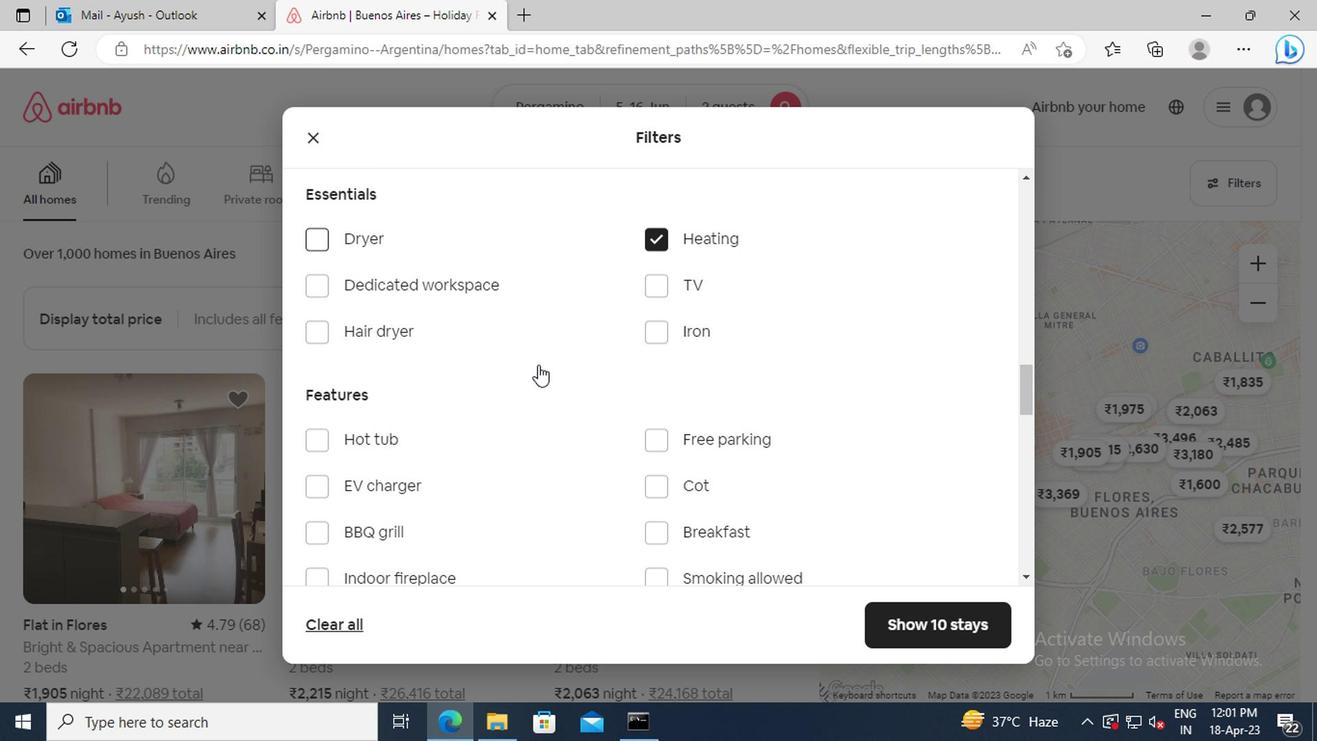 
Action: Mouse scrolled (533, 365) with delta (0, 0)
Screenshot: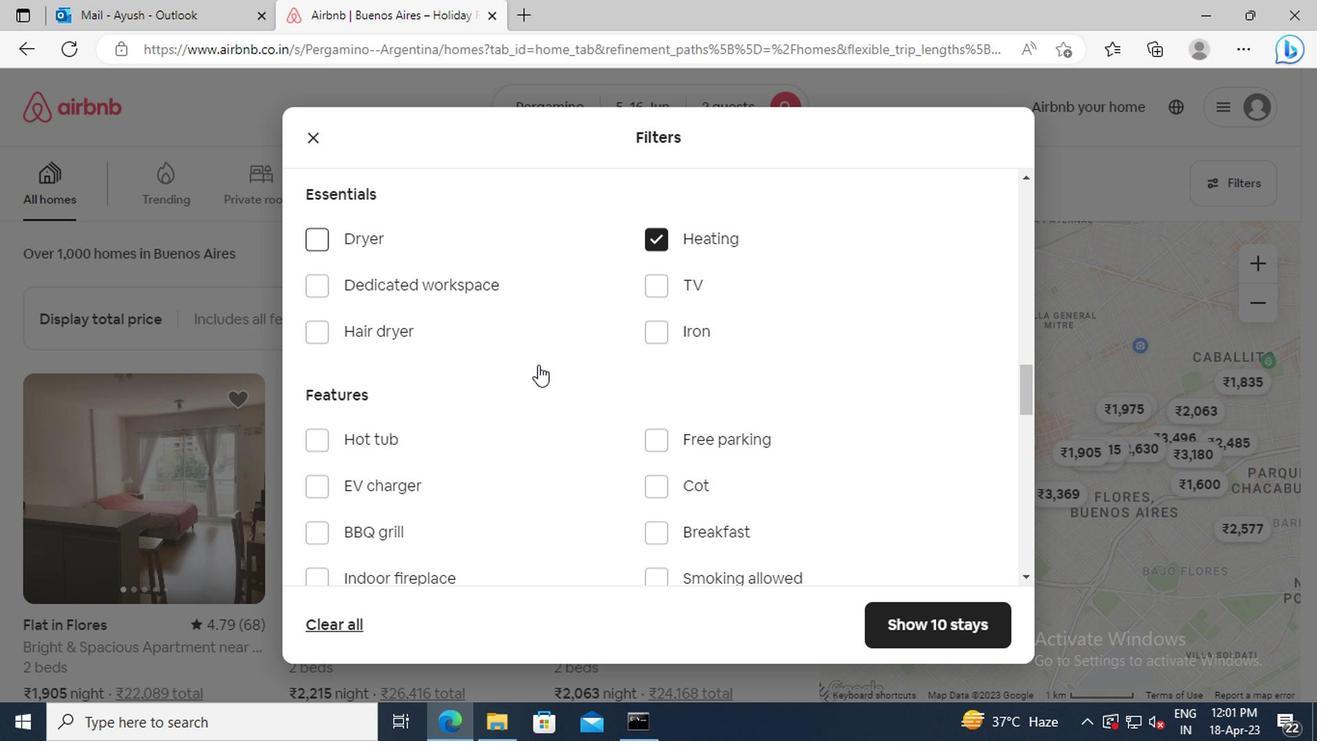 
Action: Mouse scrolled (533, 365) with delta (0, 0)
Screenshot: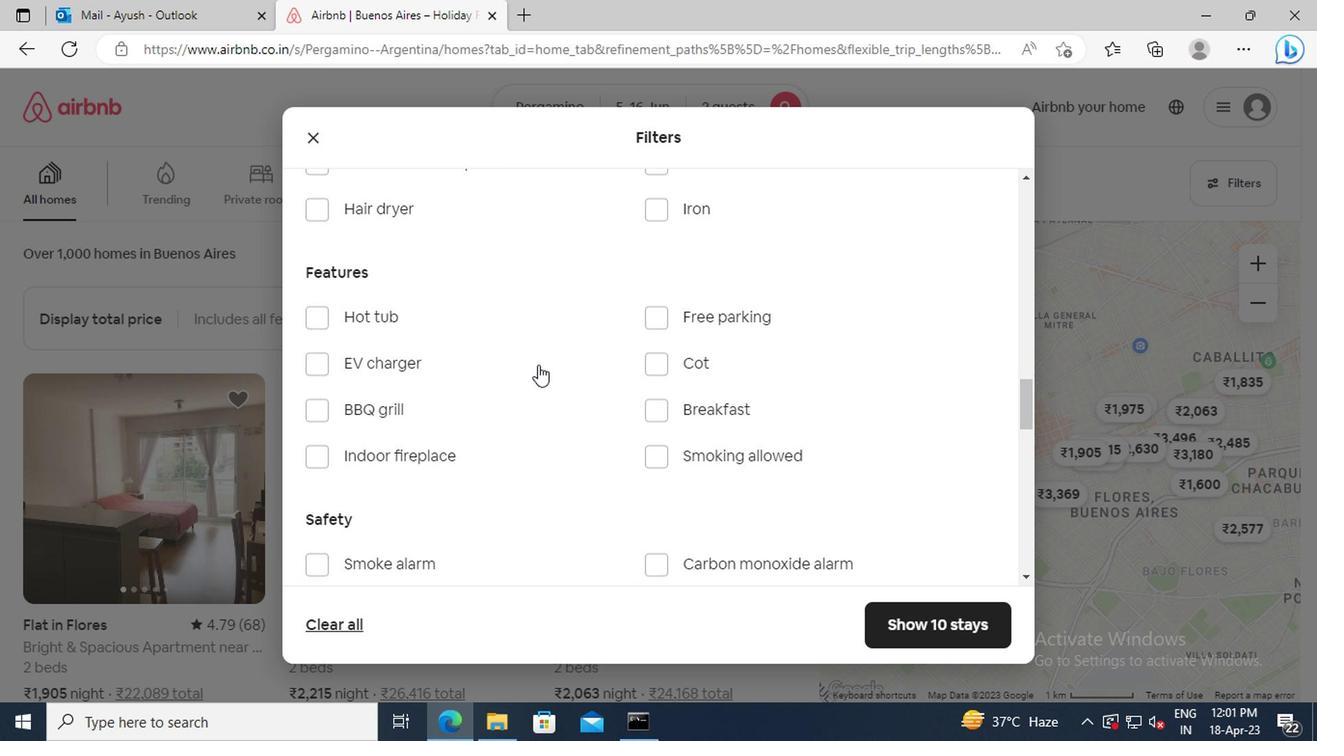 
Action: Mouse scrolled (533, 365) with delta (0, 0)
Screenshot: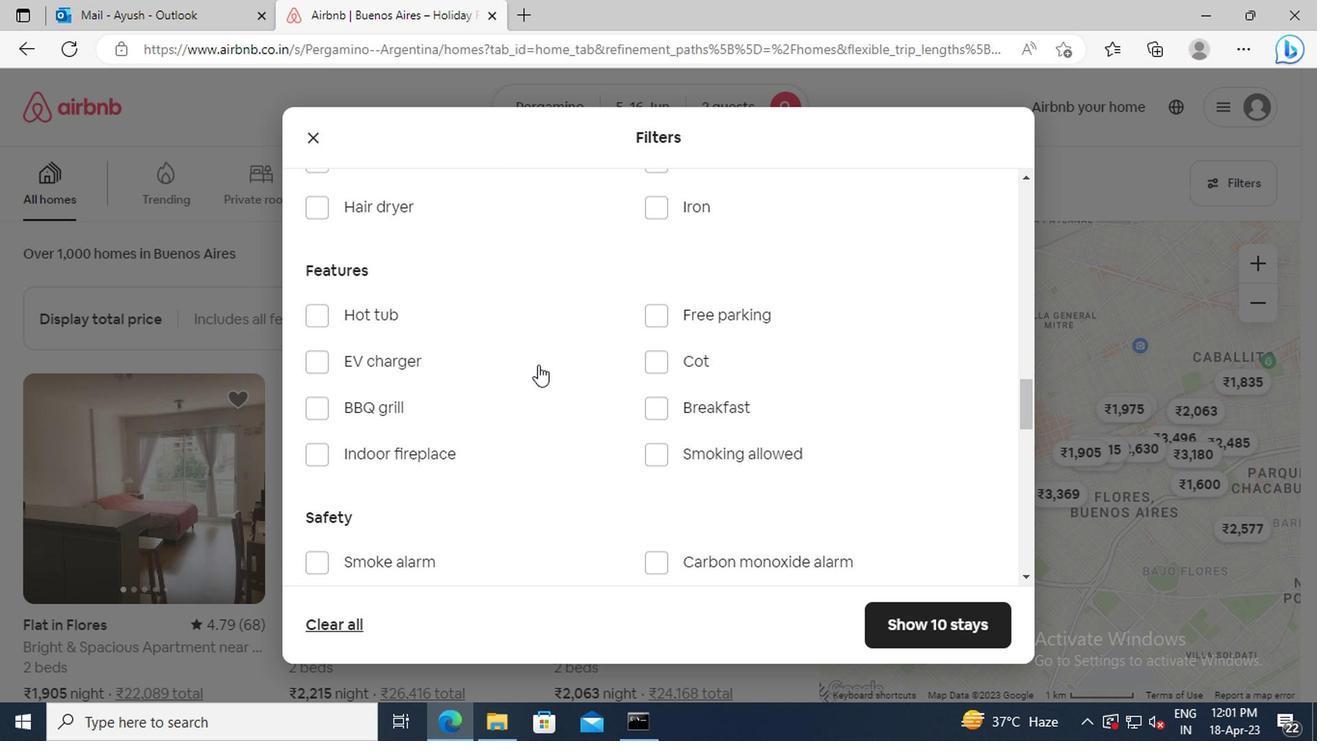 
Action: Mouse scrolled (533, 365) with delta (0, 0)
Screenshot: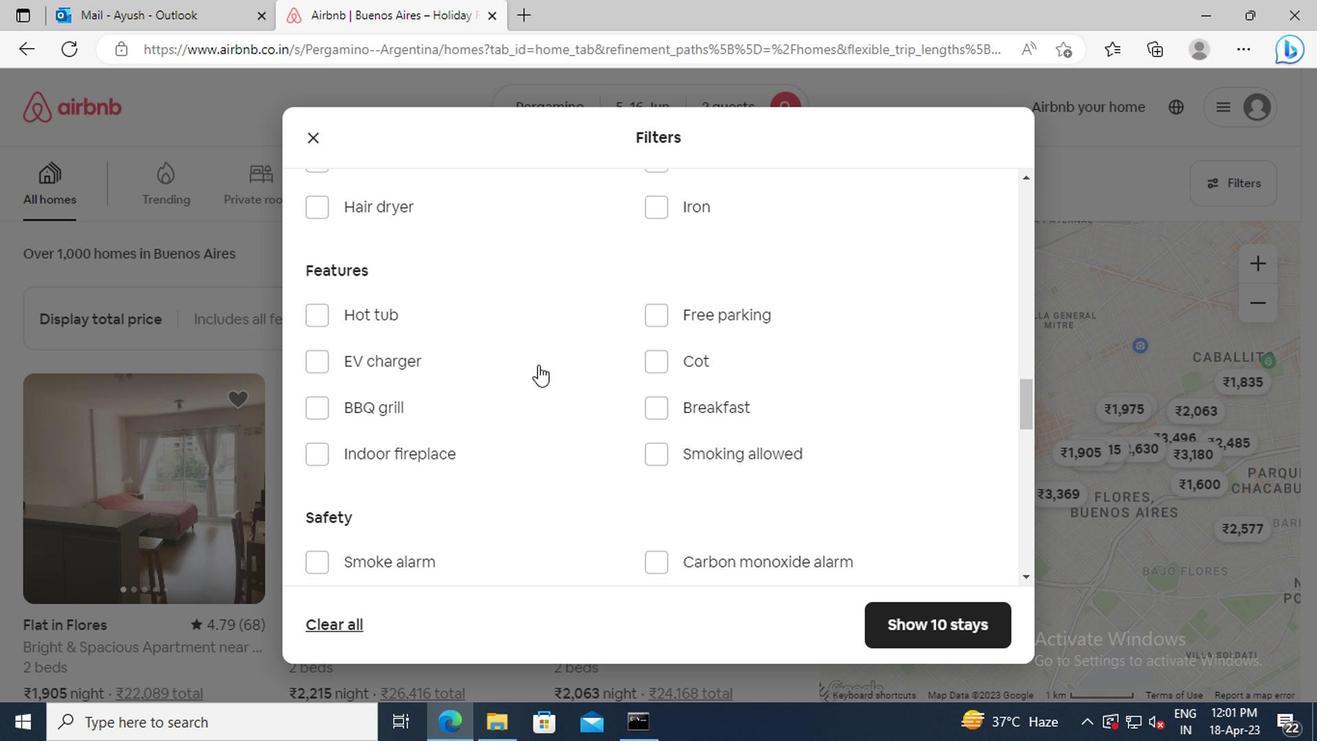 
Action: Mouse scrolled (533, 365) with delta (0, 0)
Screenshot: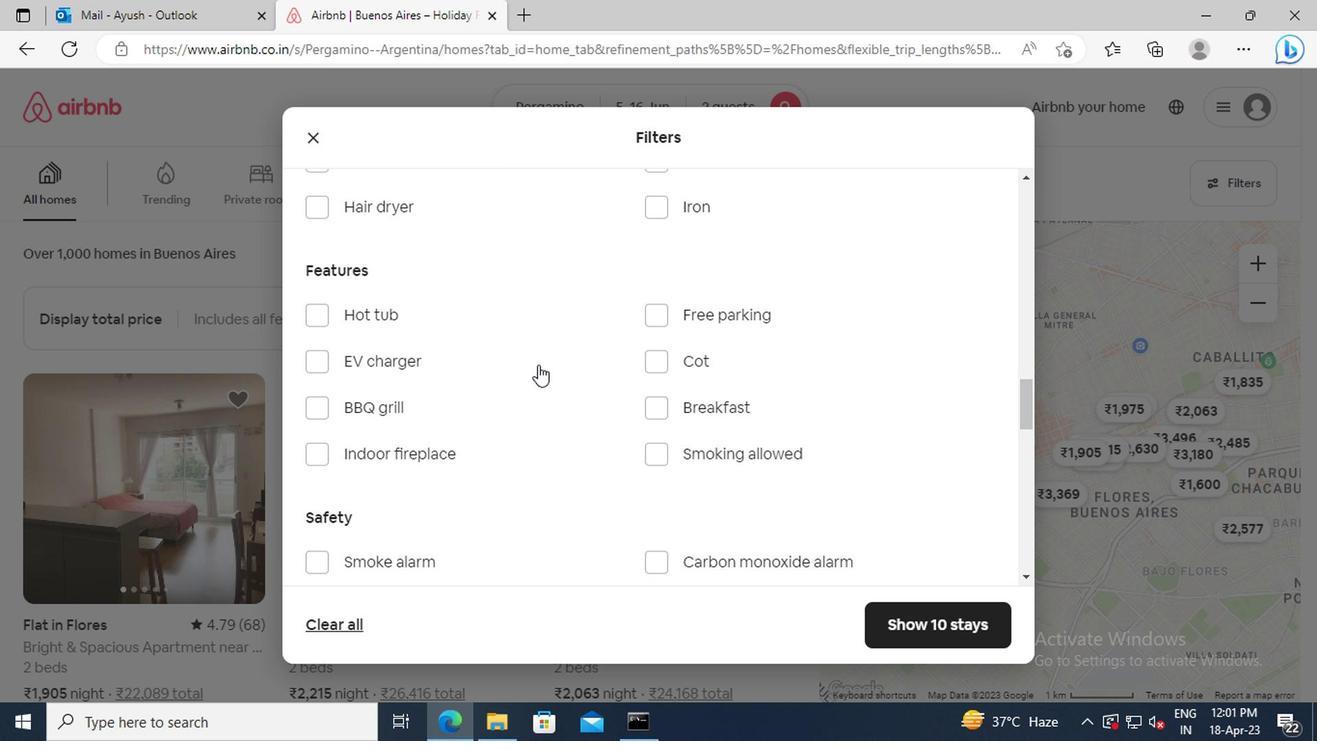 
Action: Mouse scrolled (533, 365) with delta (0, 0)
Screenshot: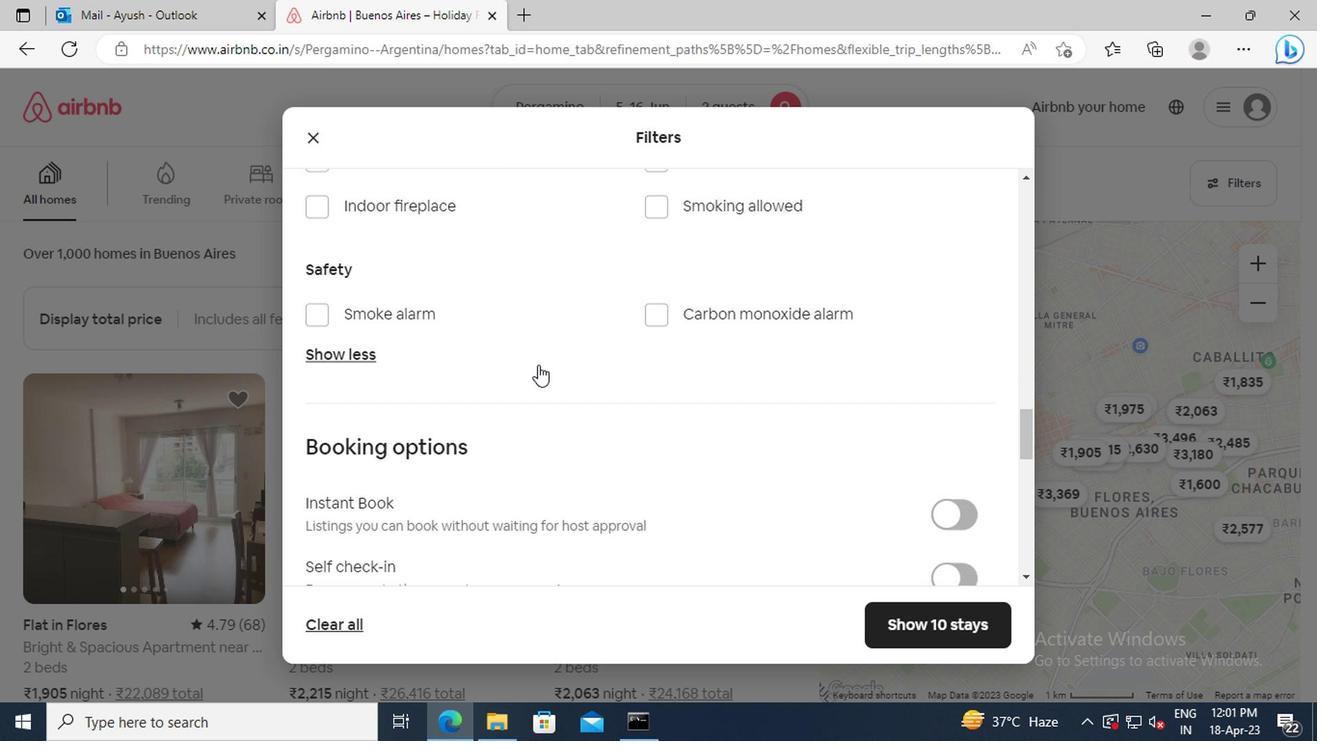 
Action: Mouse scrolled (533, 365) with delta (0, 0)
Screenshot: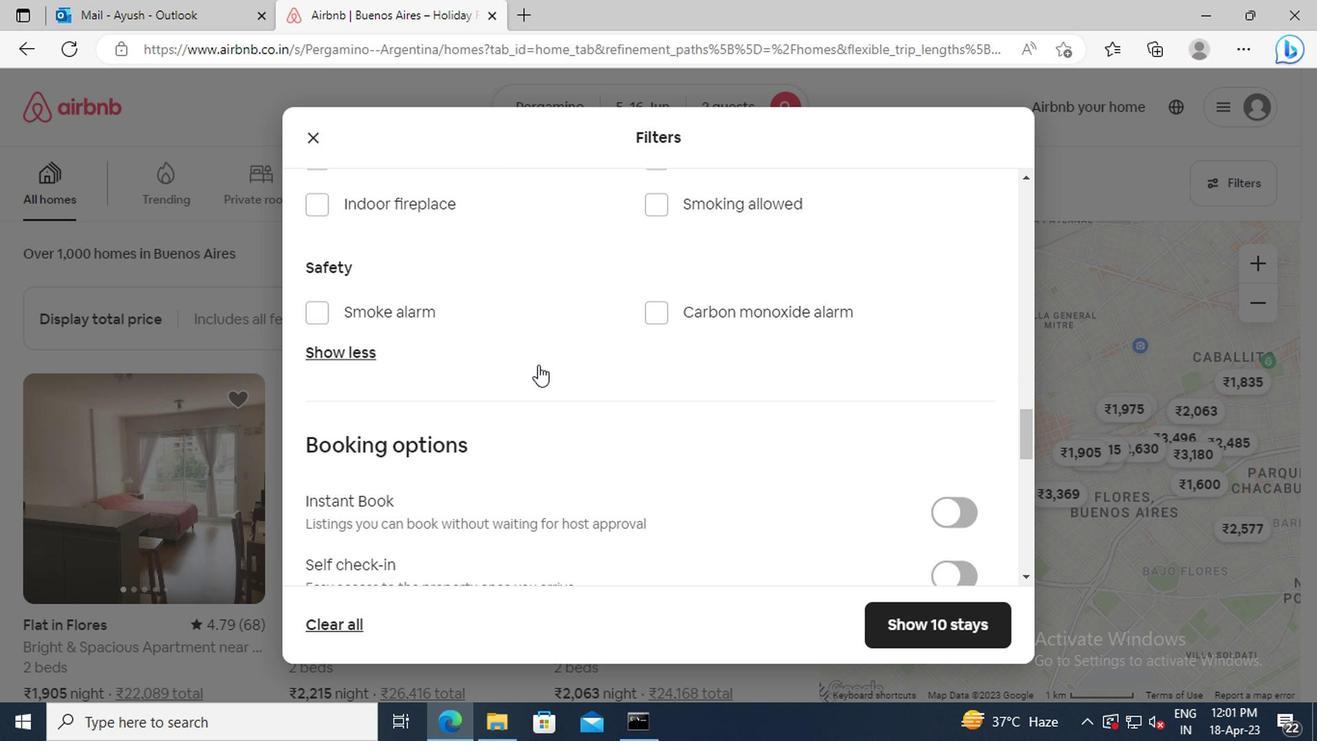 
Action: Mouse scrolled (533, 365) with delta (0, 0)
Screenshot: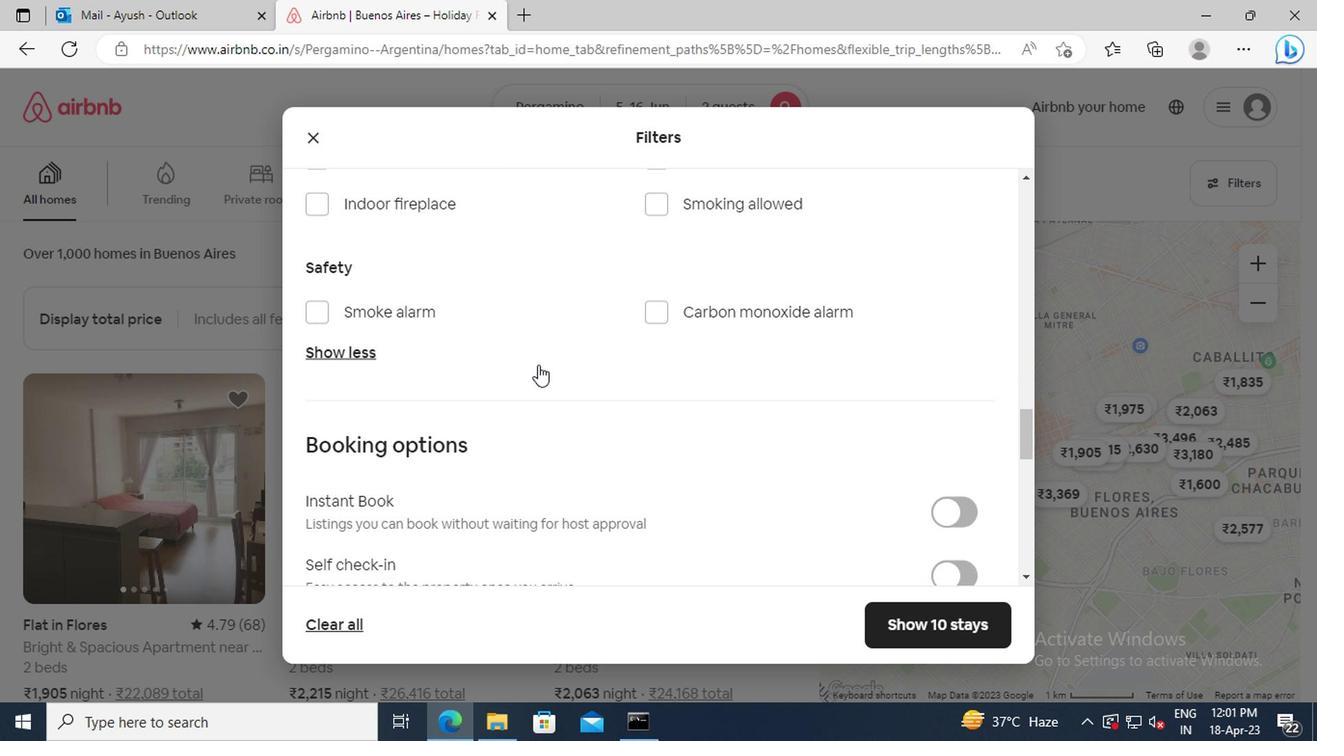 
Action: Mouse moved to (951, 392)
Screenshot: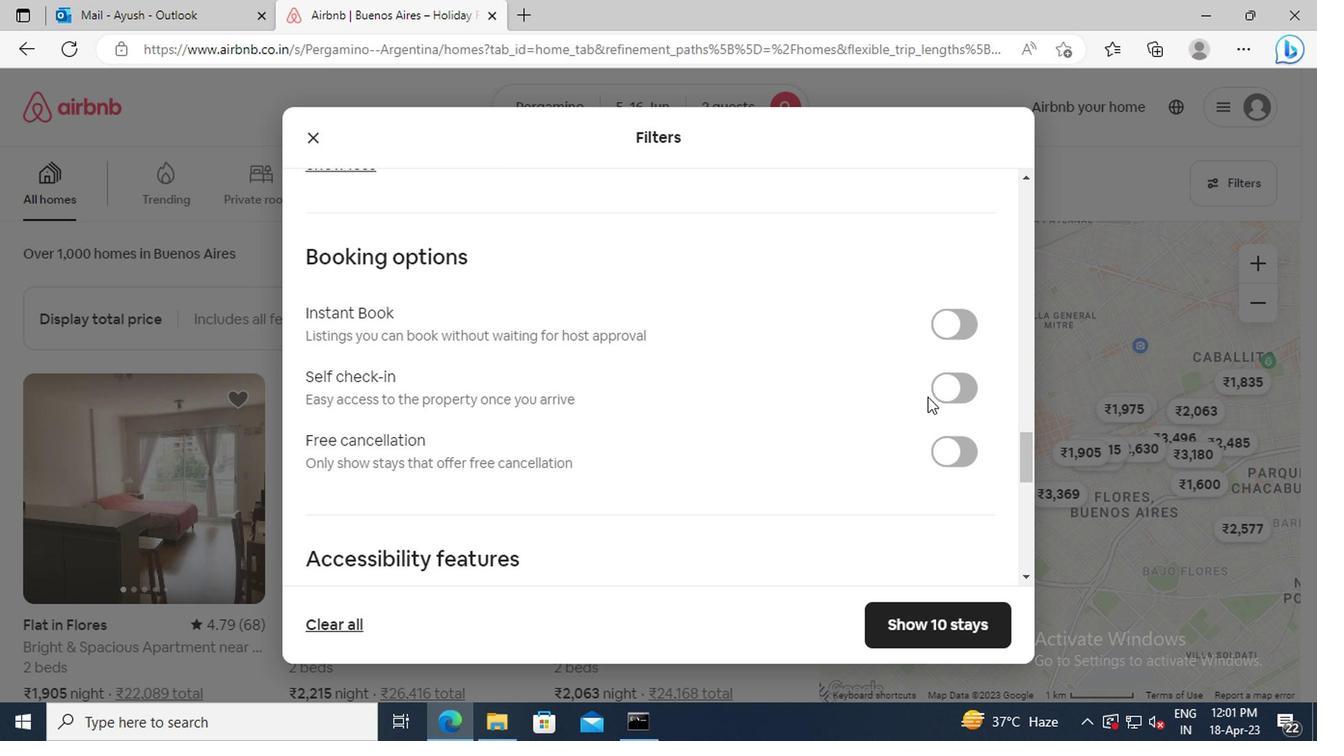 
Action: Mouse pressed left at (951, 392)
Screenshot: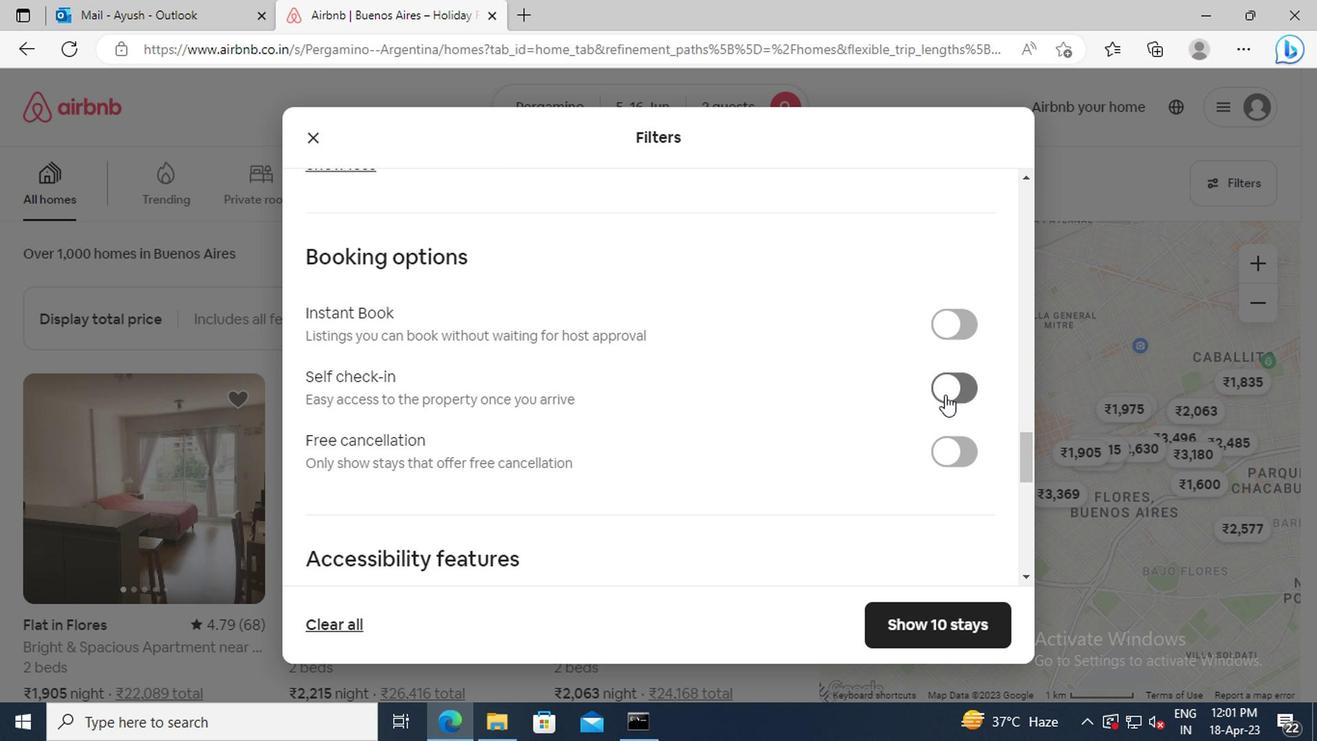 
Action: Mouse moved to (529, 392)
Screenshot: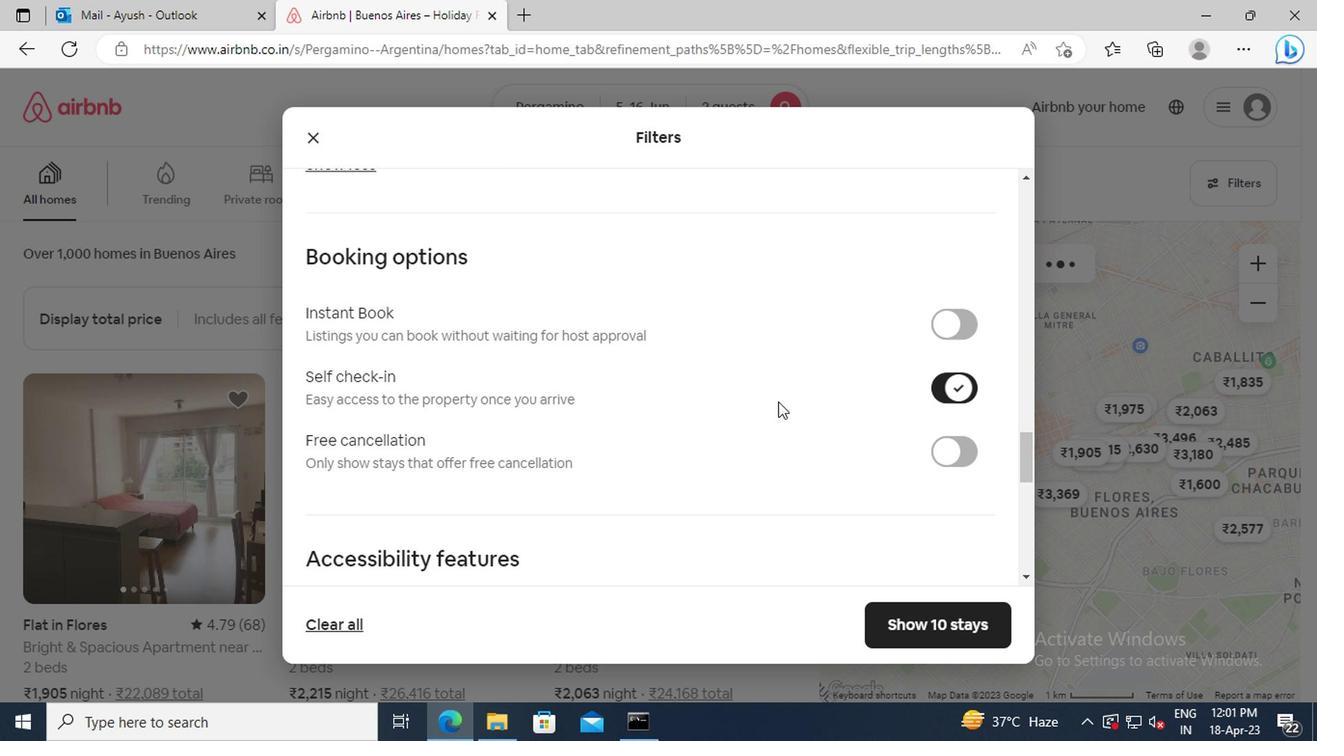 
Action: Mouse scrolled (529, 391) with delta (0, -1)
Screenshot: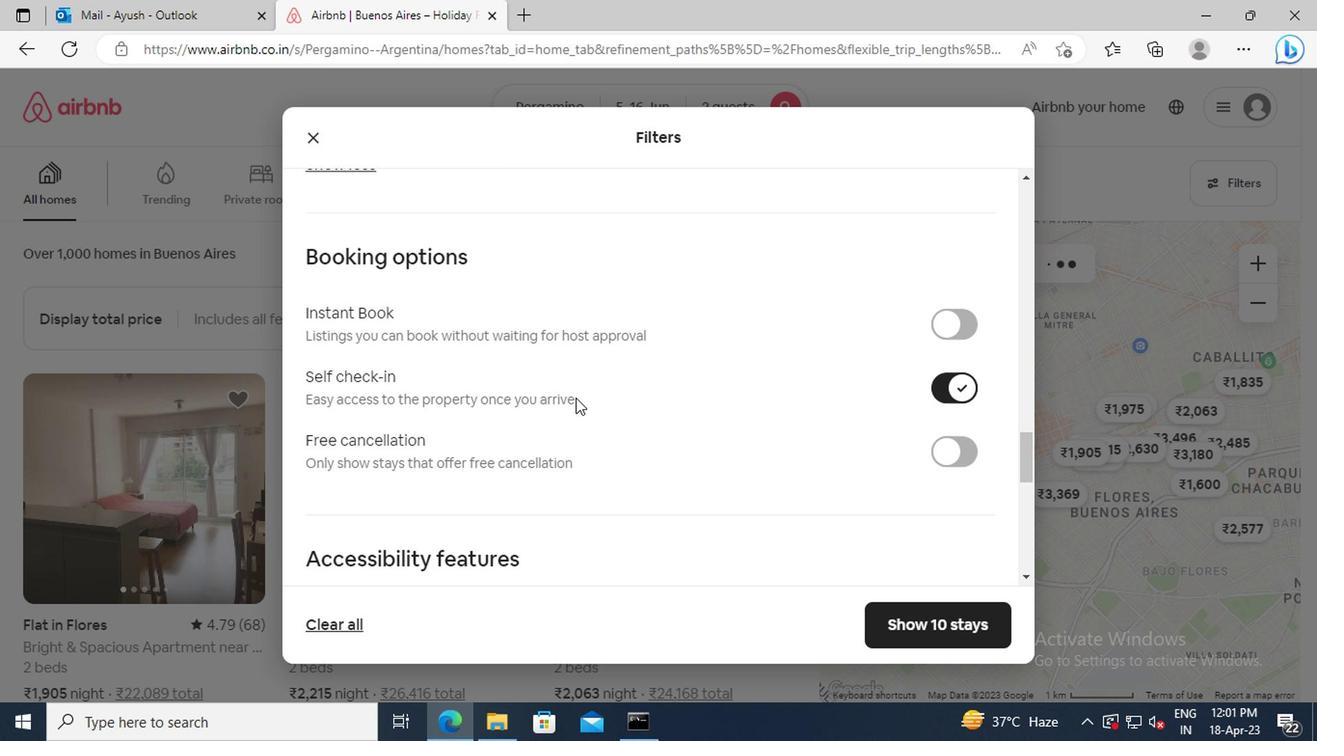 
Action: Mouse scrolled (529, 391) with delta (0, -1)
Screenshot: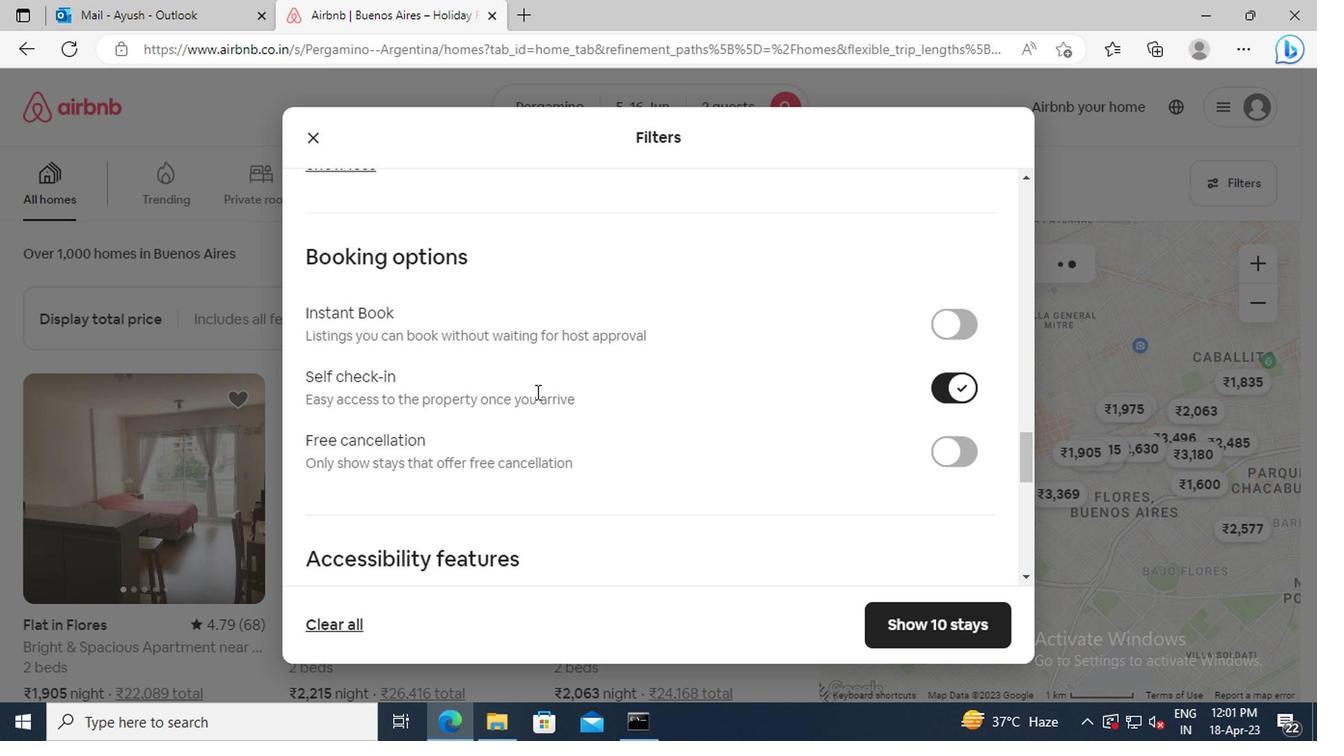 
Action: Mouse scrolled (529, 391) with delta (0, -1)
Screenshot: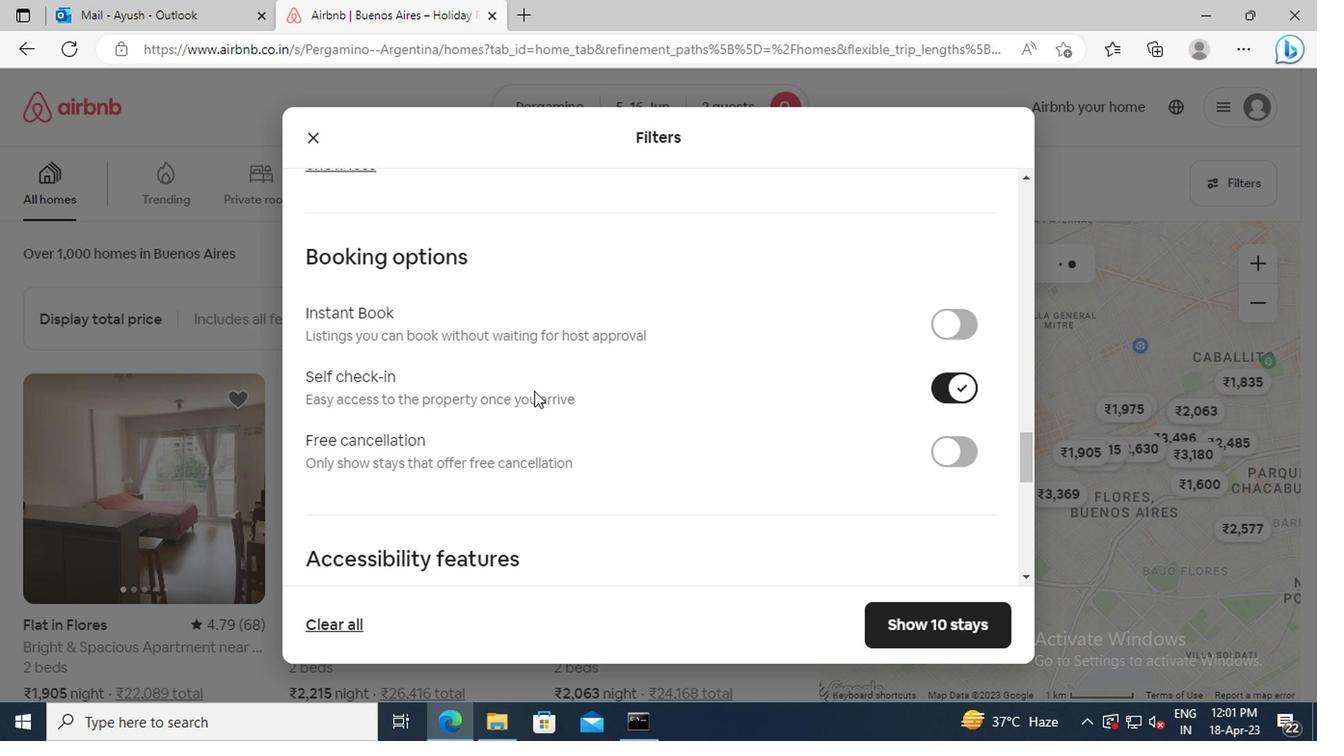 
Action: Mouse scrolled (529, 391) with delta (0, -1)
Screenshot: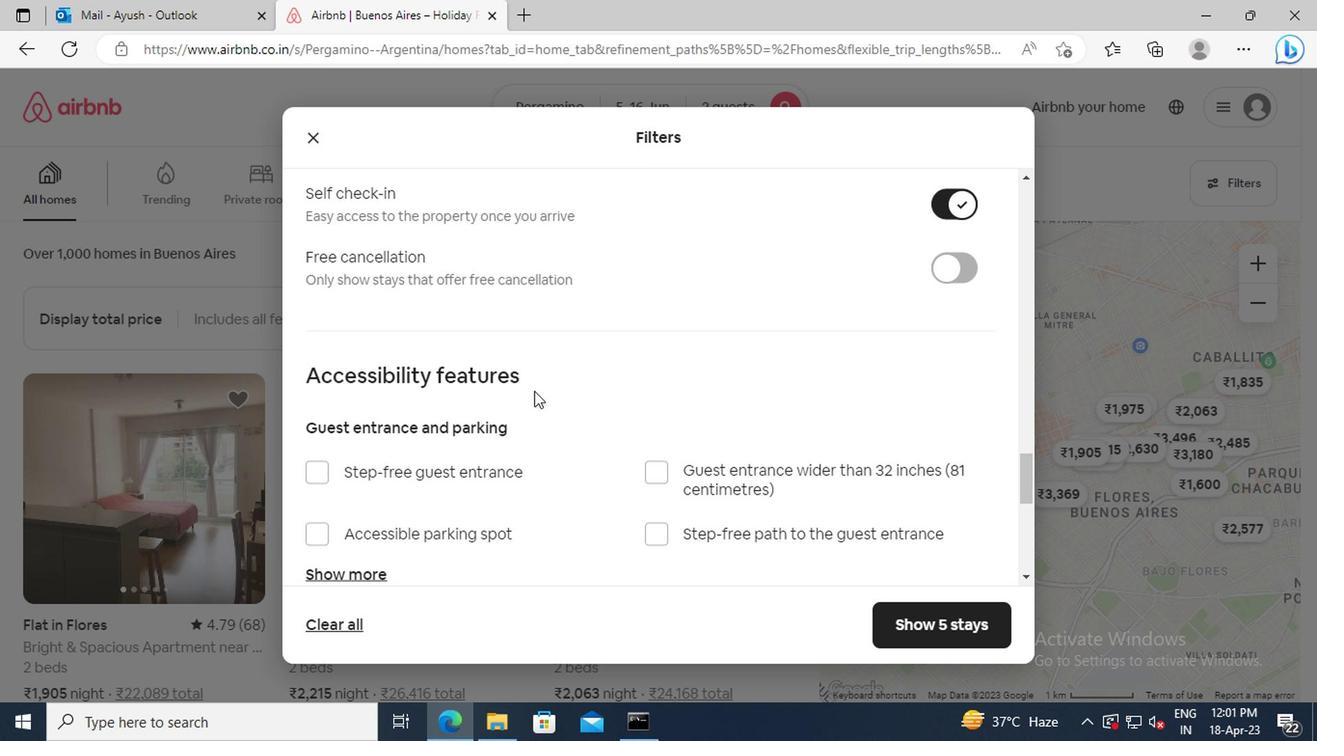 
Action: Mouse scrolled (529, 391) with delta (0, -1)
Screenshot: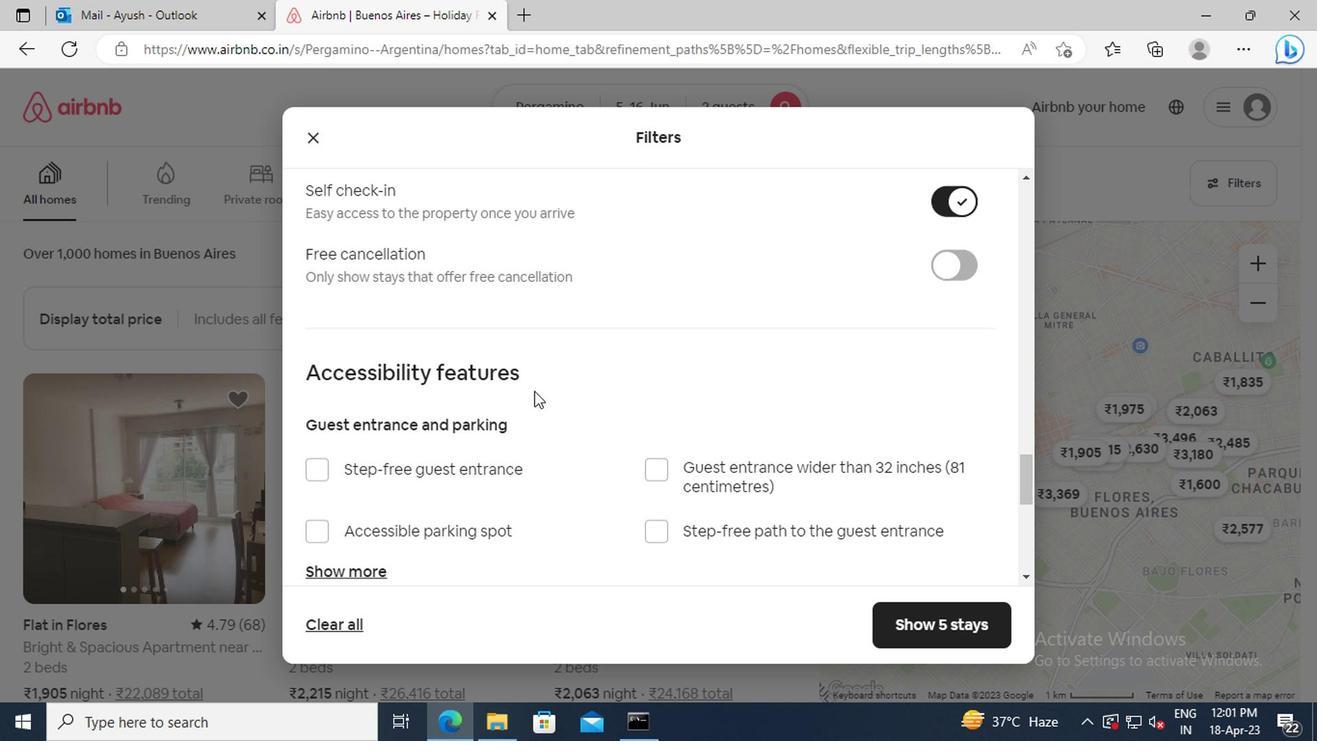 
Action: Mouse scrolled (529, 391) with delta (0, -1)
Screenshot: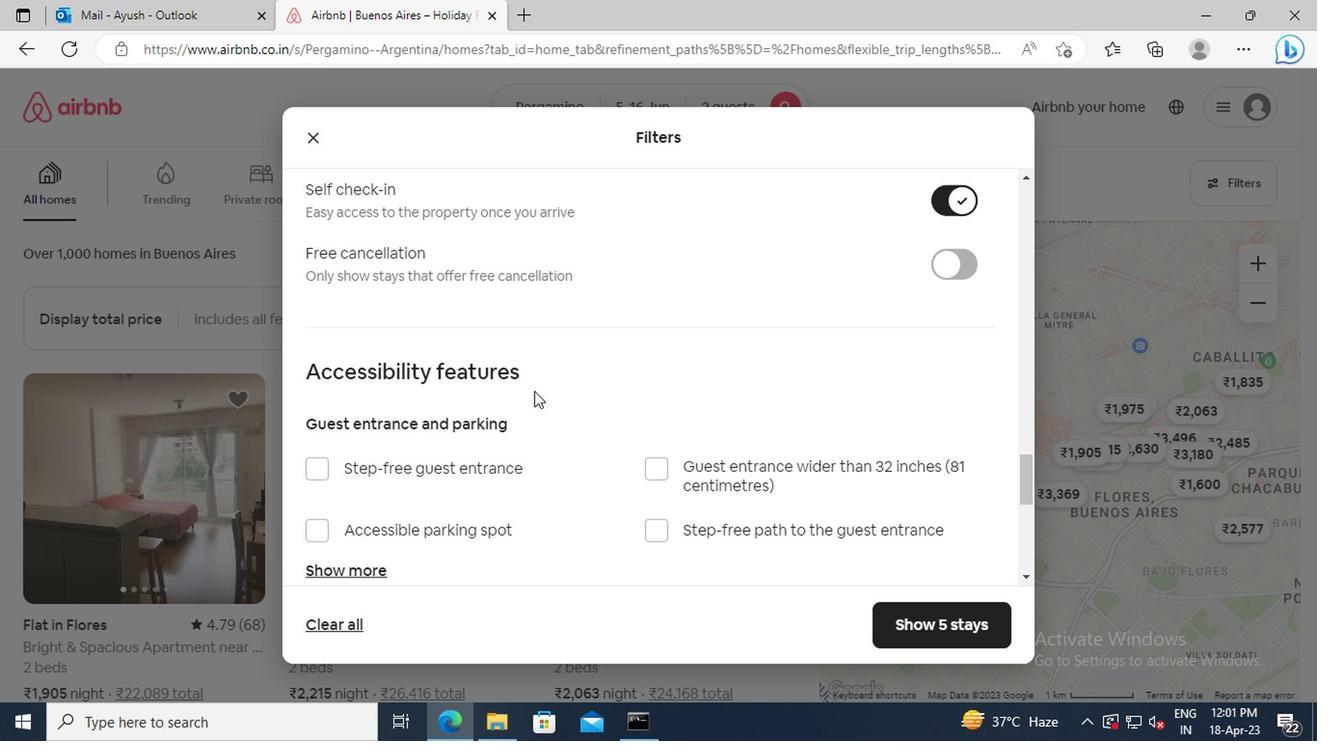 
Action: Mouse scrolled (529, 391) with delta (0, -1)
Screenshot: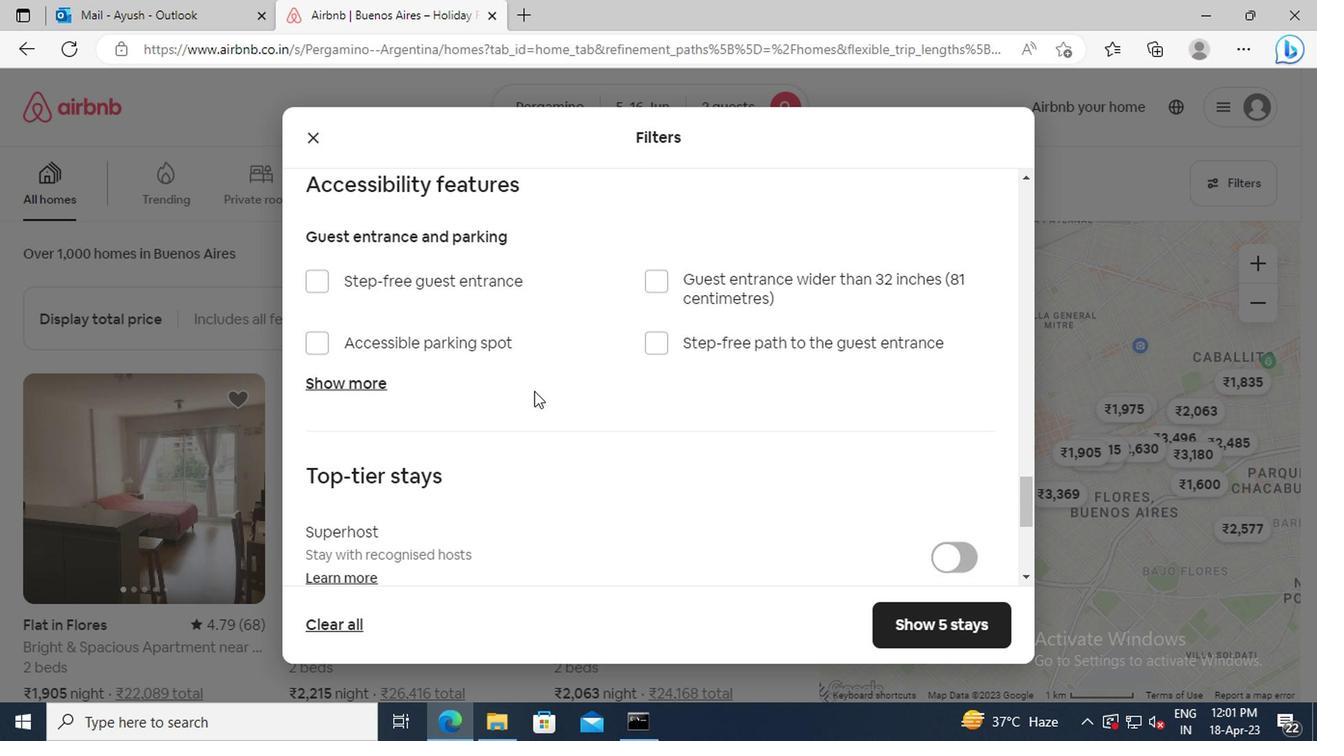 
Action: Mouse scrolled (529, 391) with delta (0, -1)
Screenshot: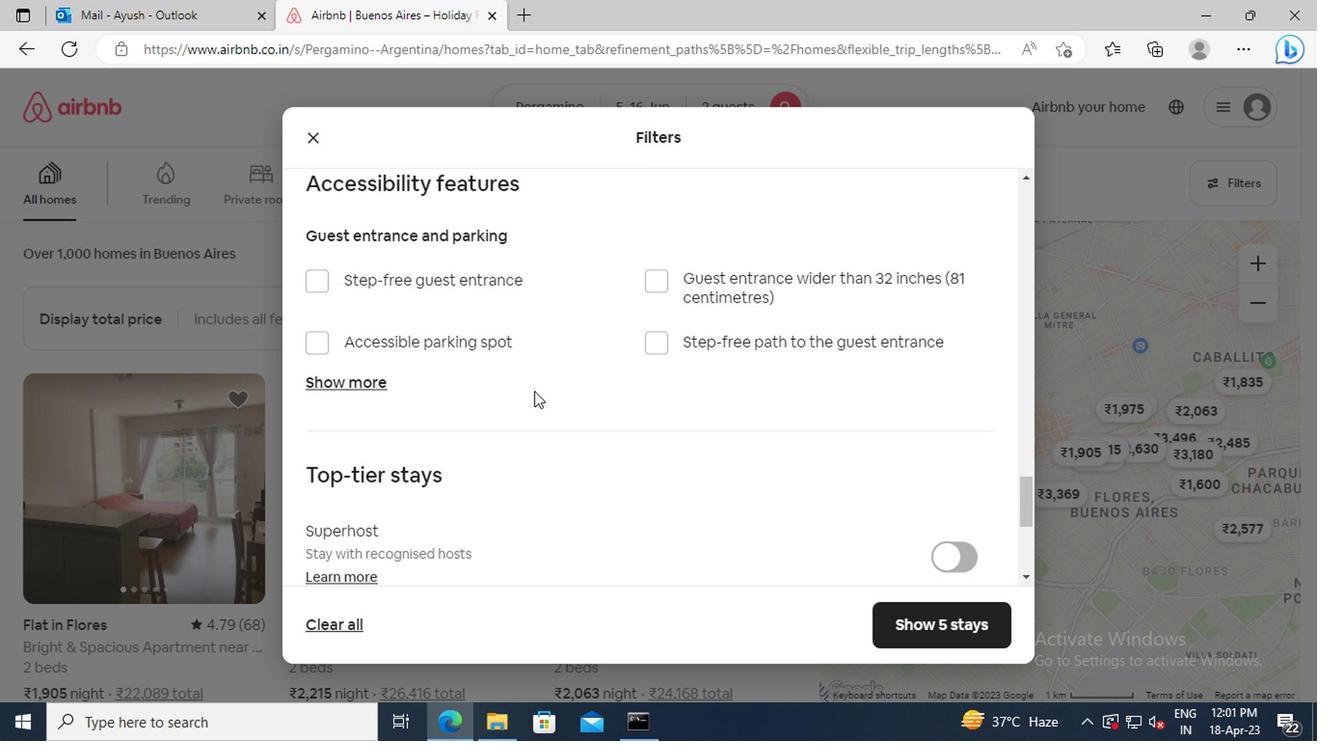 
Action: Mouse scrolled (529, 391) with delta (0, -1)
Screenshot: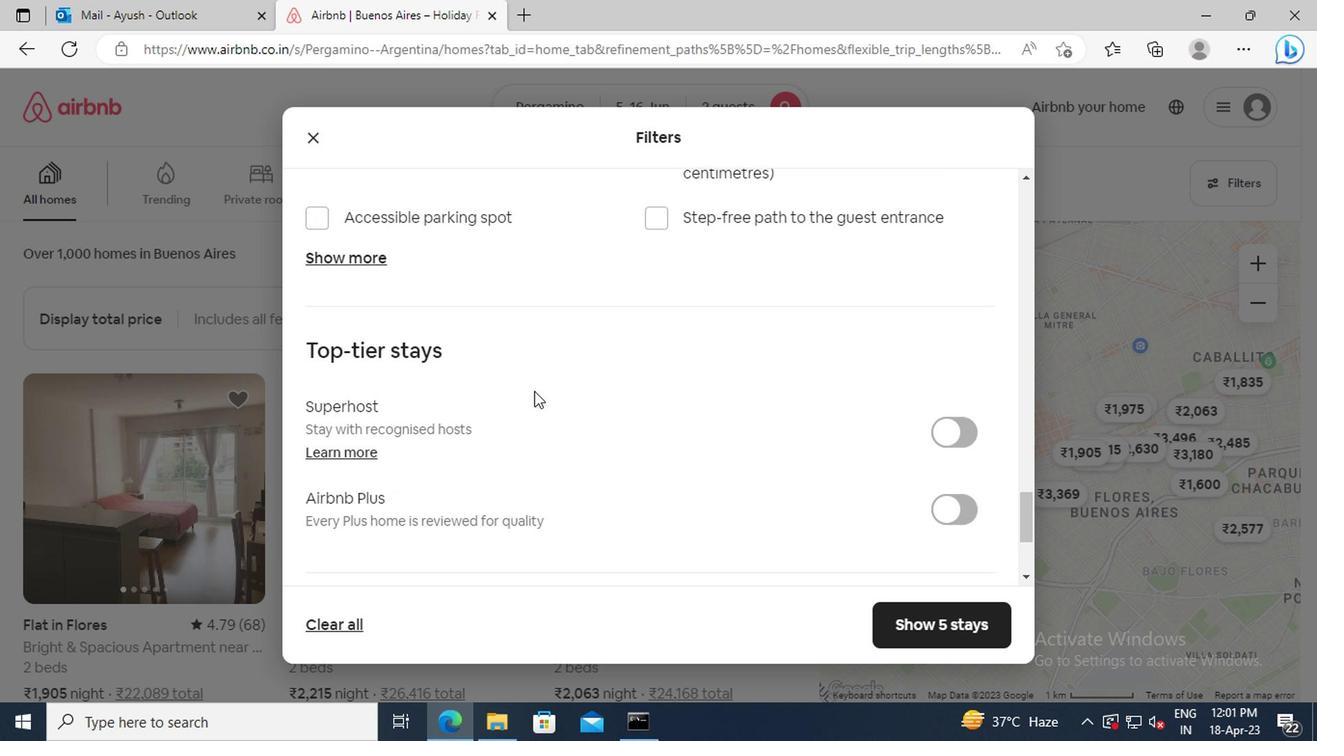 
Action: Mouse scrolled (529, 391) with delta (0, -1)
Screenshot: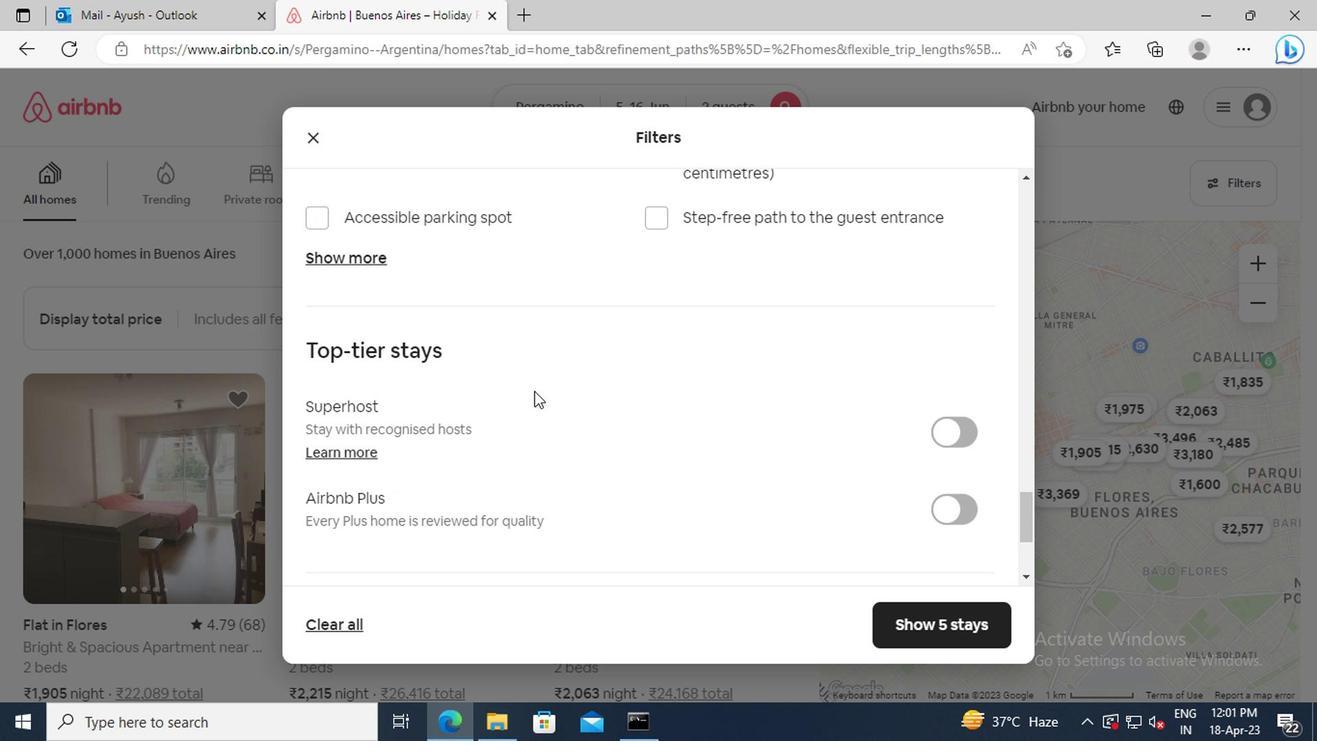 
Action: Mouse scrolled (529, 391) with delta (0, -1)
Screenshot: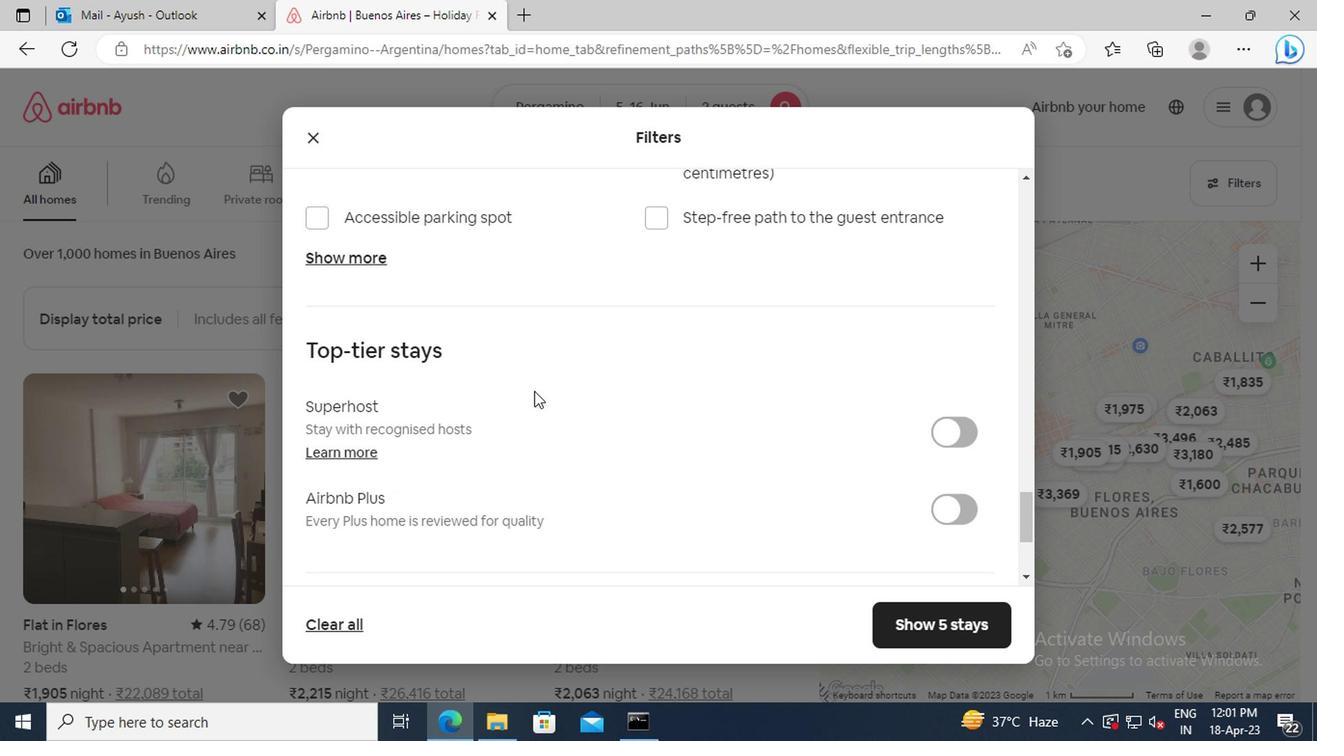 
Action: Mouse scrolled (529, 391) with delta (0, -1)
Screenshot: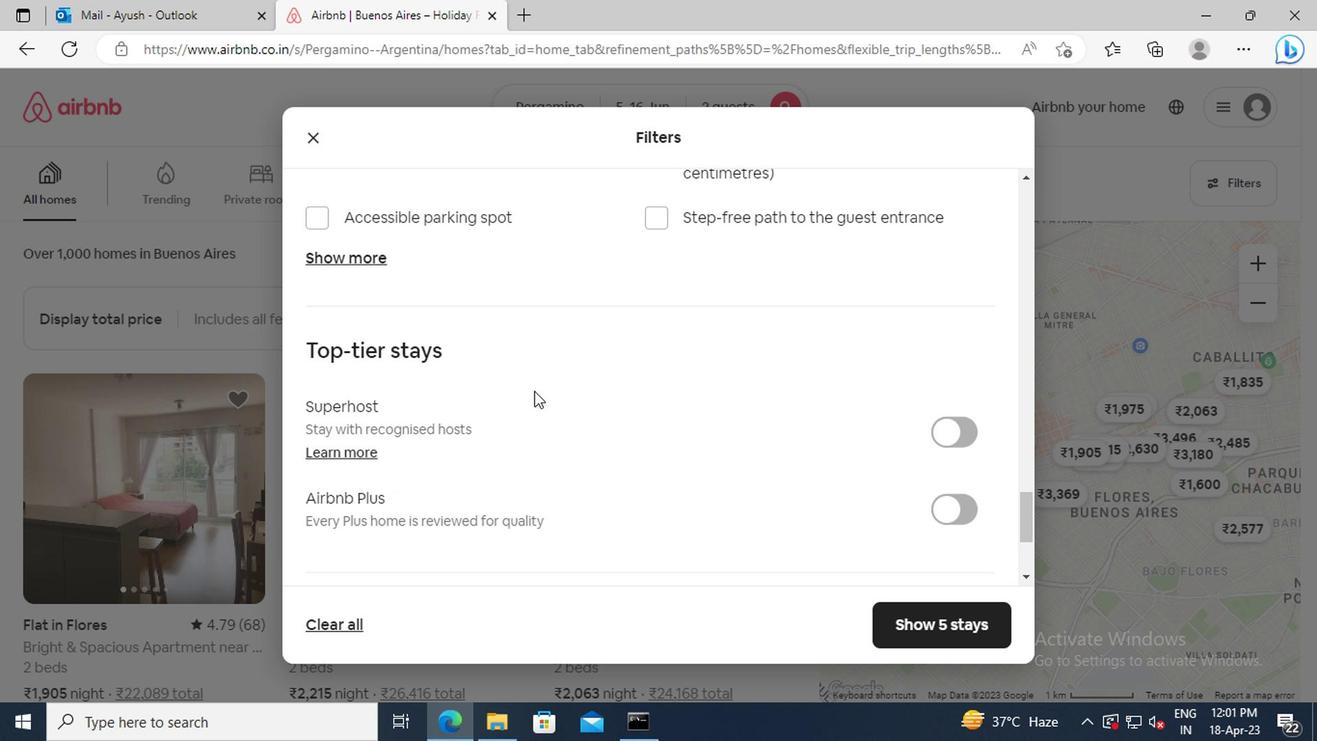 
Action: Mouse moved to (320, 451)
Screenshot: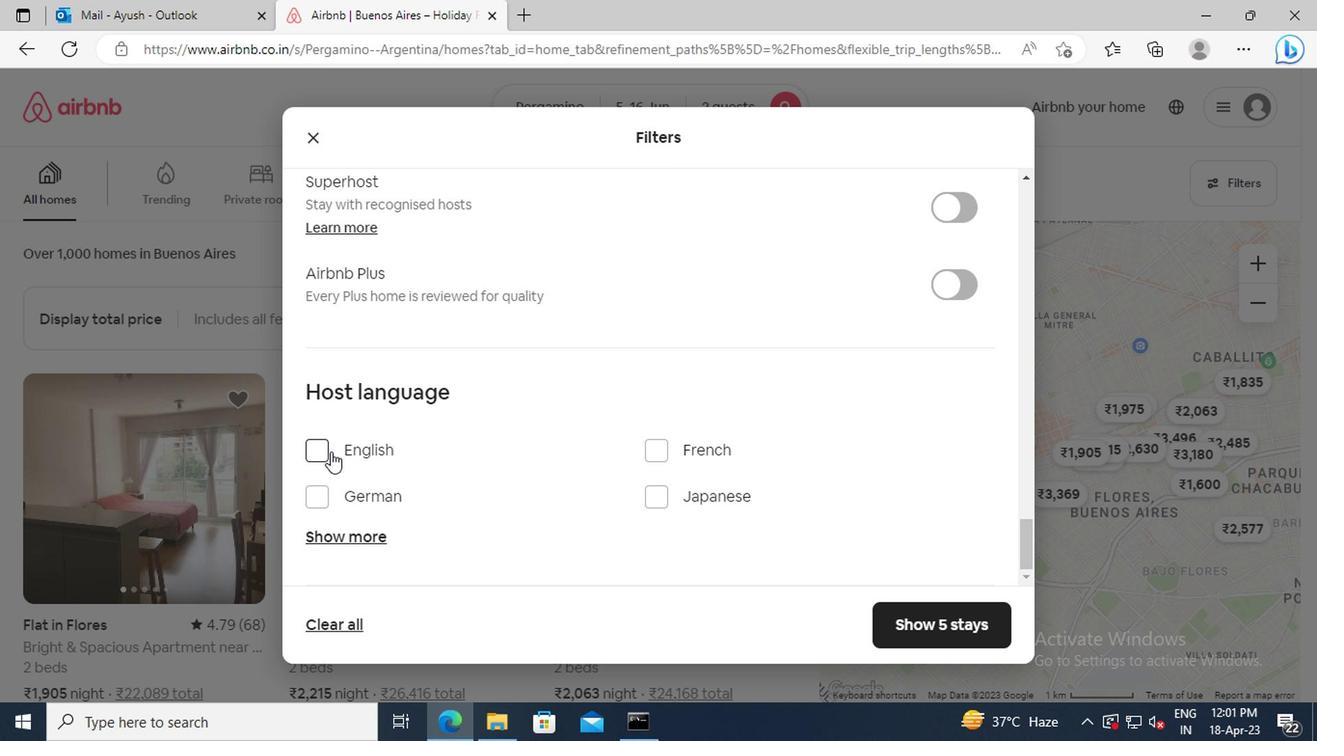 
Action: Mouse pressed left at (320, 451)
Screenshot: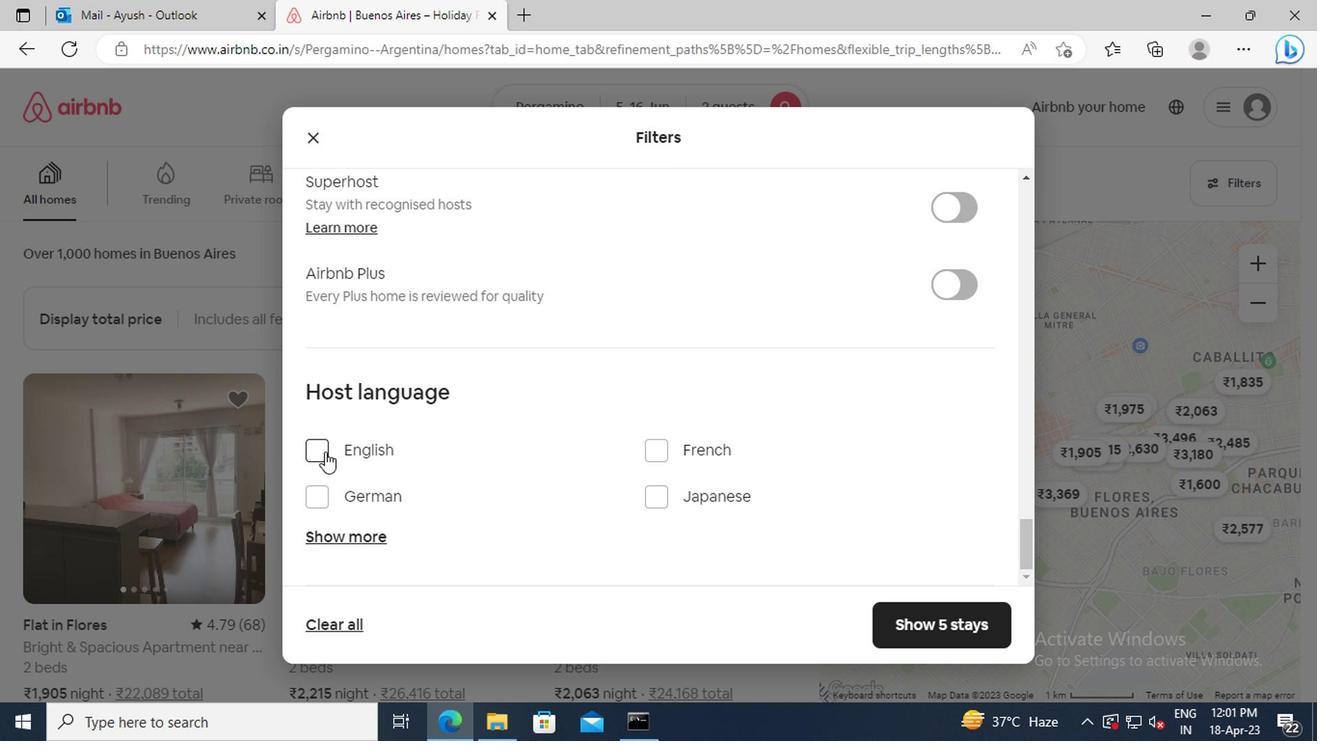
Action: Mouse moved to (920, 619)
Screenshot: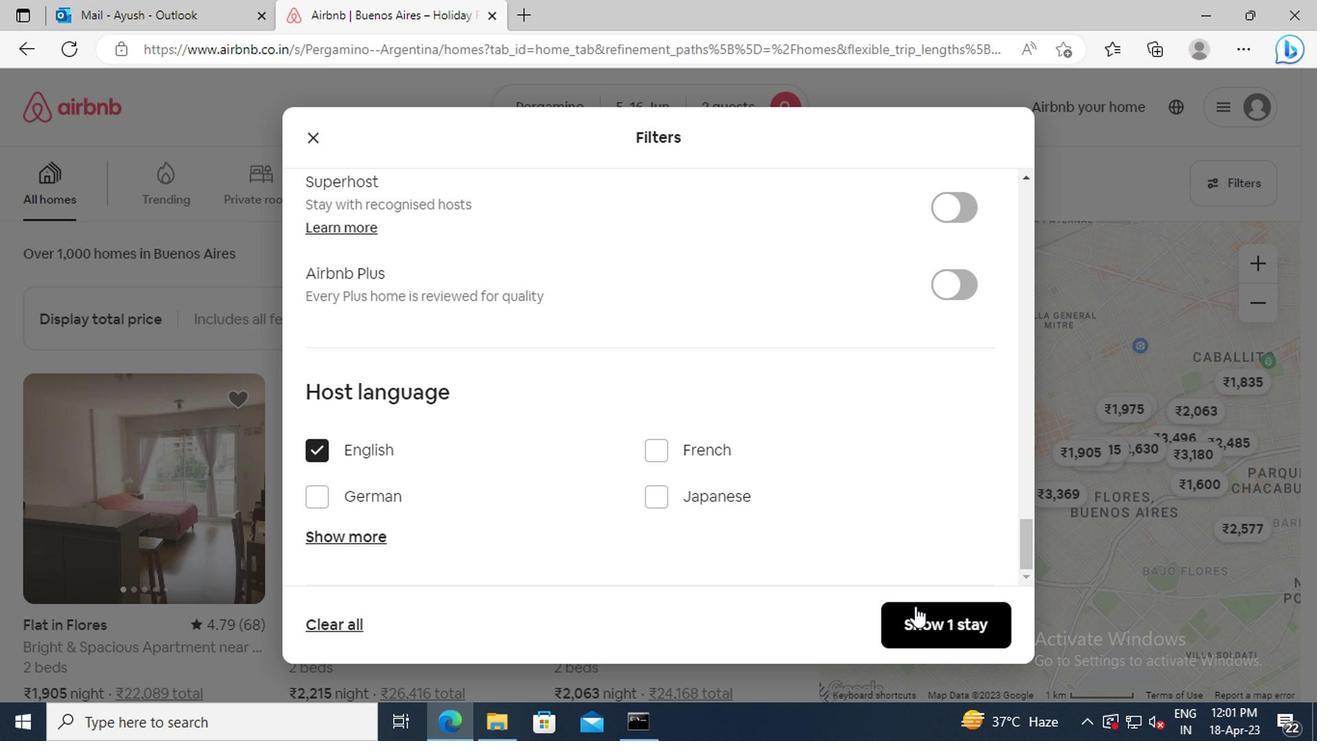 
Action: Mouse pressed left at (920, 619)
Screenshot: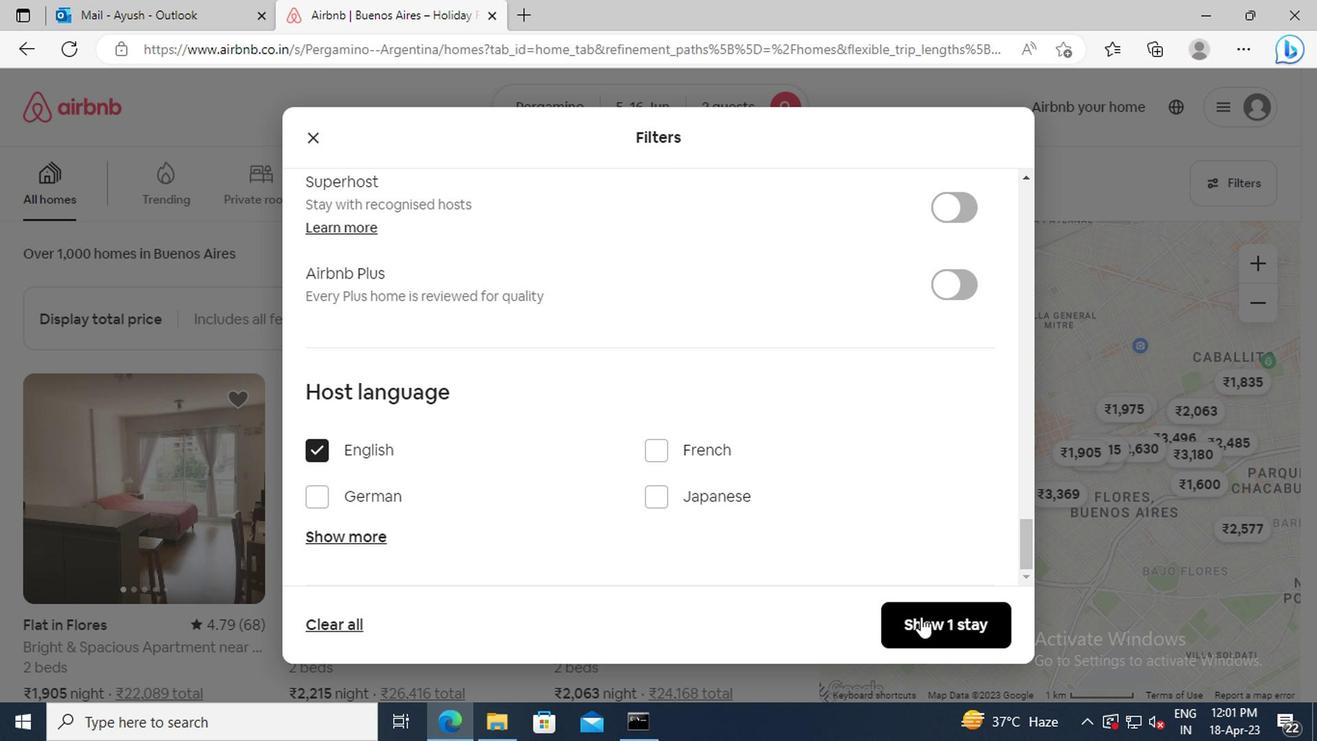 
